 Task: Find a house in Porthcawl, United Kingdom, for 8 guests from 12th to 16th July, with Wifi, TV, Free parking, and Breakfast, within a price range of ₹10,000 to ₹16,000 per night.
Action: Mouse moved to (456, 201)
Screenshot: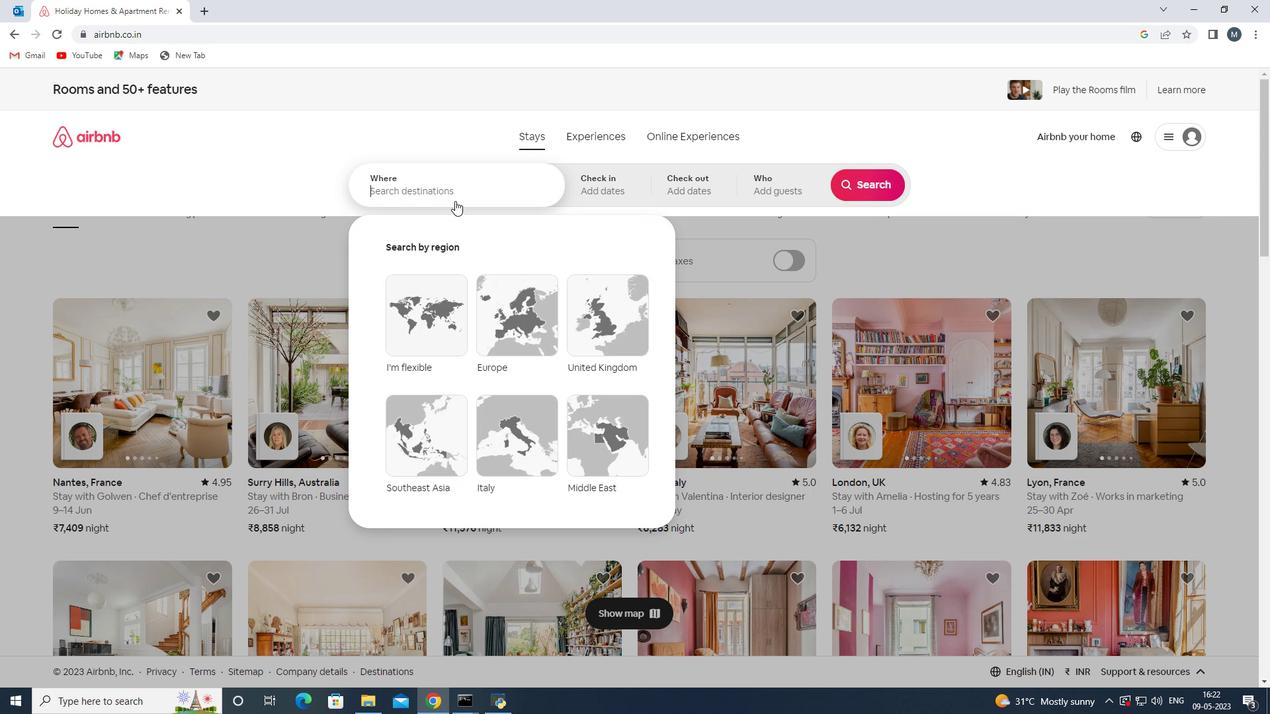 
Action: Key pressed <Key.shift>Porthcawl,<Key.space><Key.shift>United<Key.space><Key.shift>Kingdom<Key.enter>
Screenshot: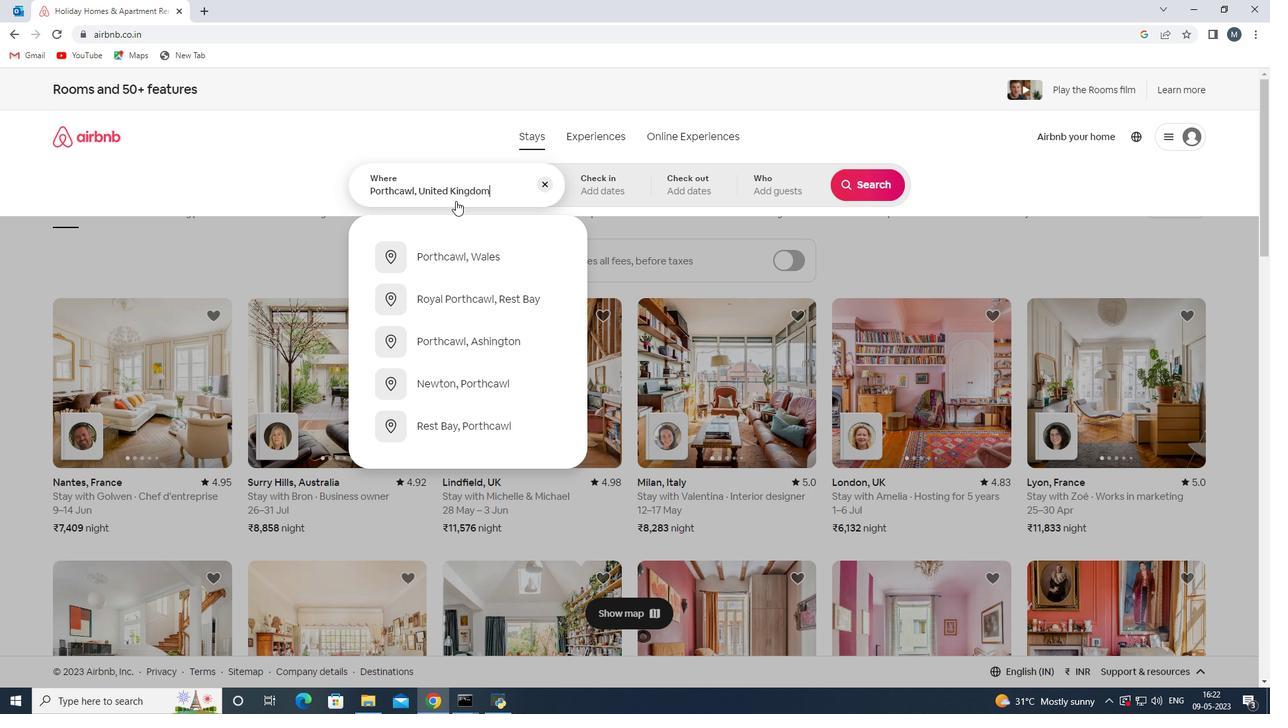 
Action: Mouse moved to (858, 291)
Screenshot: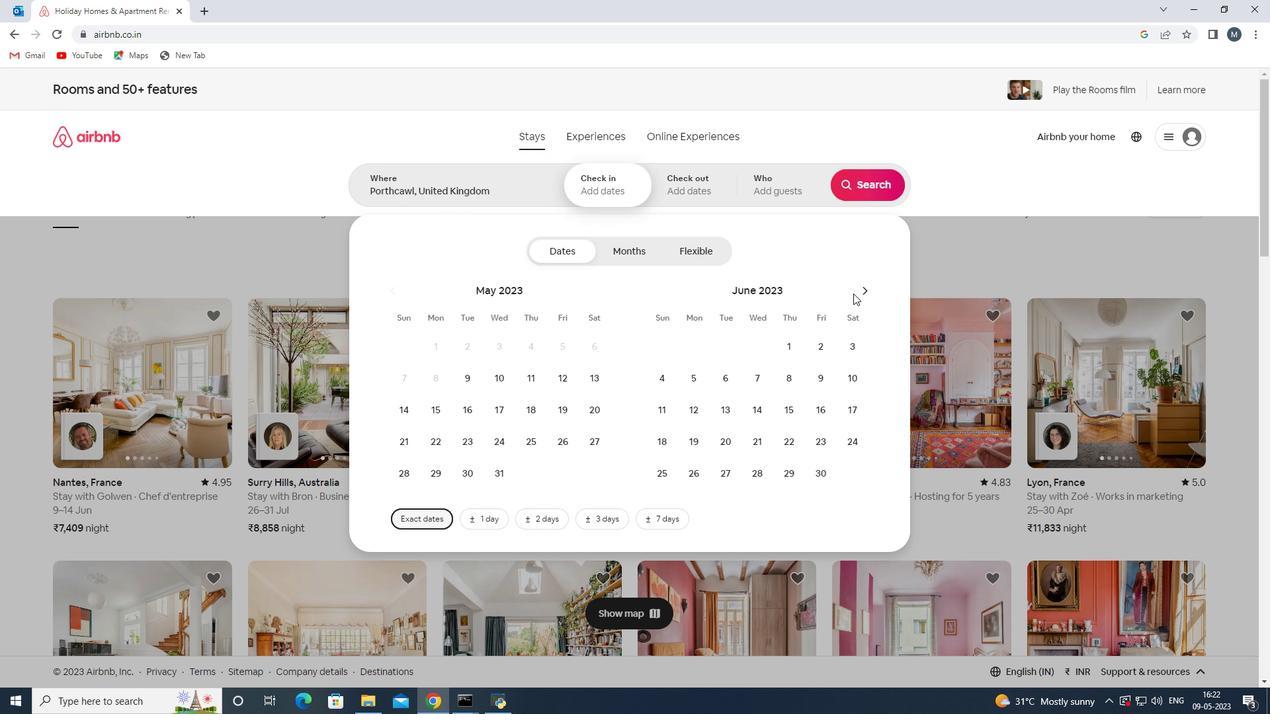 
Action: Mouse pressed left at (858, 291)
Screenshot: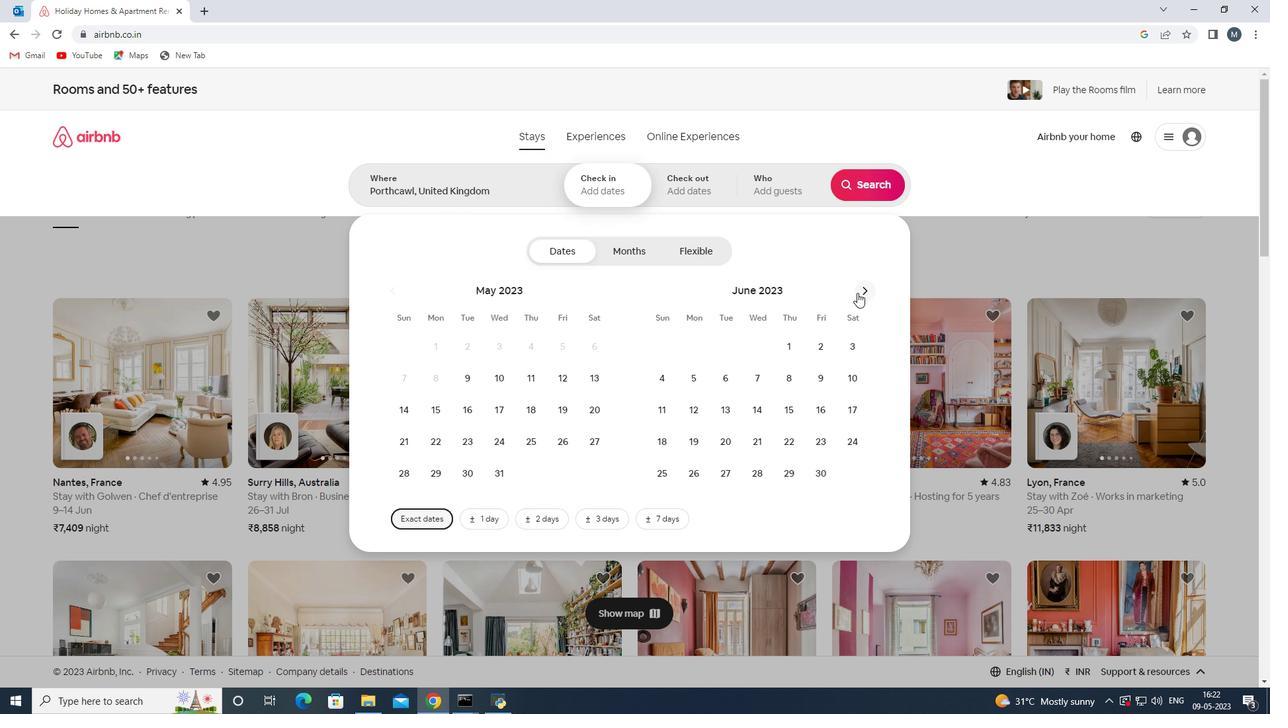 
Action: Mouse moved to (763, 413)
Screenshot: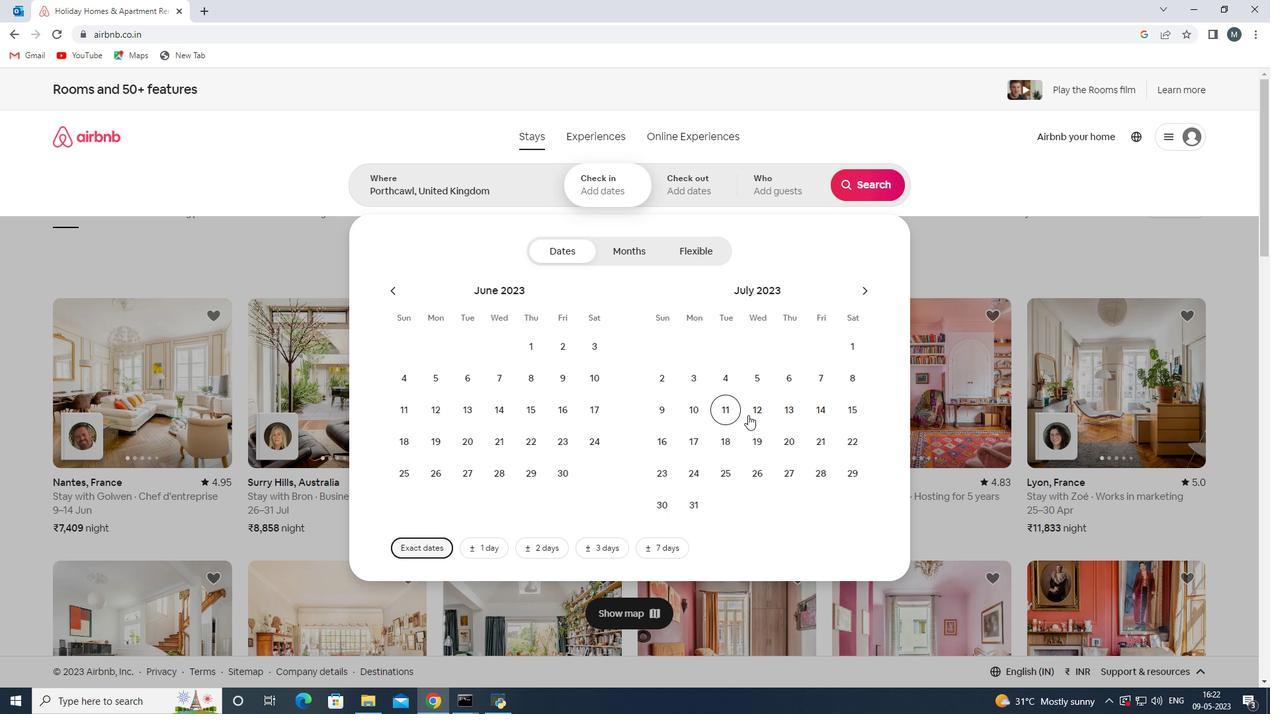 
Action: Mouse pressed left at (763, 413)
Screenshot: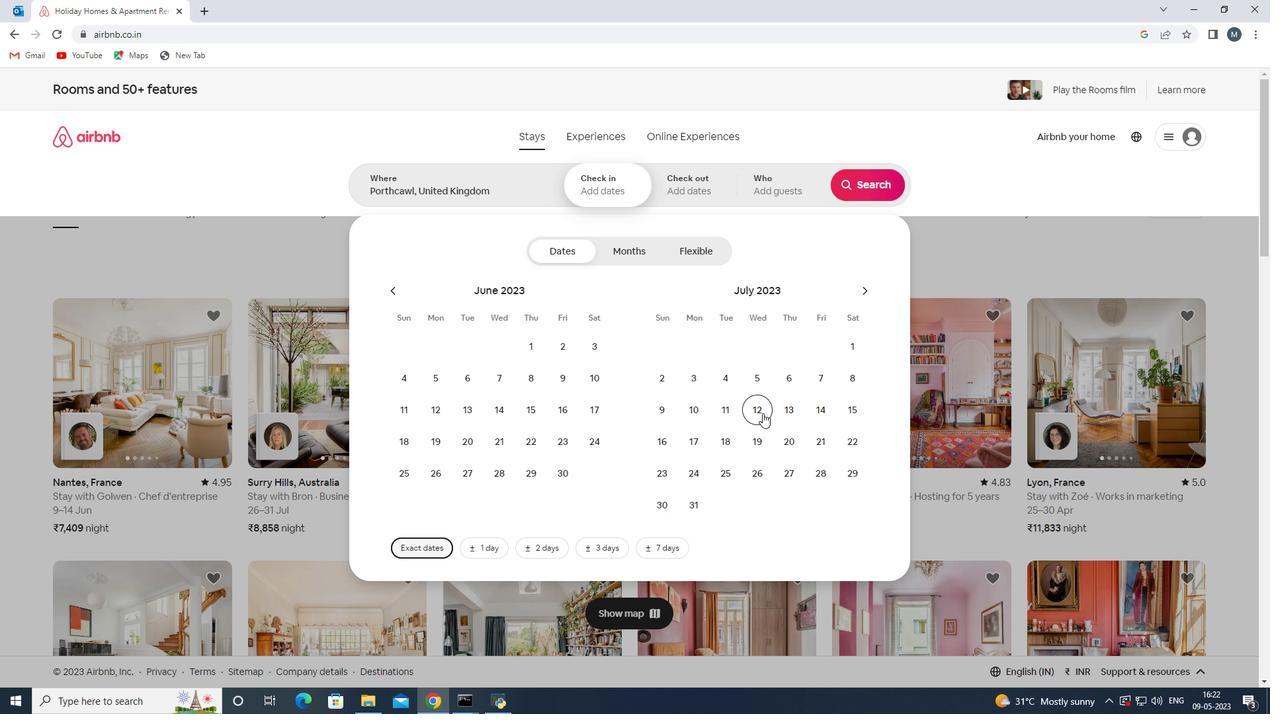 
Action: Mouse moved to (672, 442)
Screenshot: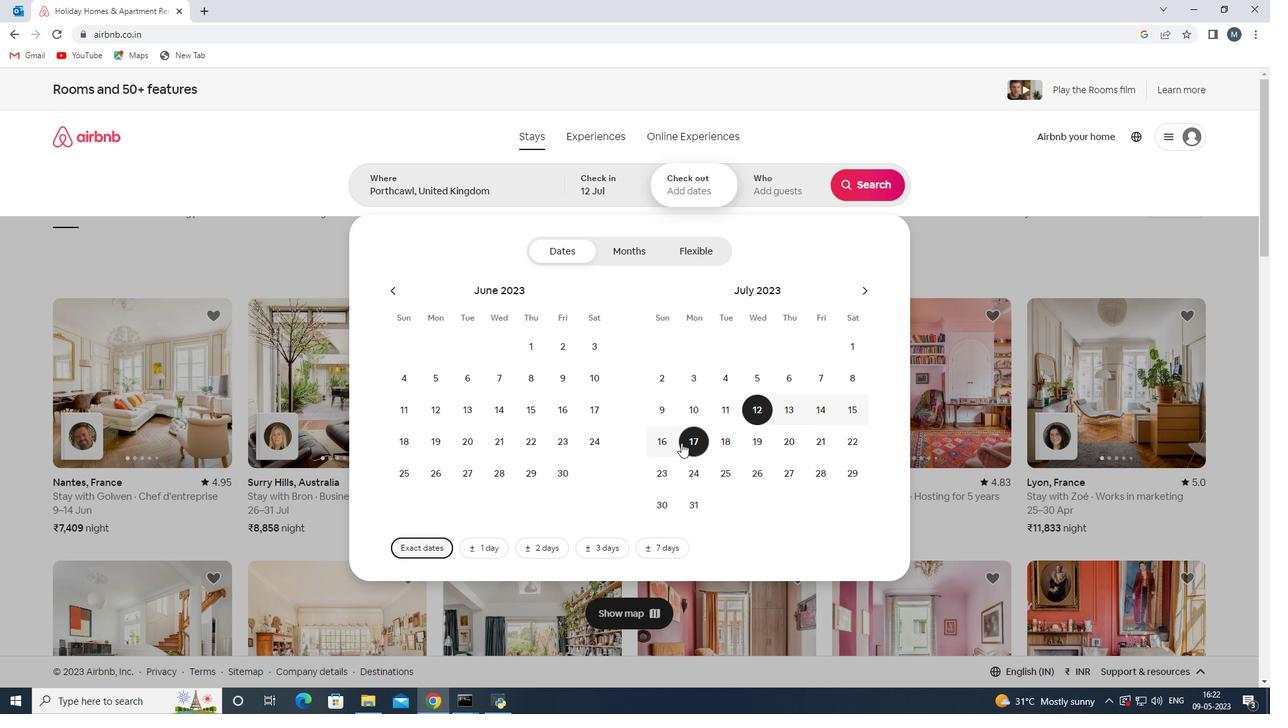 
Action: Mouse pressed left at (672, 442)
Screenshot: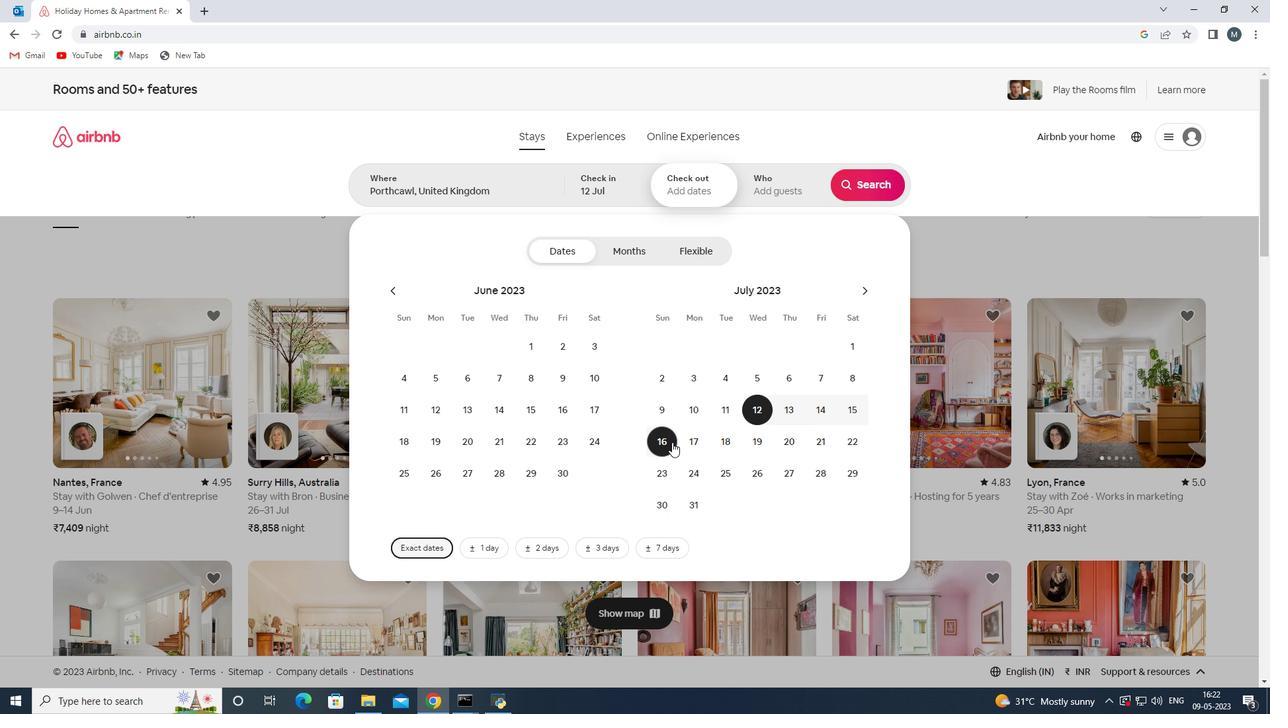 
Action: Mouse moved to (771, 192)
Screenshot: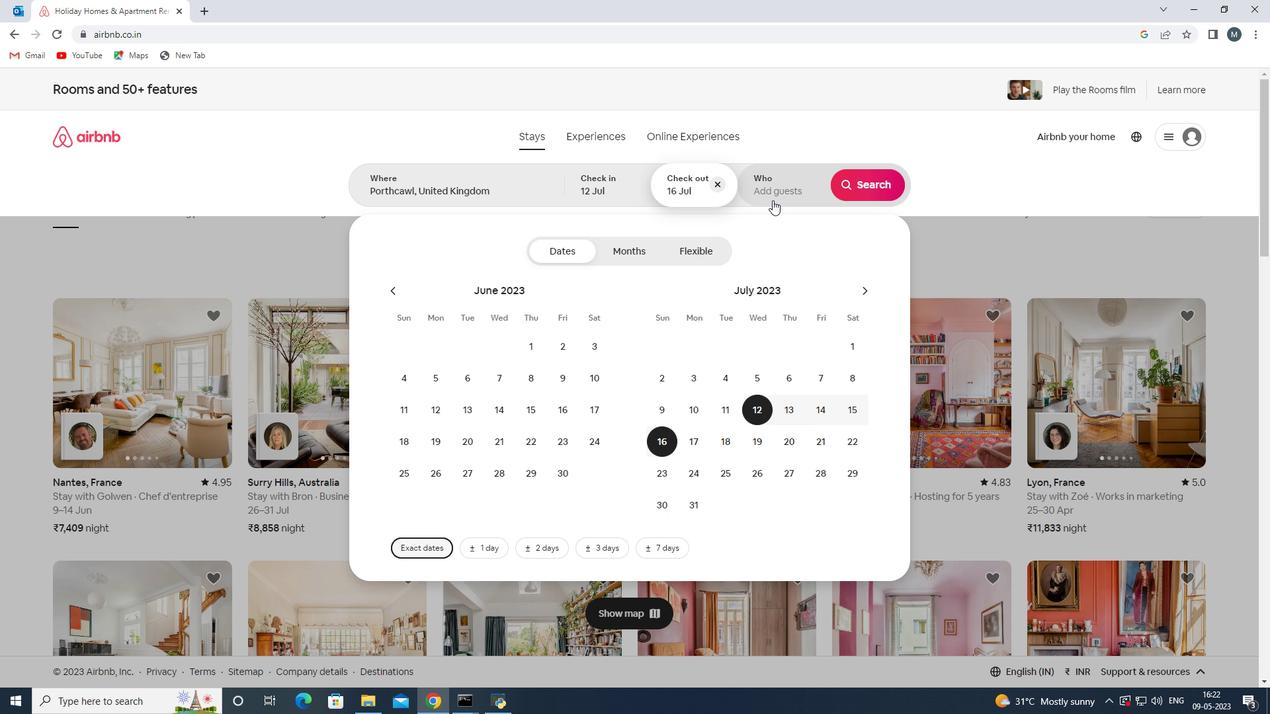 
Action: Mouse pressed left at (771, 192)
Screenshot: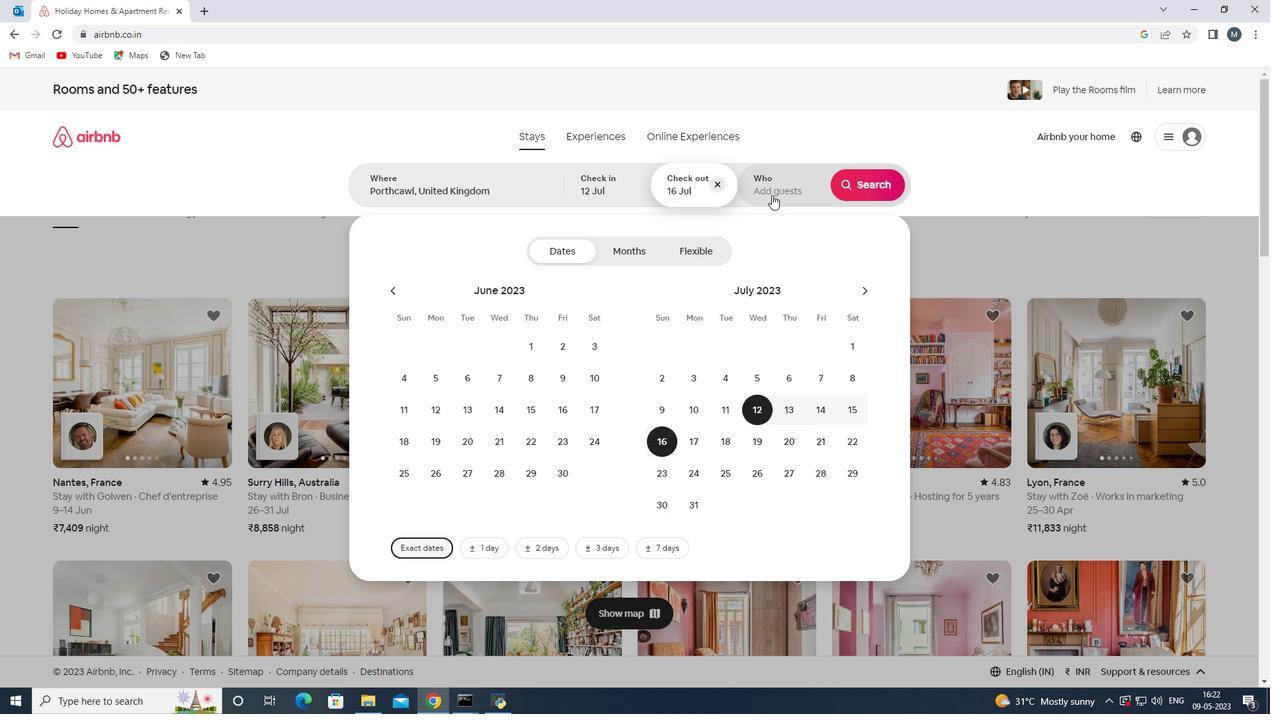 
Action: Mouse moved to (868, 256)
Screenshot: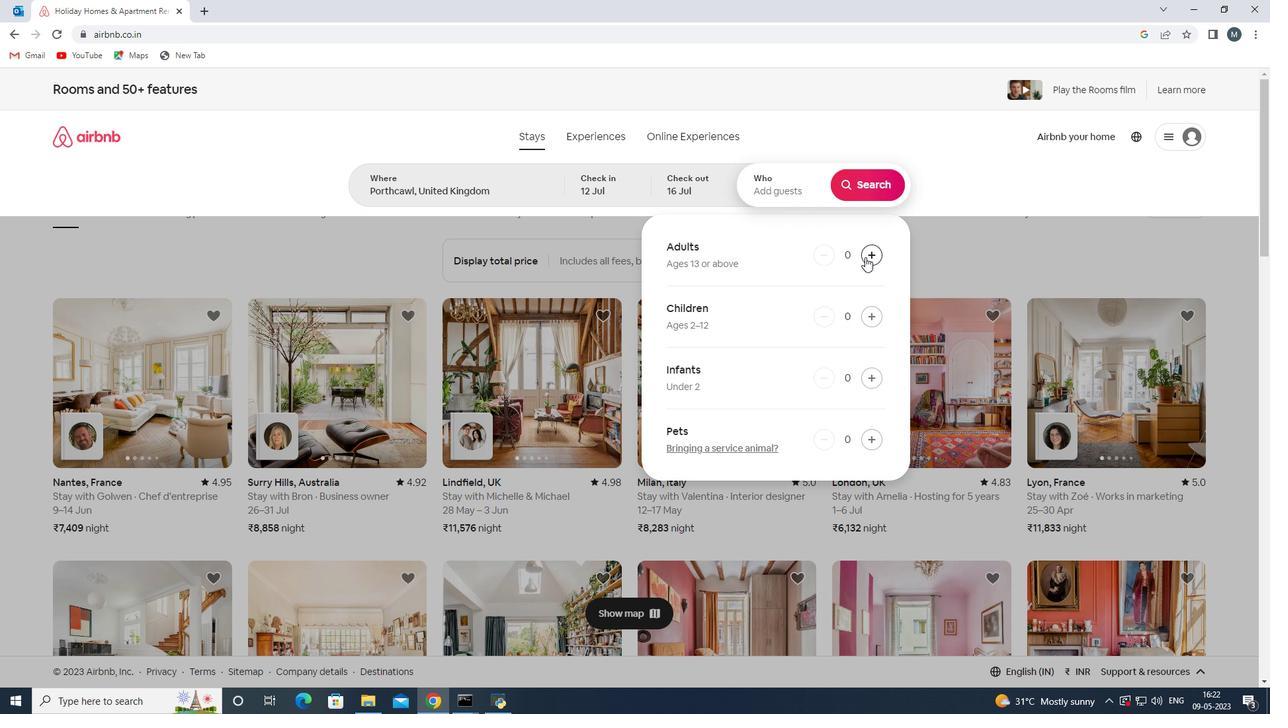 
Action: Mouse pressed left at (868, 256)
Screenshot: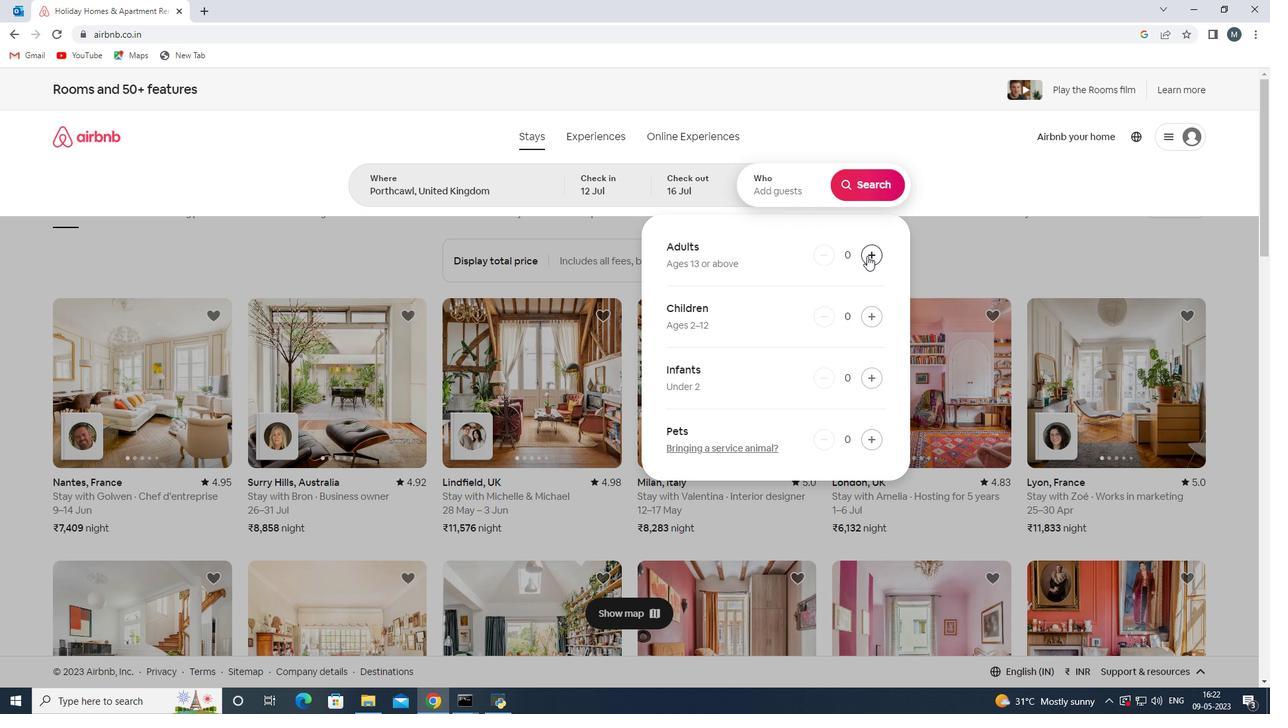 
Action: Mouse moved to (869, 256)
Screenshot: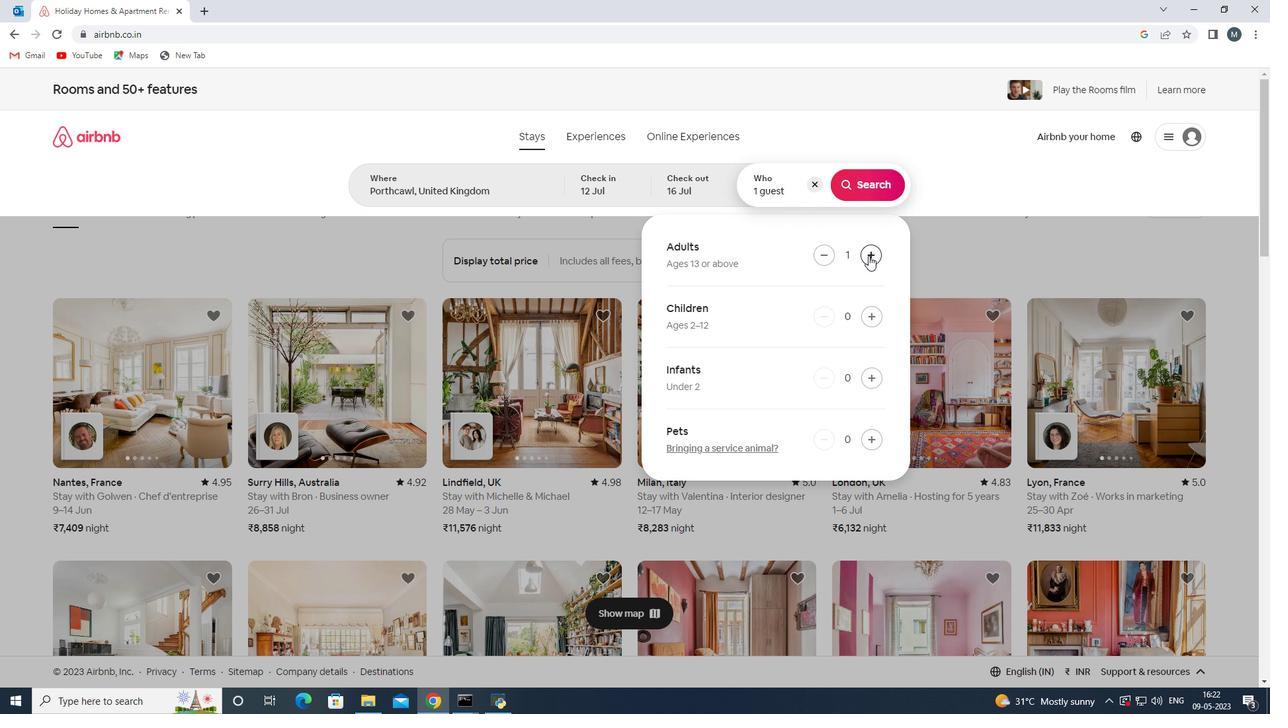 
Action: Mouse pressed left at (869, 256)
Screenshot: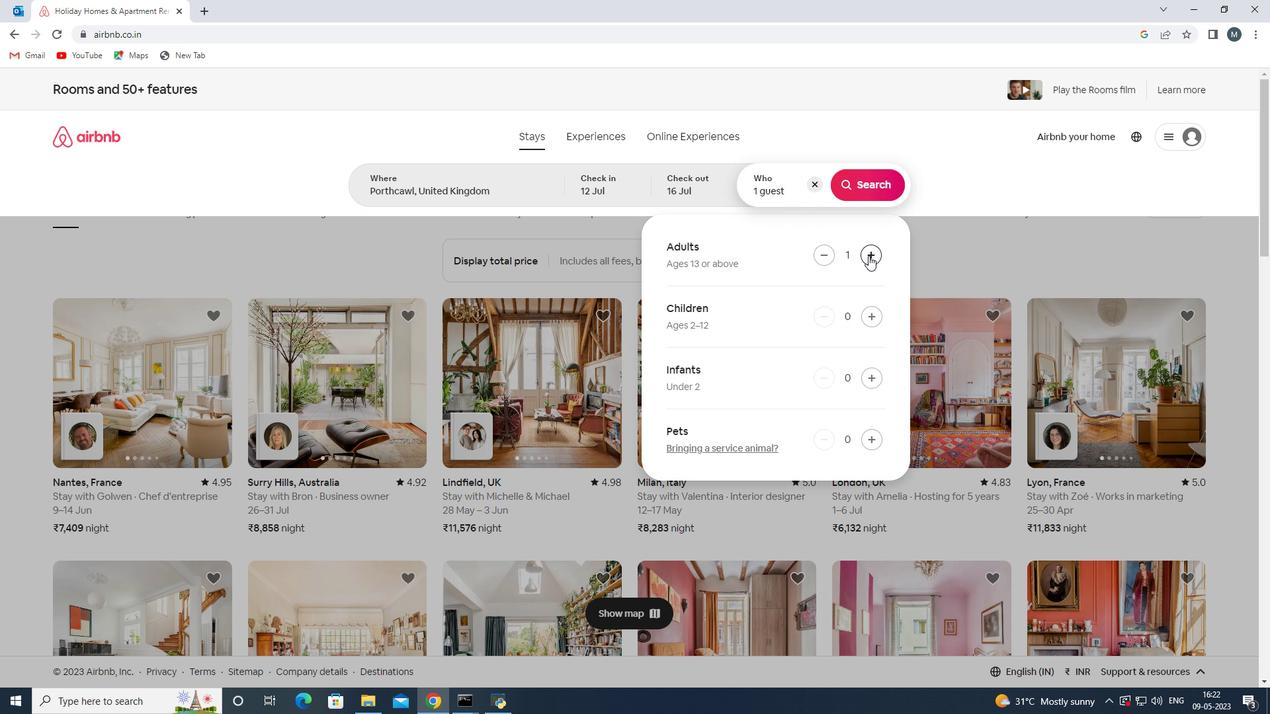 
Action: Mouse pressed left at (869, 256)
Screenshot: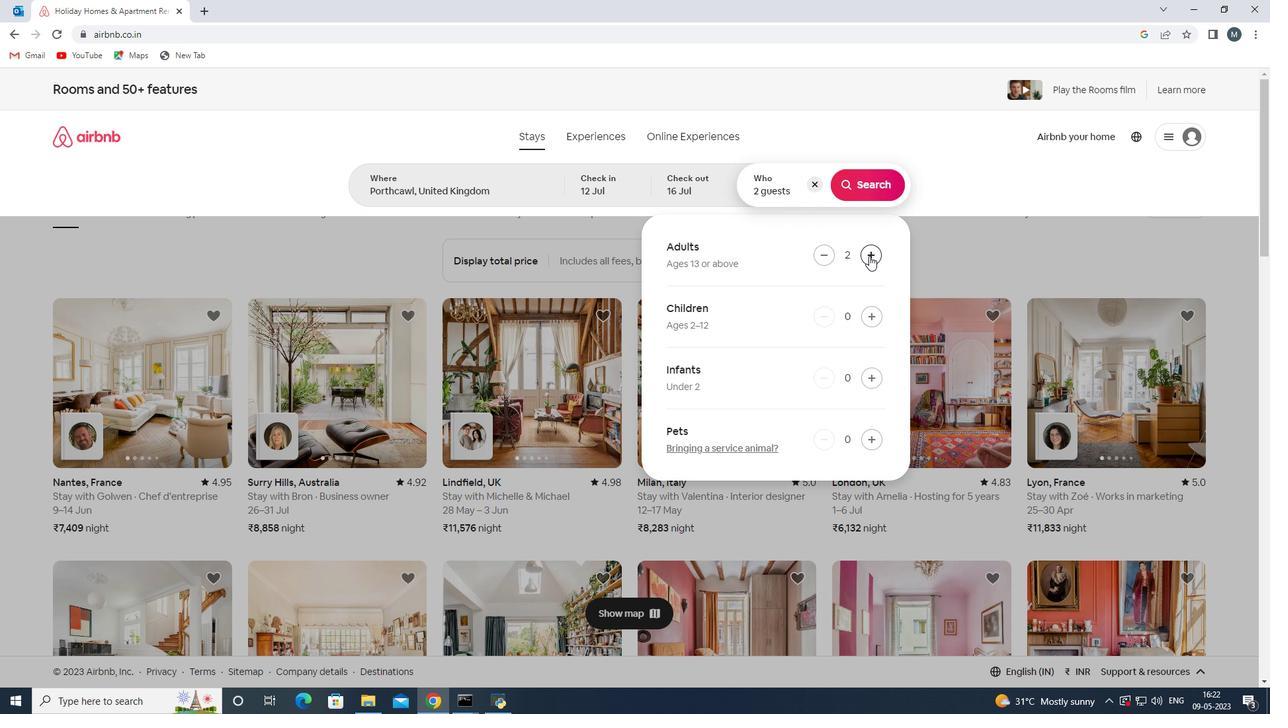 
Action: Mouse moved to (869, 255)
Screenshot: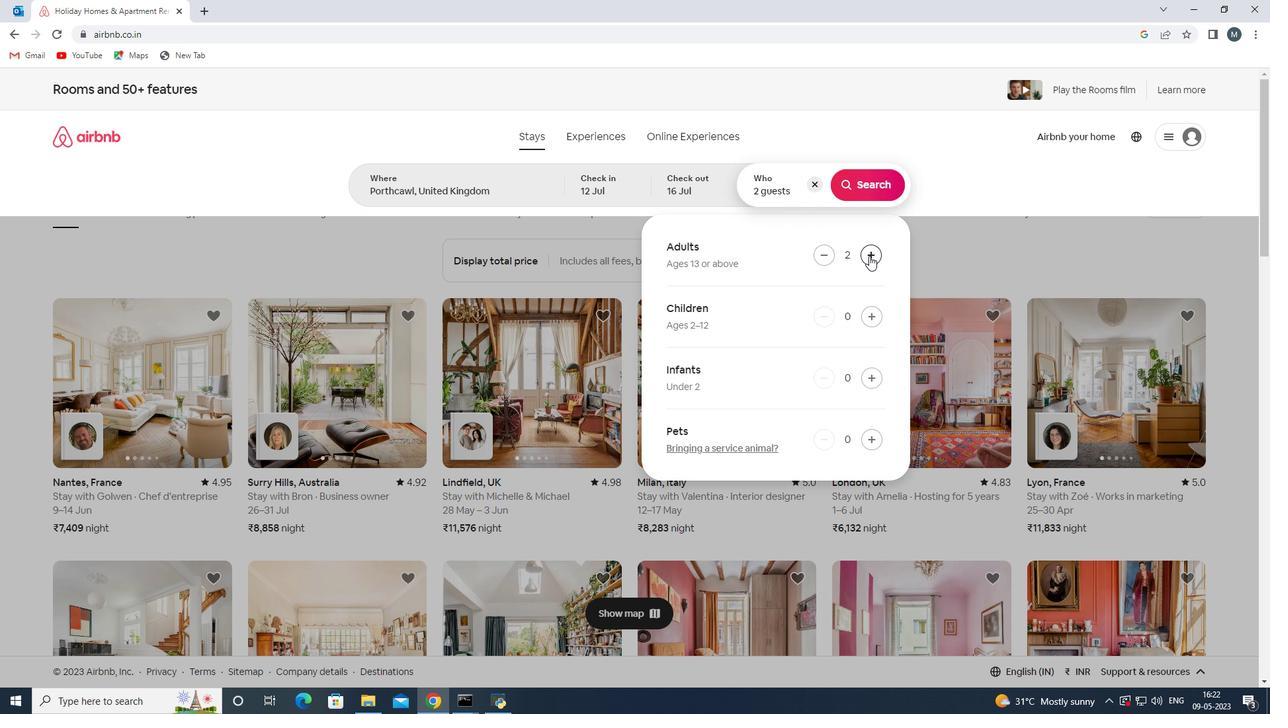 
Action: Mouse pressed left at (869, 255)
Screenshot: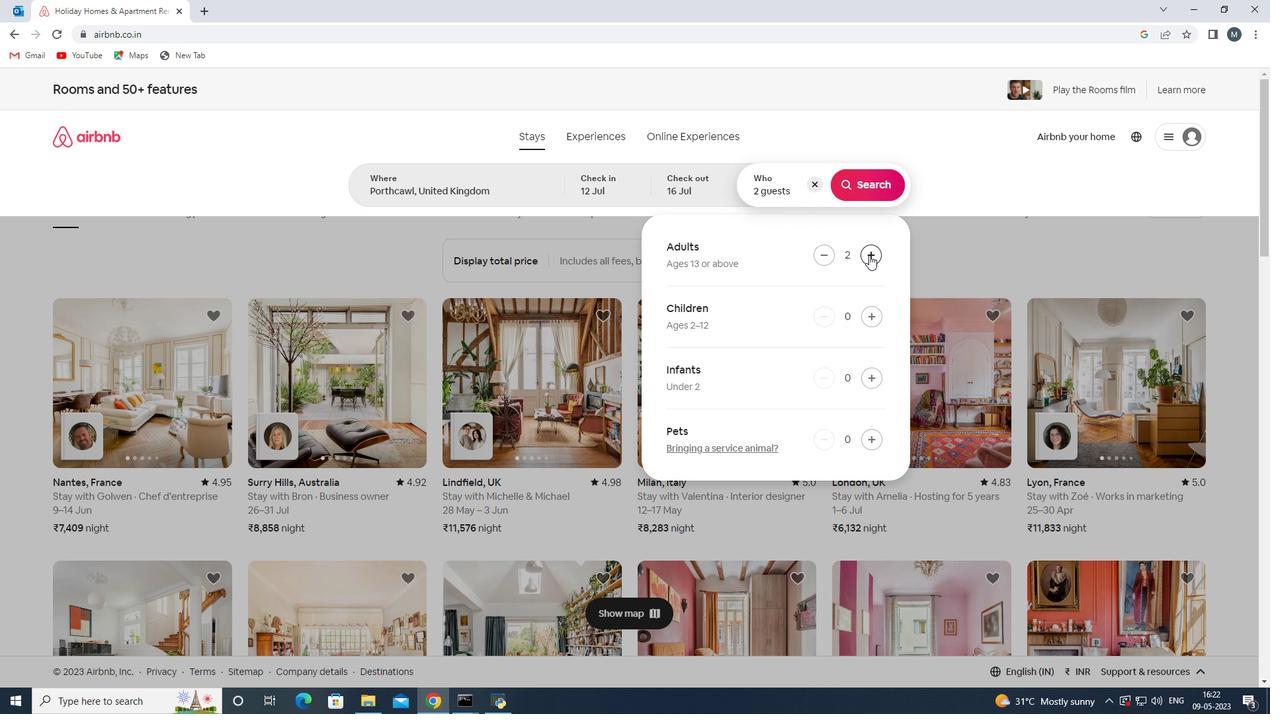 
Action: Mouse pressed left at (869, 255)
Screenshot: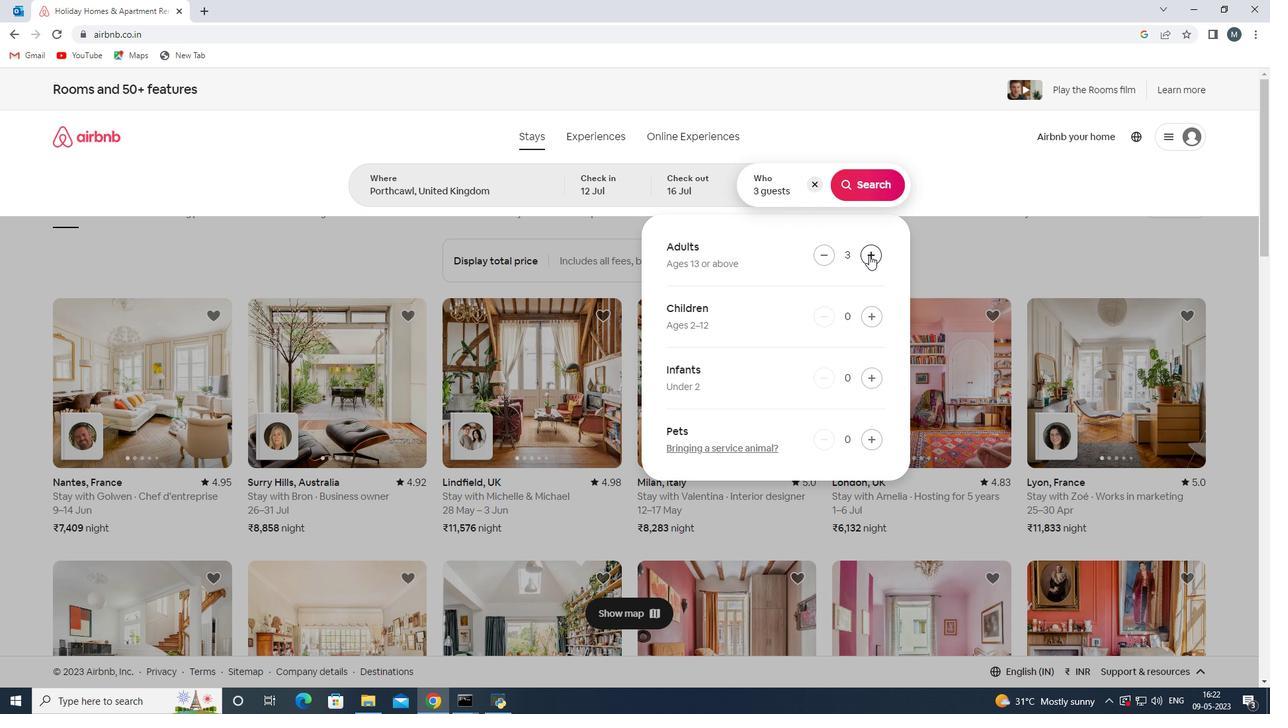 
Action: Mouse moved to (869, 253)
Screenshot: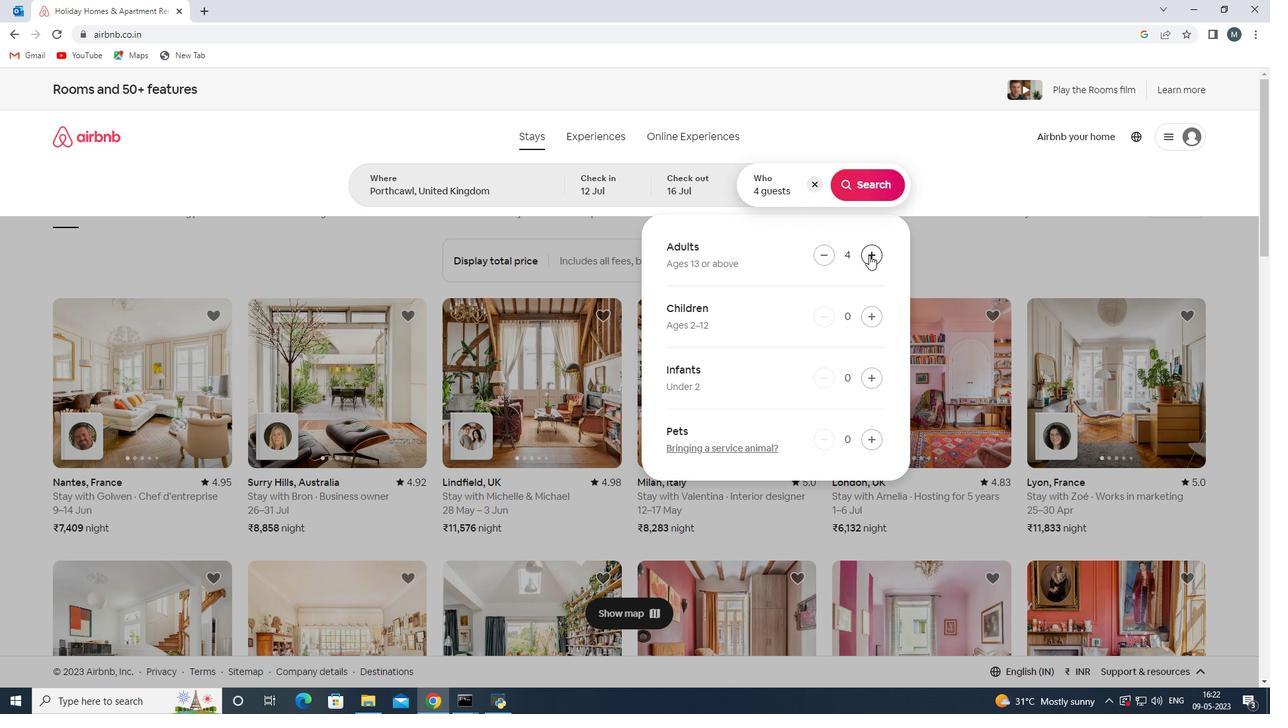 
Action: Mouse pressed left at (869, 253)
Screenshot: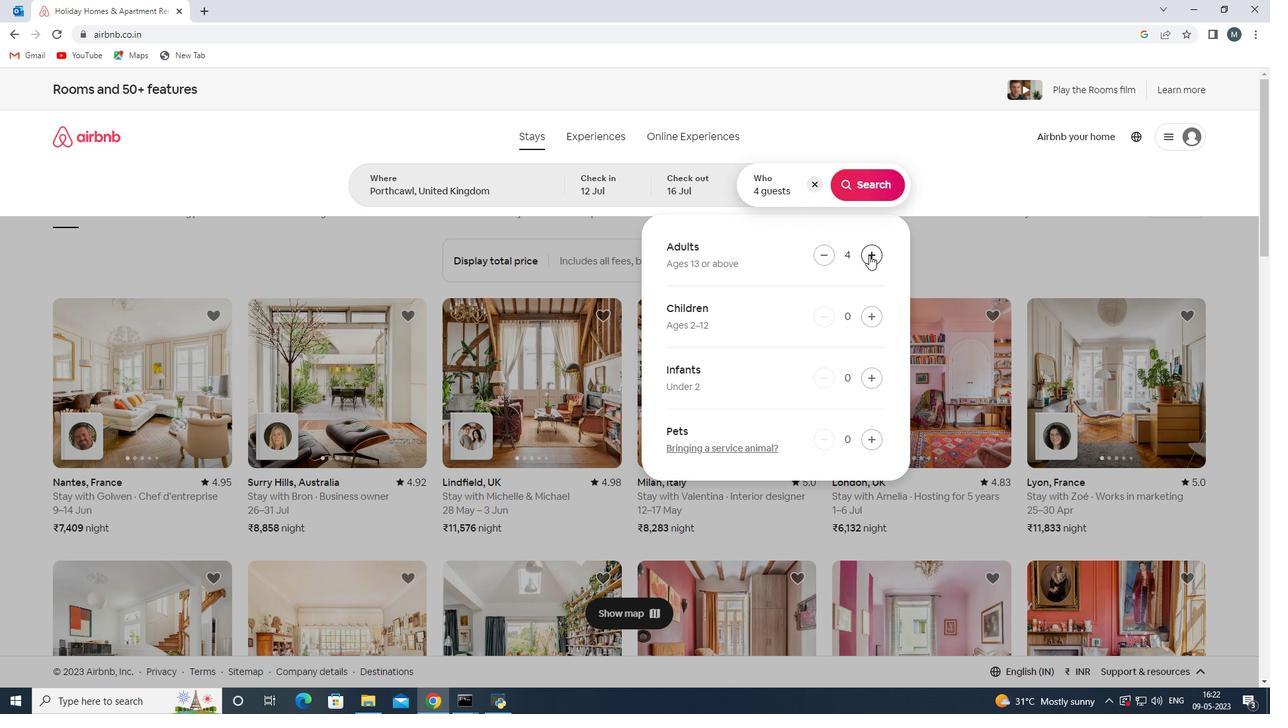 
Action: Mouse moved to (869, 252)
Screenshot: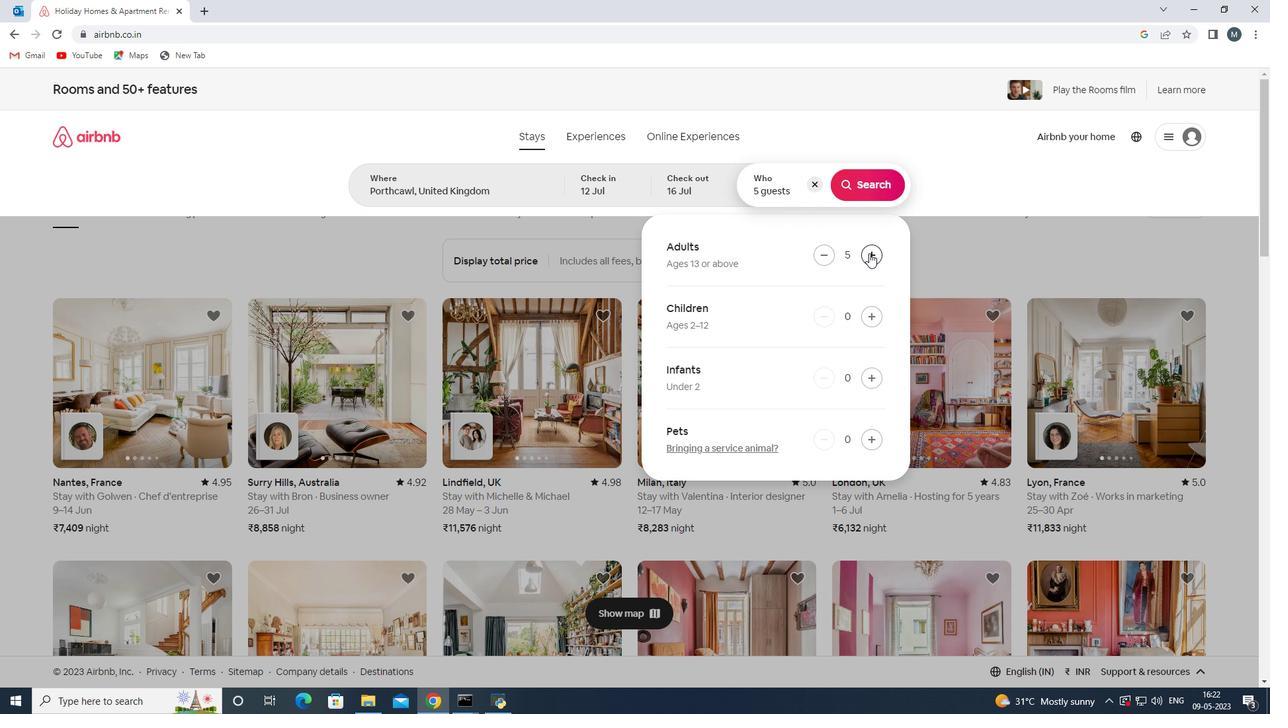 
Action: Mouse pressed left at (869, 252)
Screenshot: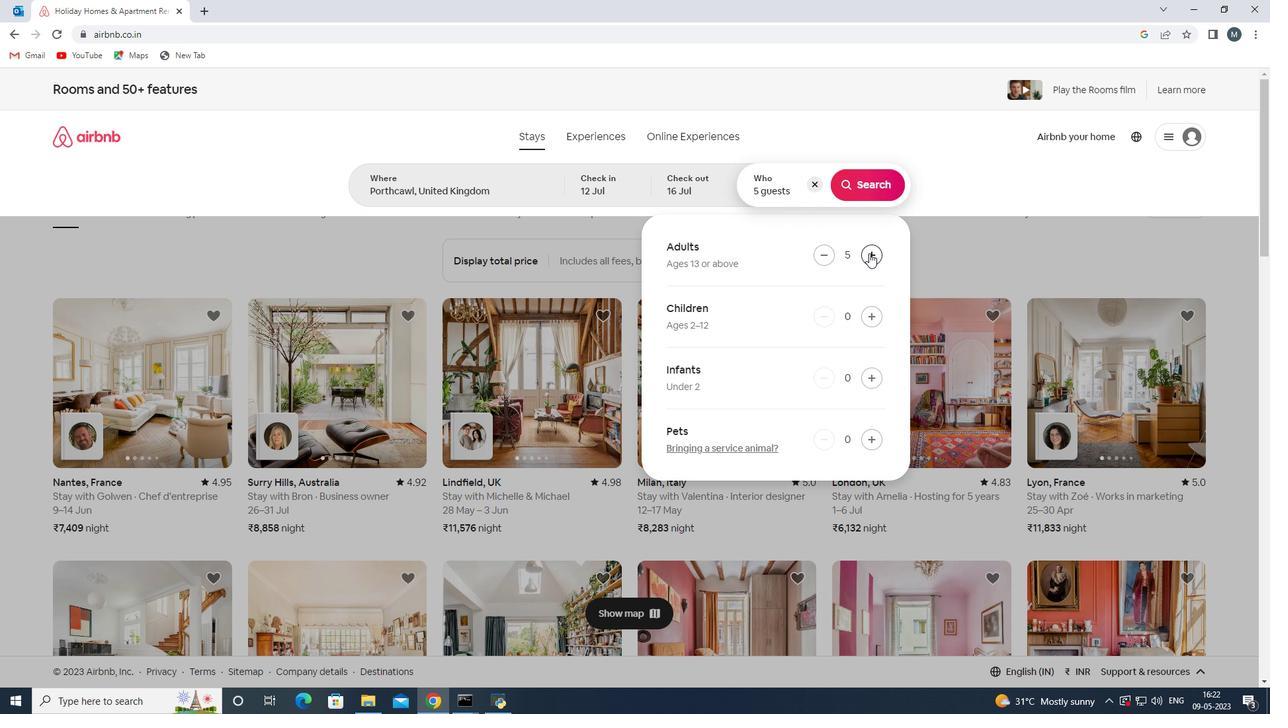 
Action: Mouse moved to (869, 252)
Screenshot: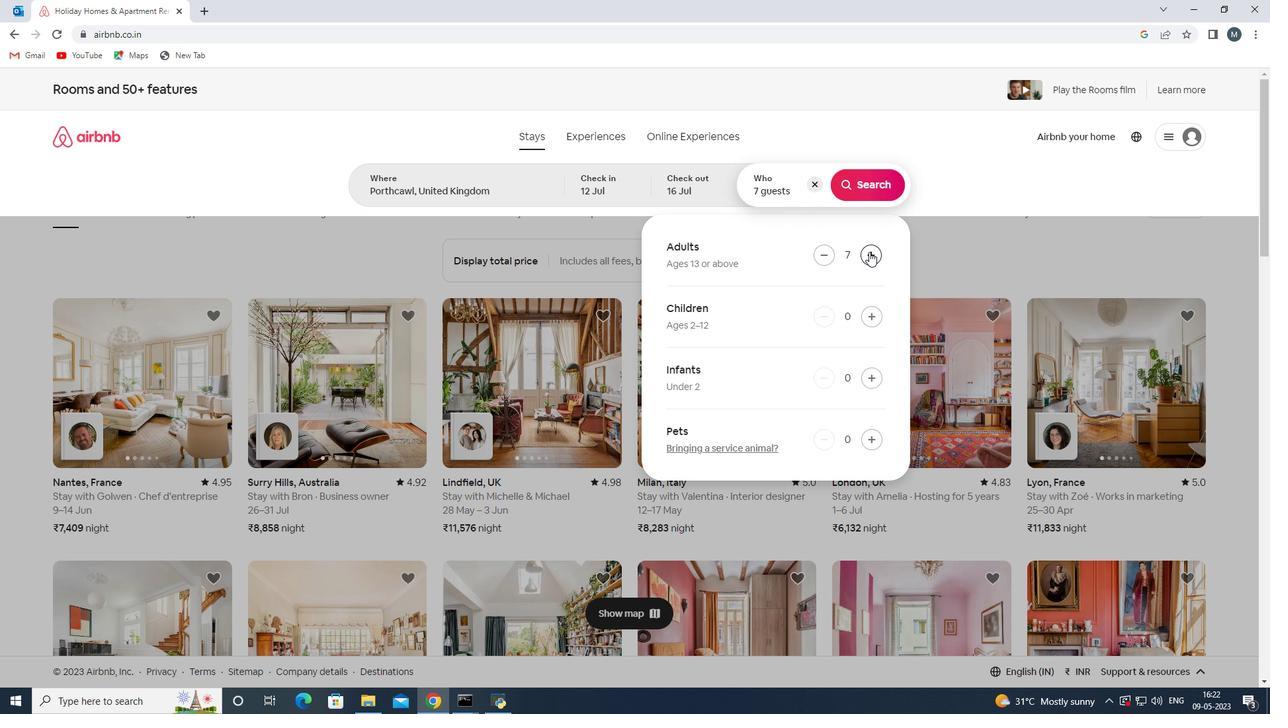 
Action: Mouse pressed left at (869, 252)
Screenshot: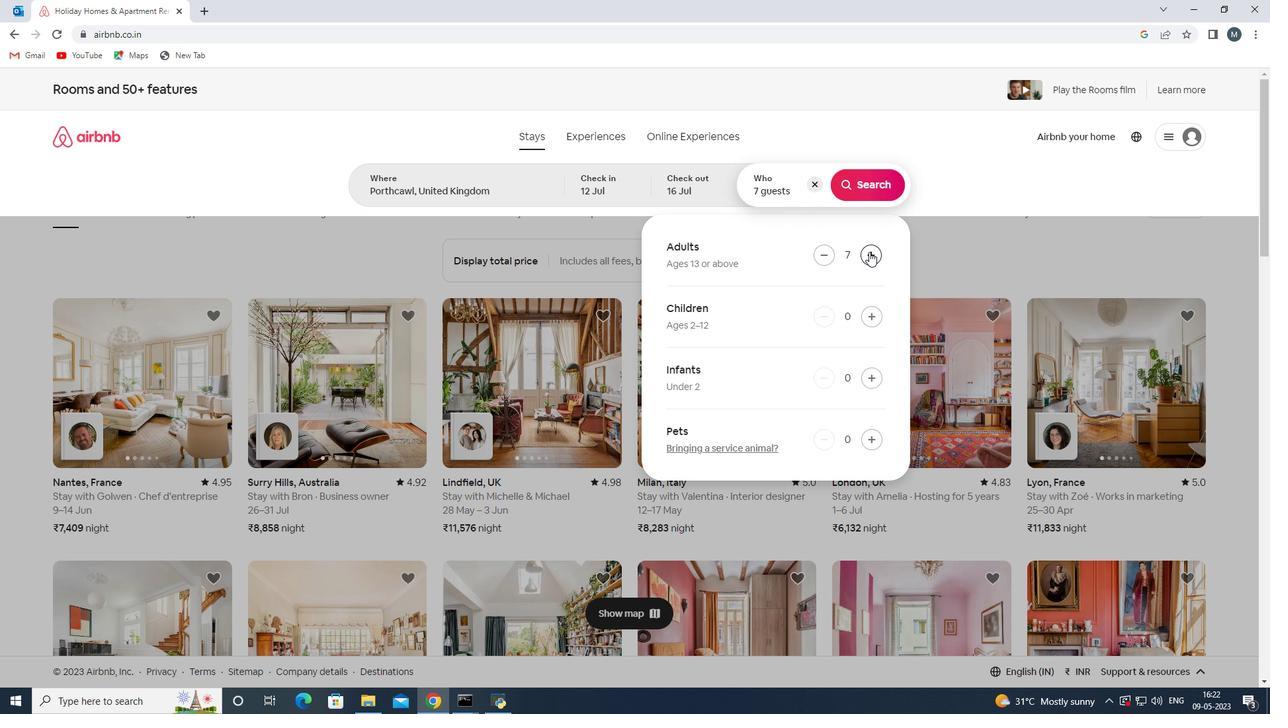 
Action: Mouse moved to (867, 188)
Screenshot: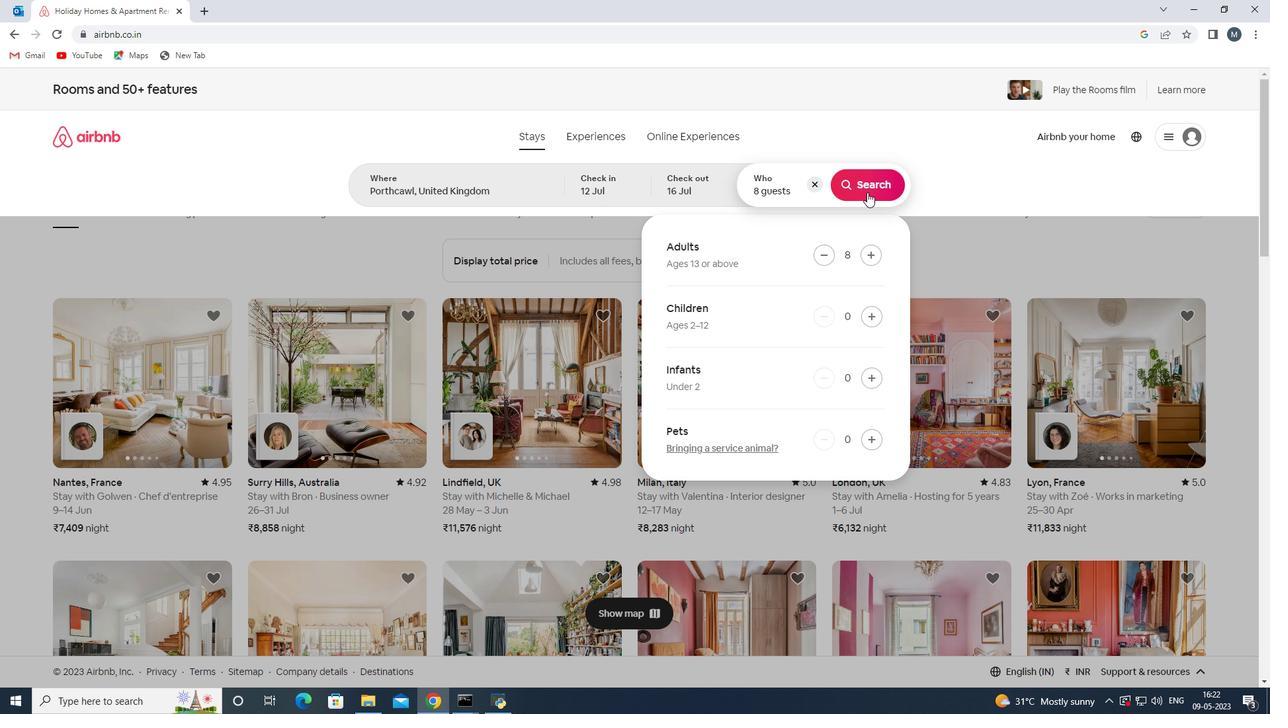 
Action: Mouse pressed left at (867, 188)
Screenshot: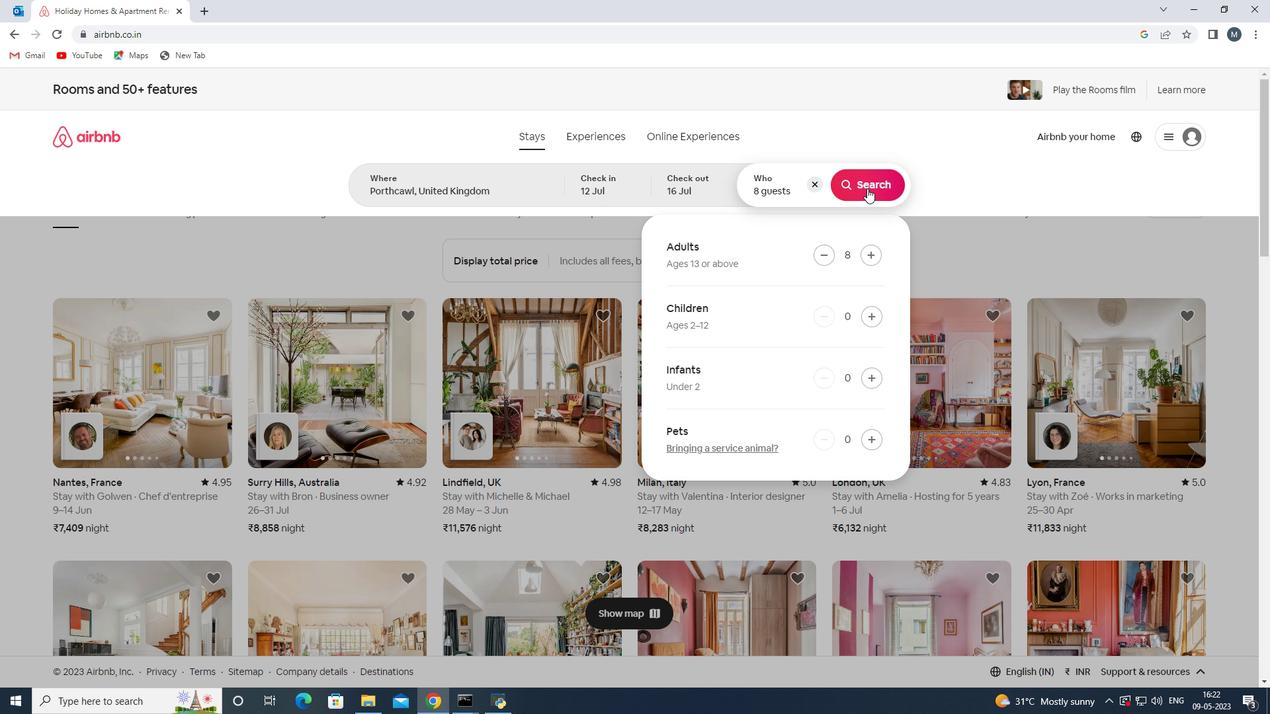 
Action: Mouse moved to (1200, 150)
Screenshot: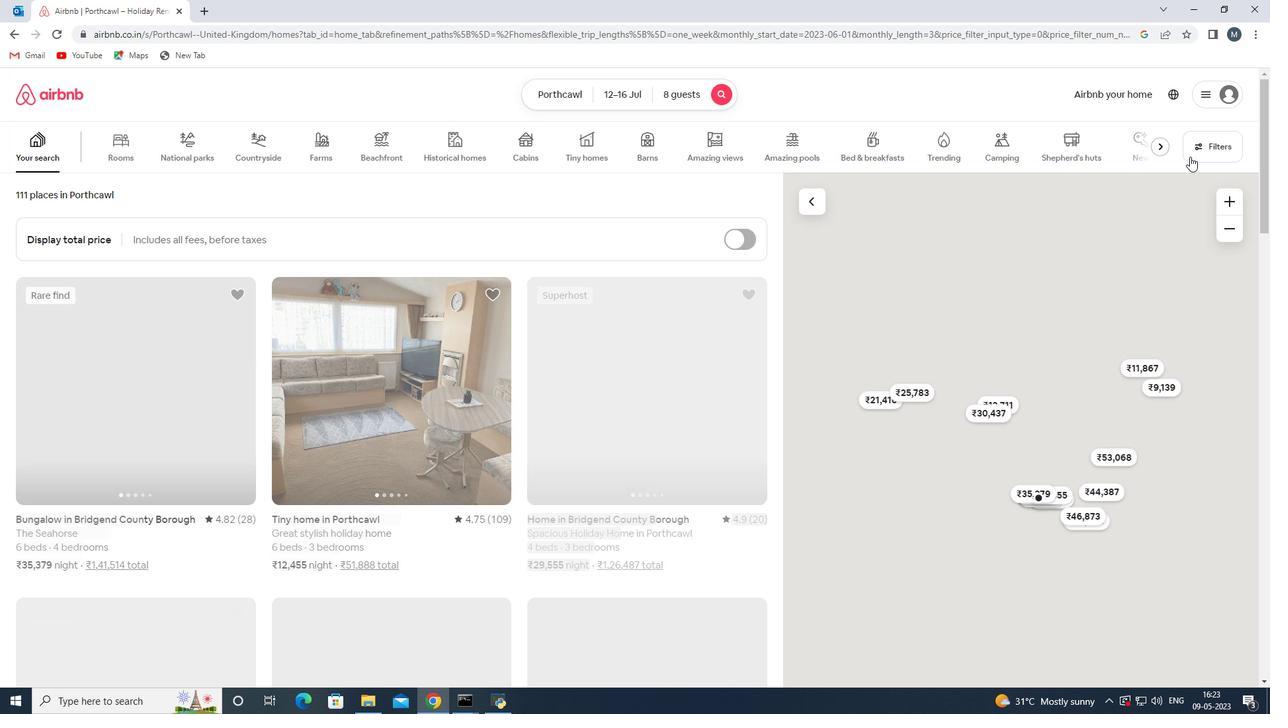 
Action: Mouse pressed left at (1200, 150)
Screenshot: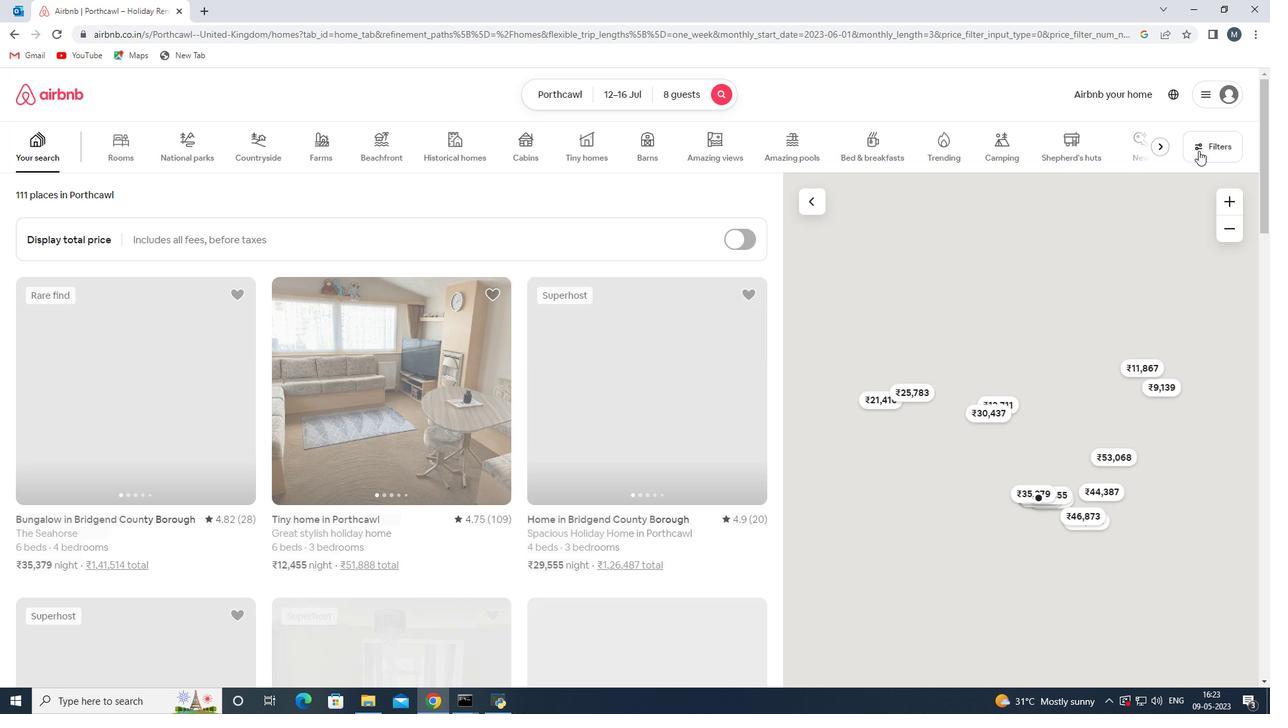 
Action: Mouse moved to (485, 477)
Screenshot: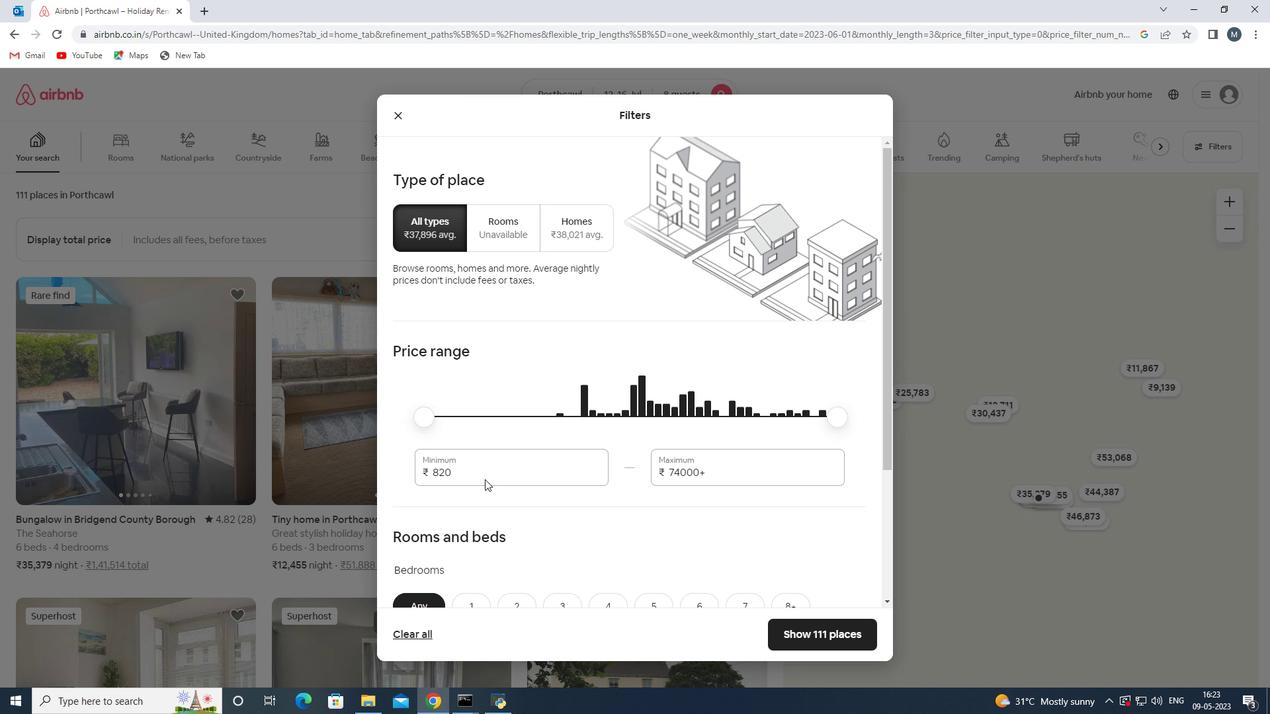 
Action: Mouse pressed left at (485, 477)
Screenshot: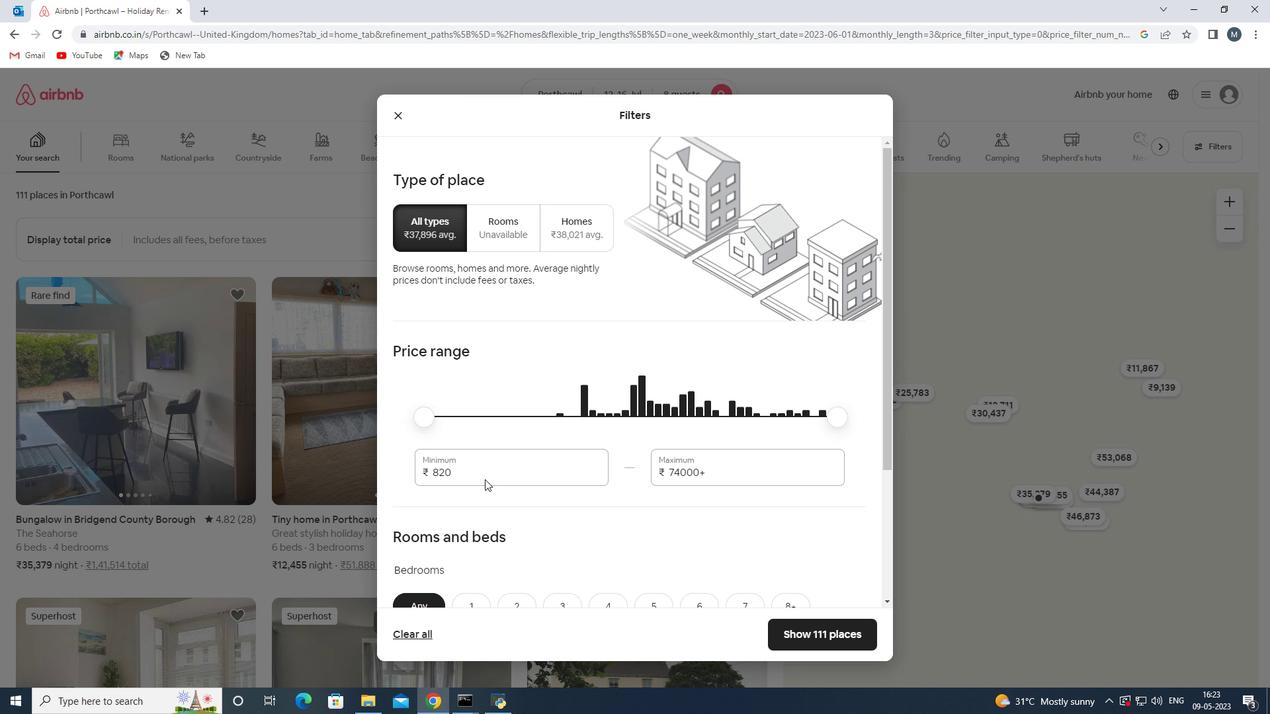 
Action: Mouse moved to (408, 469)
Screenshot: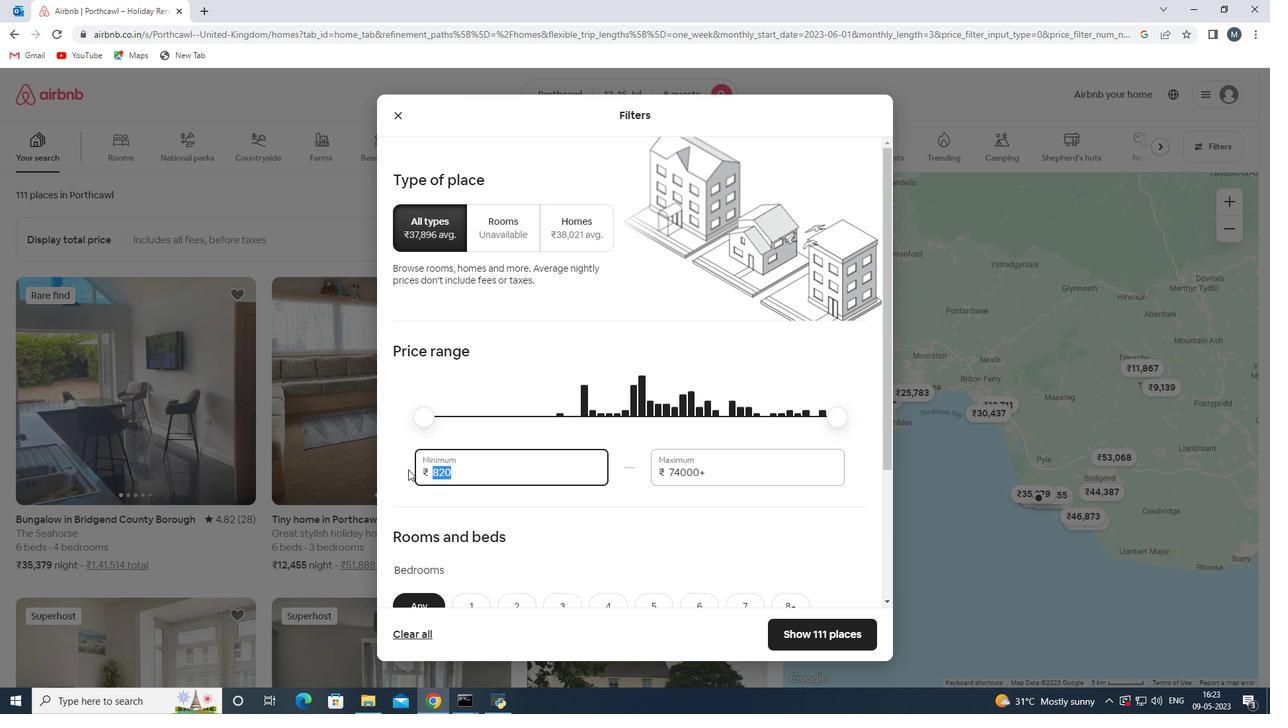 
Action: Key pressed 10000
Screenshot: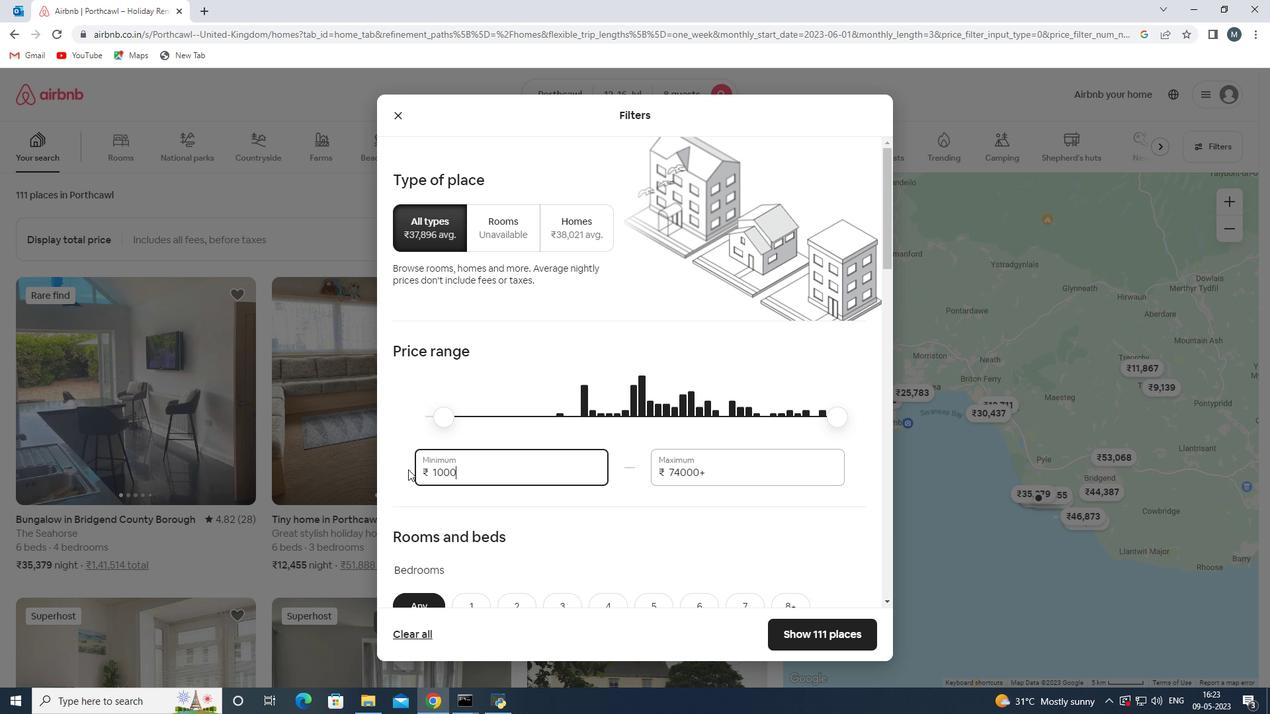 
Action: Mouse moved to (709, 477)
Screenshot: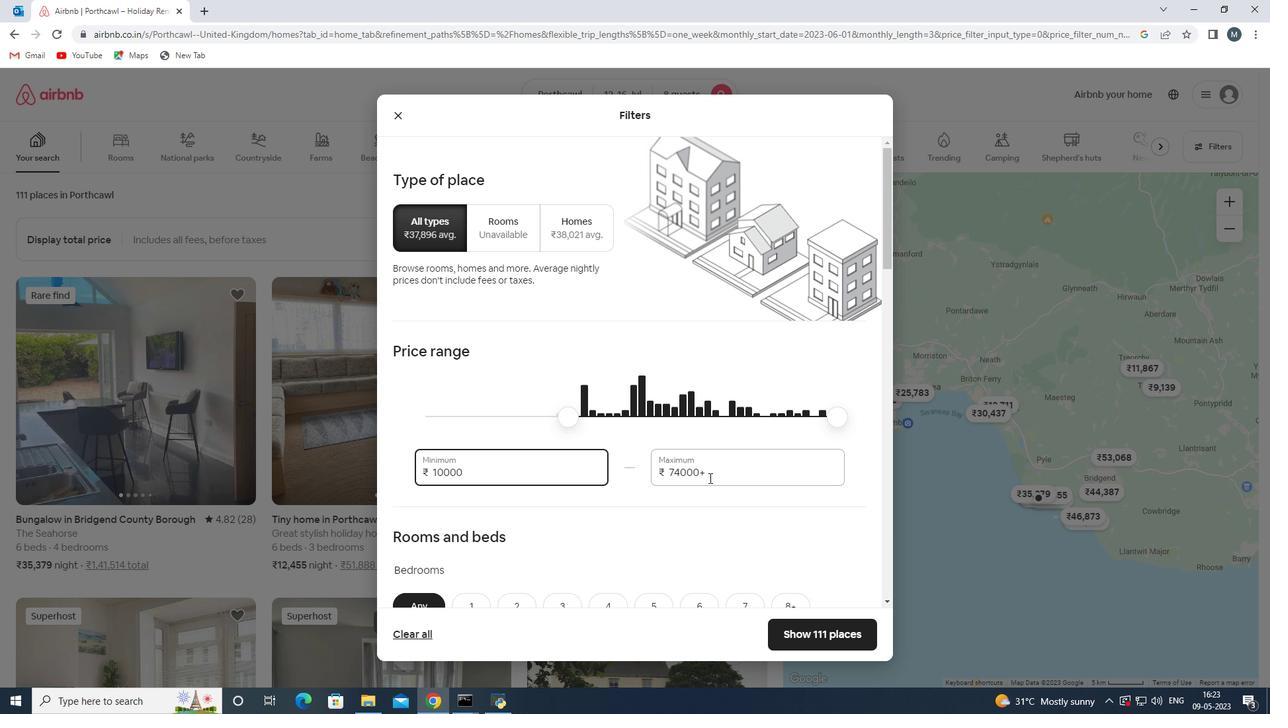 
Action: Mouse pressed left at (709, 477)
Screenshot: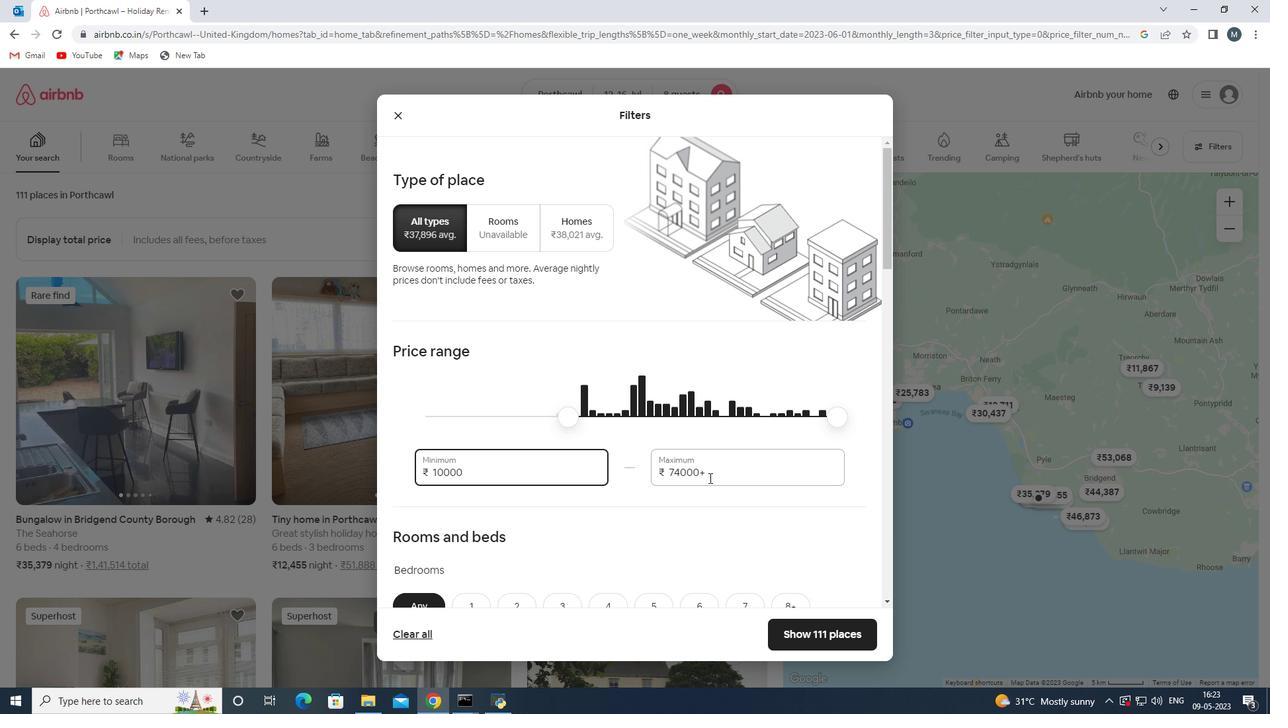
Action: Mouse moved to (655, 480)
Screenshot: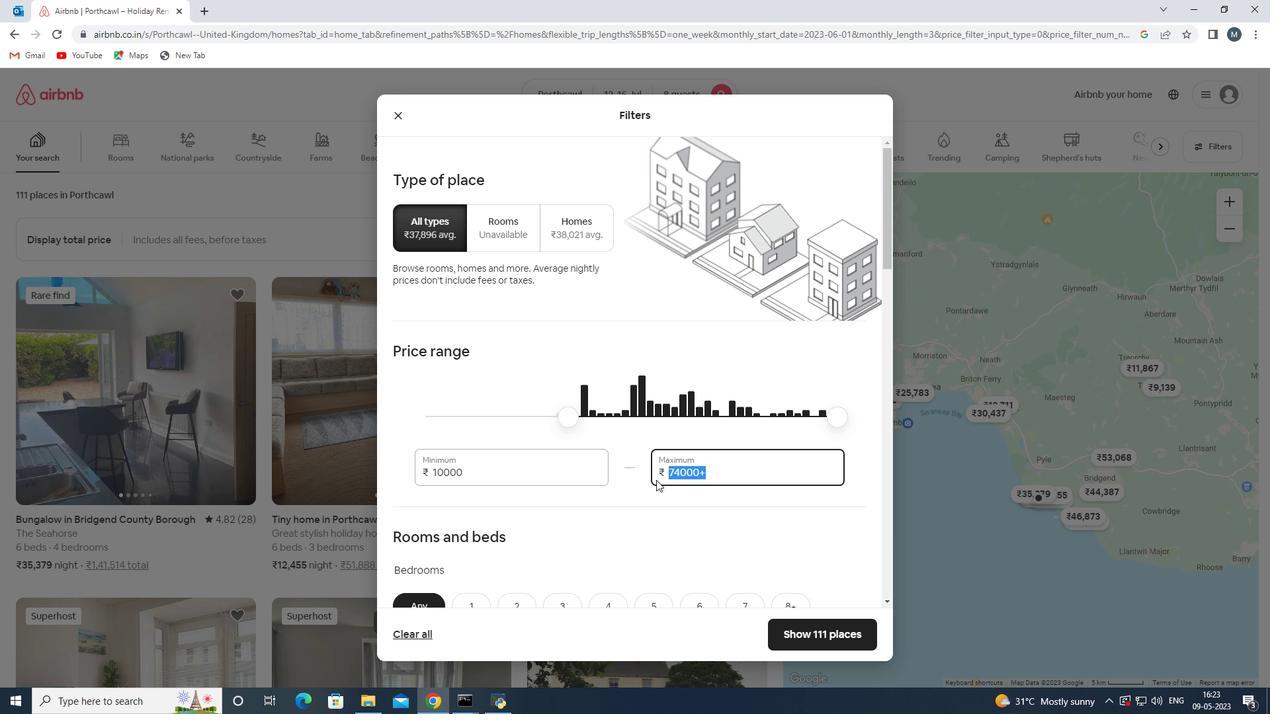 
Action: Key pressed 16
Screenshot: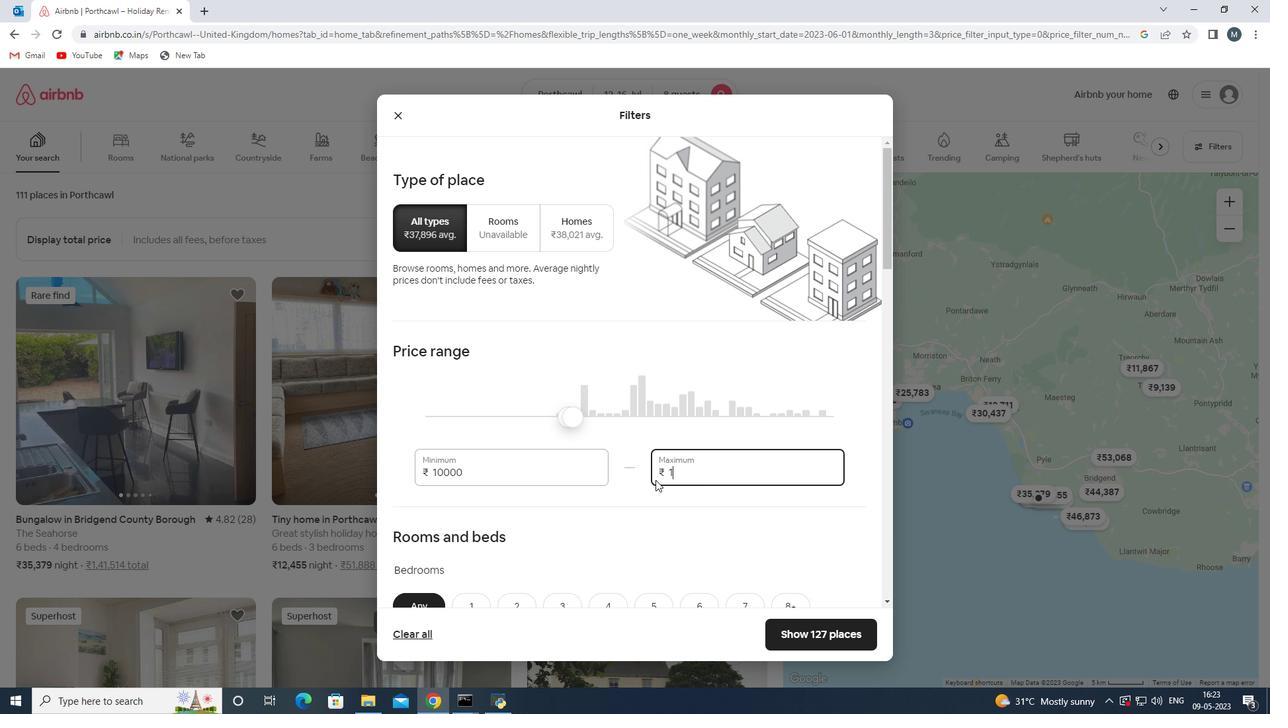 
Action: Mouse moved to (654, 480)
Screenshot: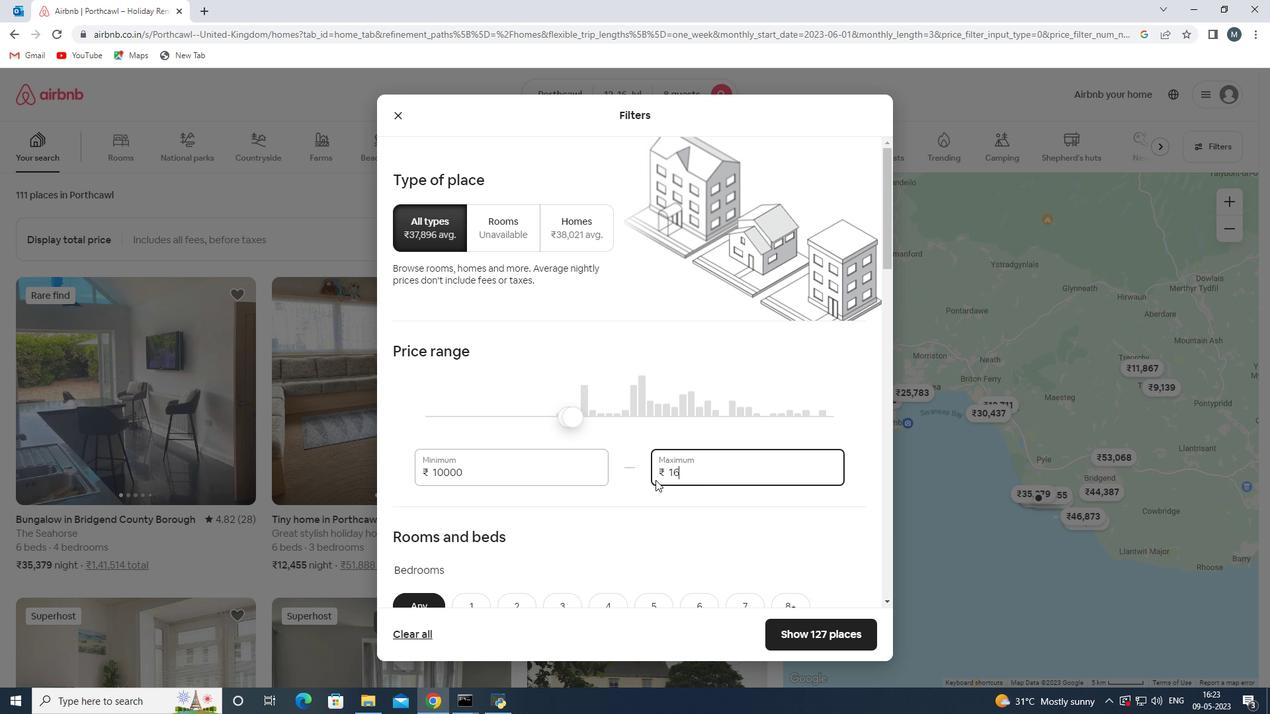 
Action: Key pressed 00
Screenshot: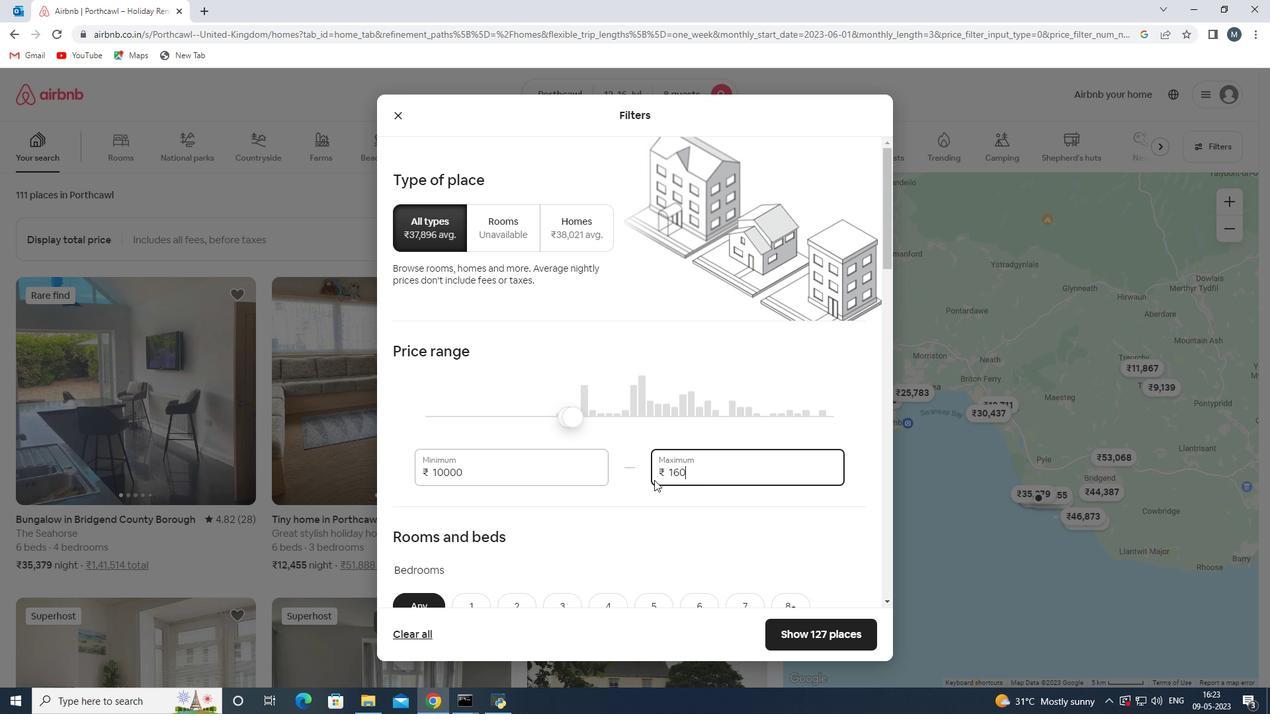 
Action: Mouse moved to (644, 477)
Screenshot: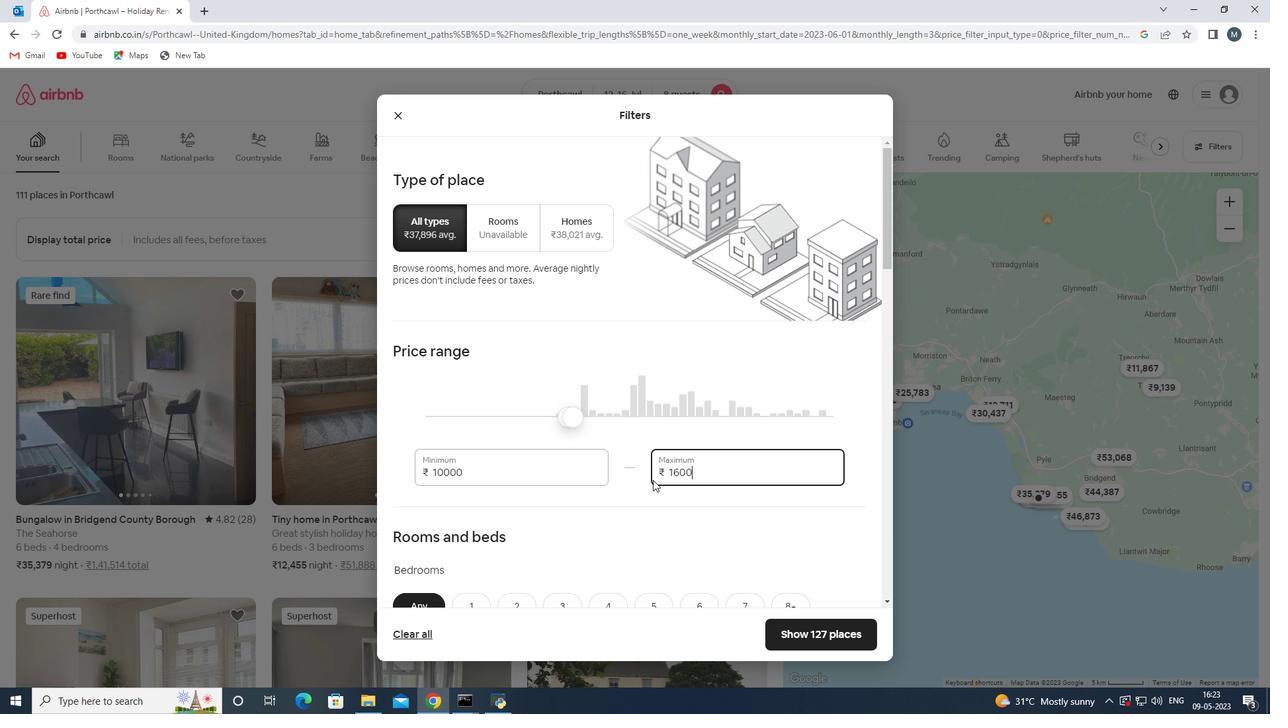 
Action: Key pressed 0
Screenshot: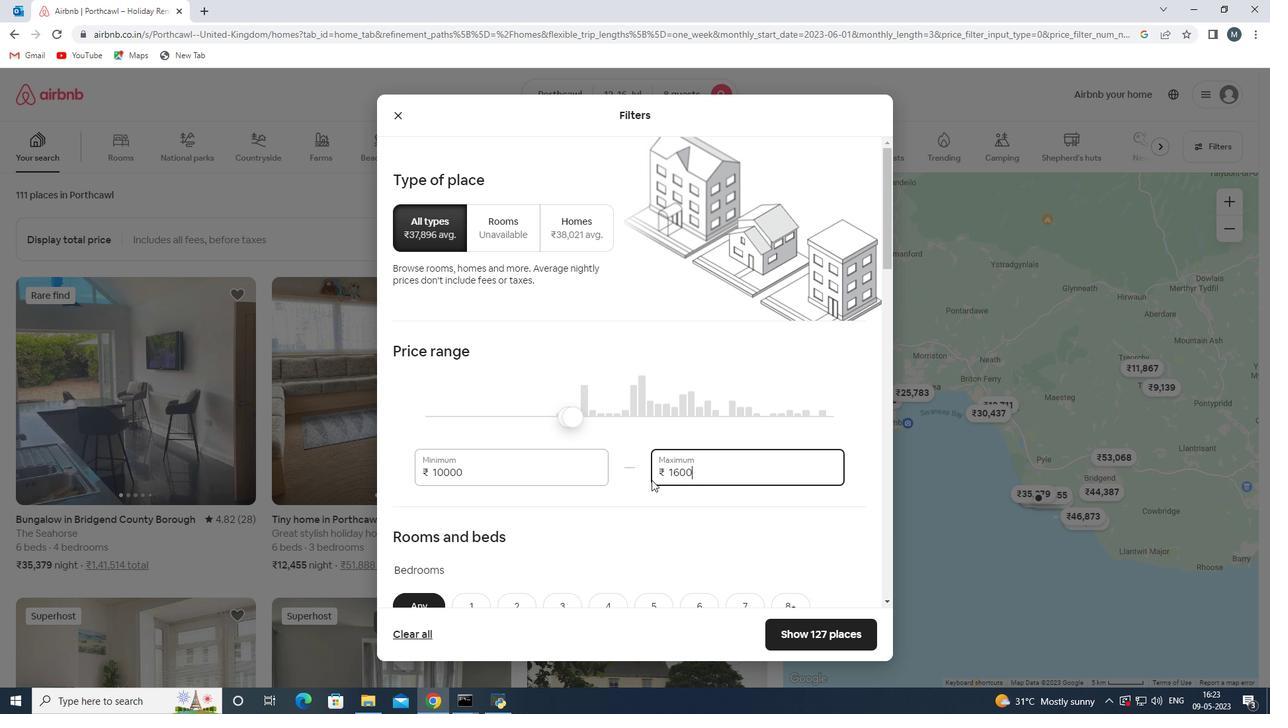 
Action: Mouse moved to (583, 458)
Screenshot: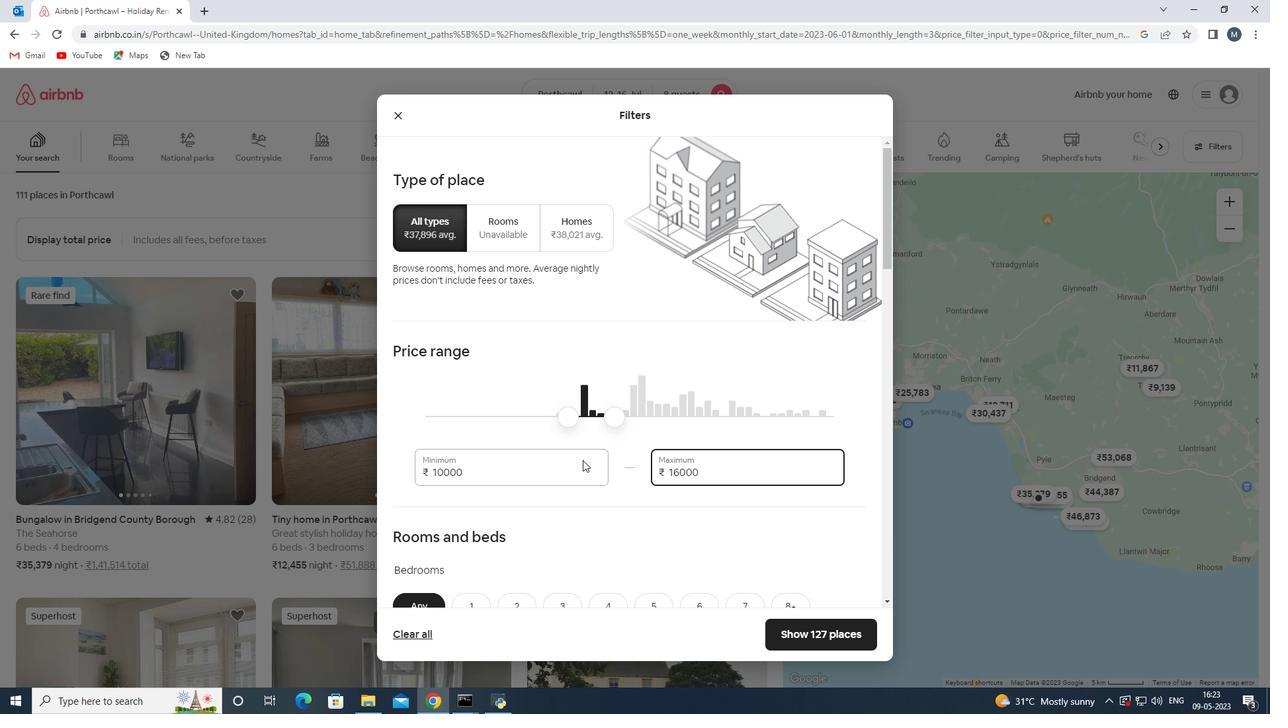
Action: Mouse scrolled (583, 457) with delta (0, 0)
Screenshot: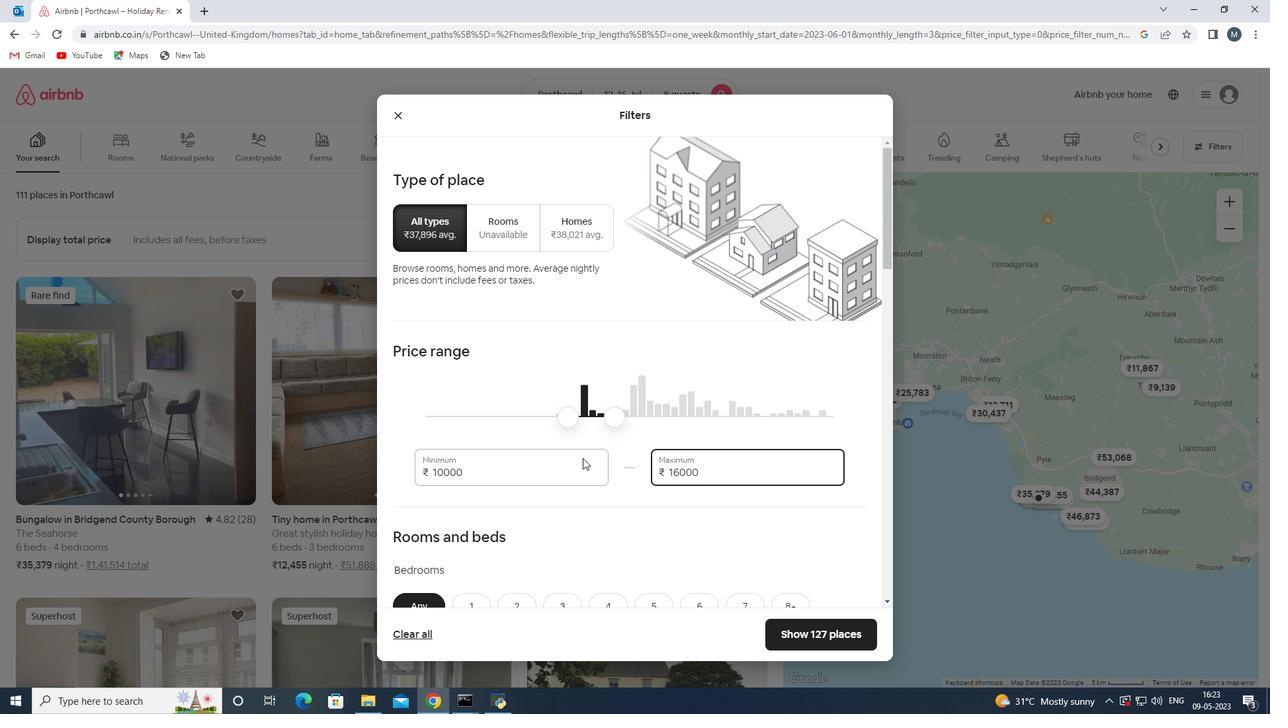 
Action: Mouse moved to (583, 457)
Screenshot: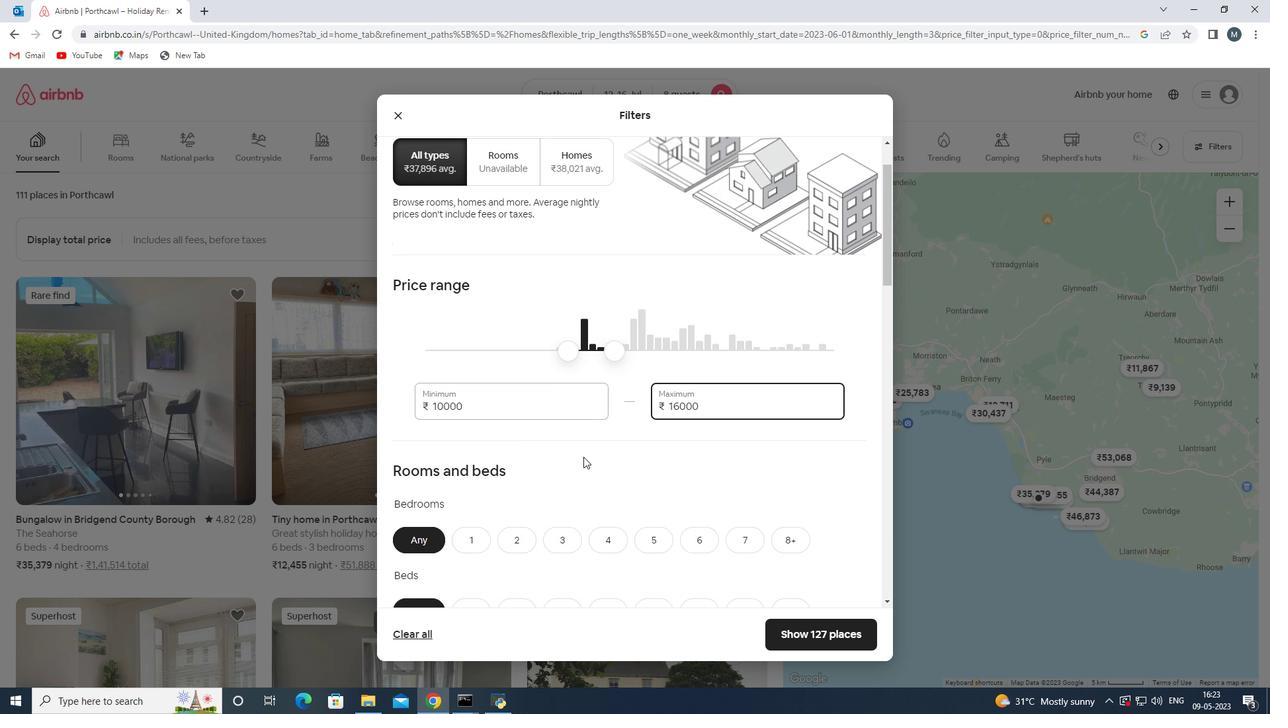 
Action: Mouse scrolled (583, 456) with delta (0, 0)
Screenshot: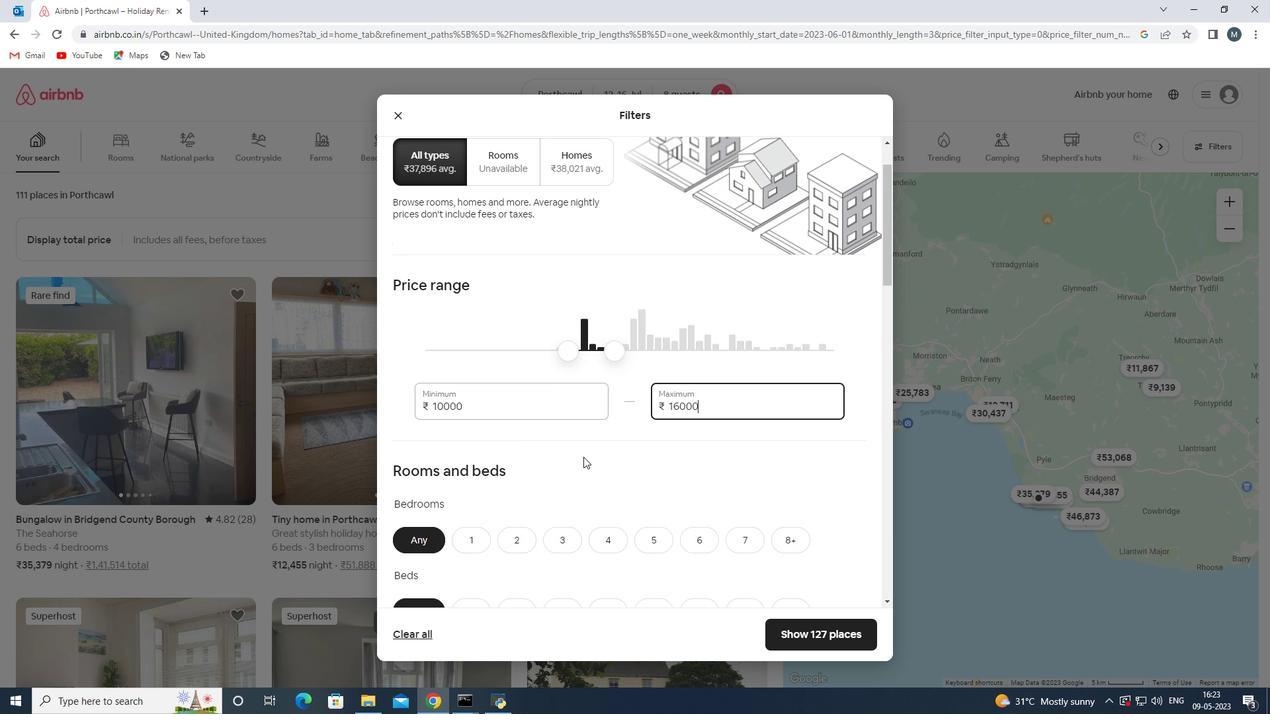 
Action: Mouse moved to (606, 451)
Screenshot: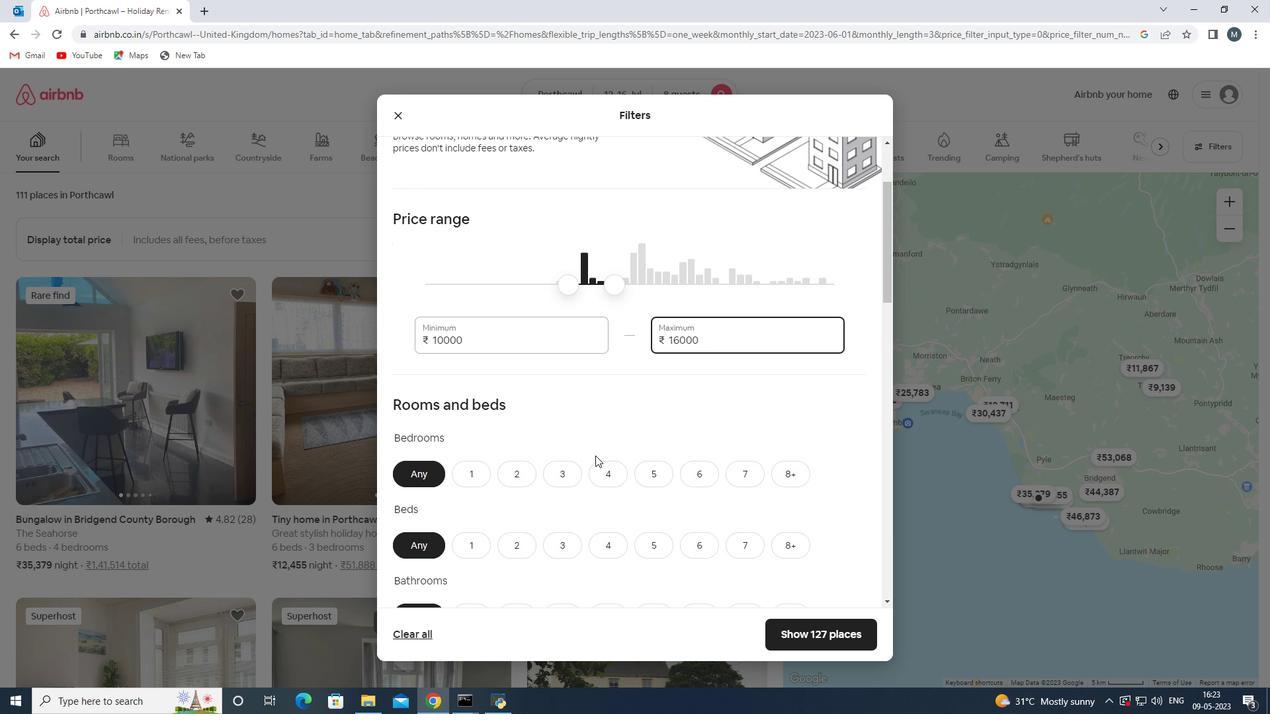 
Action: Mouse scrolled (606, 450) with delta (0, 0)
Screenshot: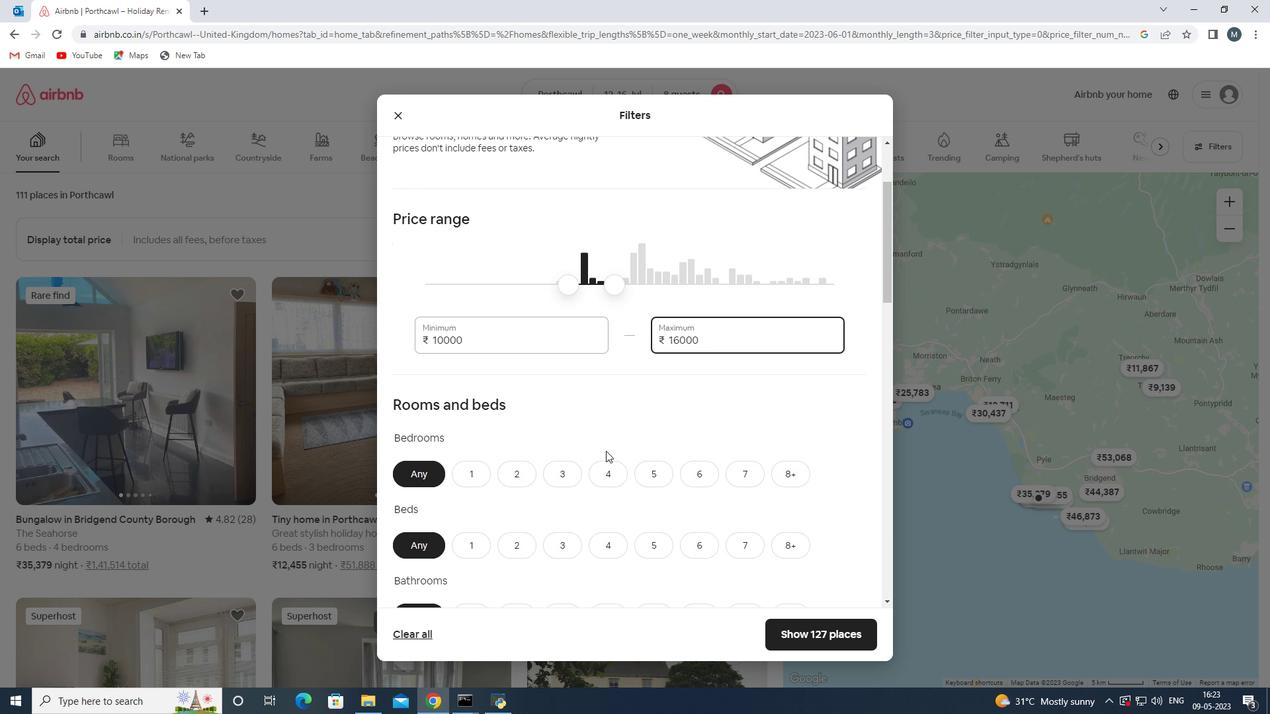 
Action: Mouse moved to (790, 407)
Screenshot: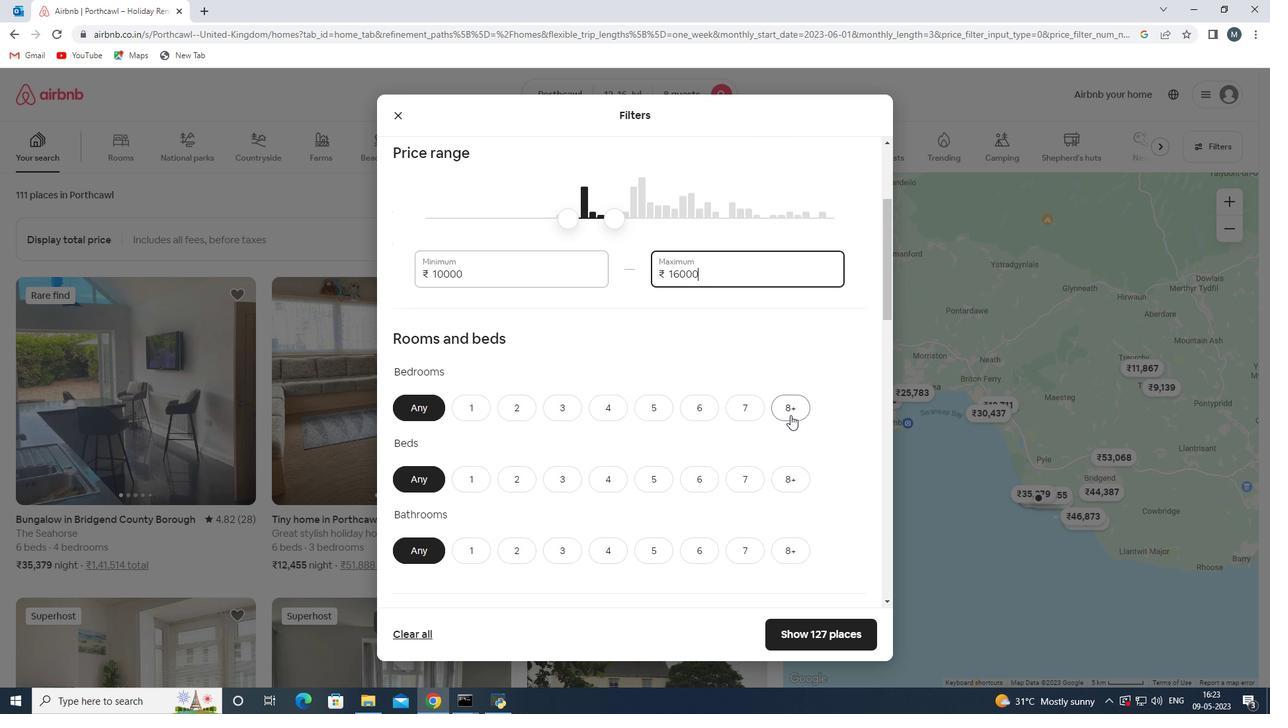 
Action: Mouse pressed left at (790, 407)
Screenshot: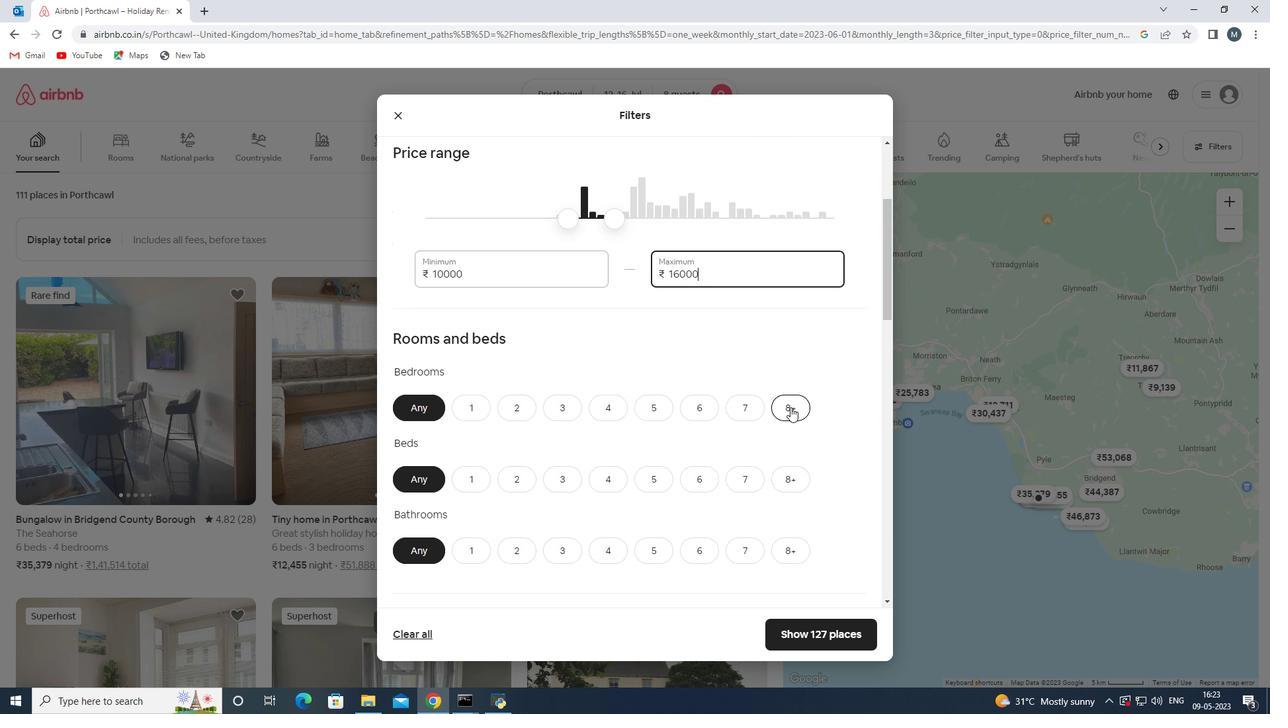 
Action: Mouse moved to (771, 477)
Screenshot: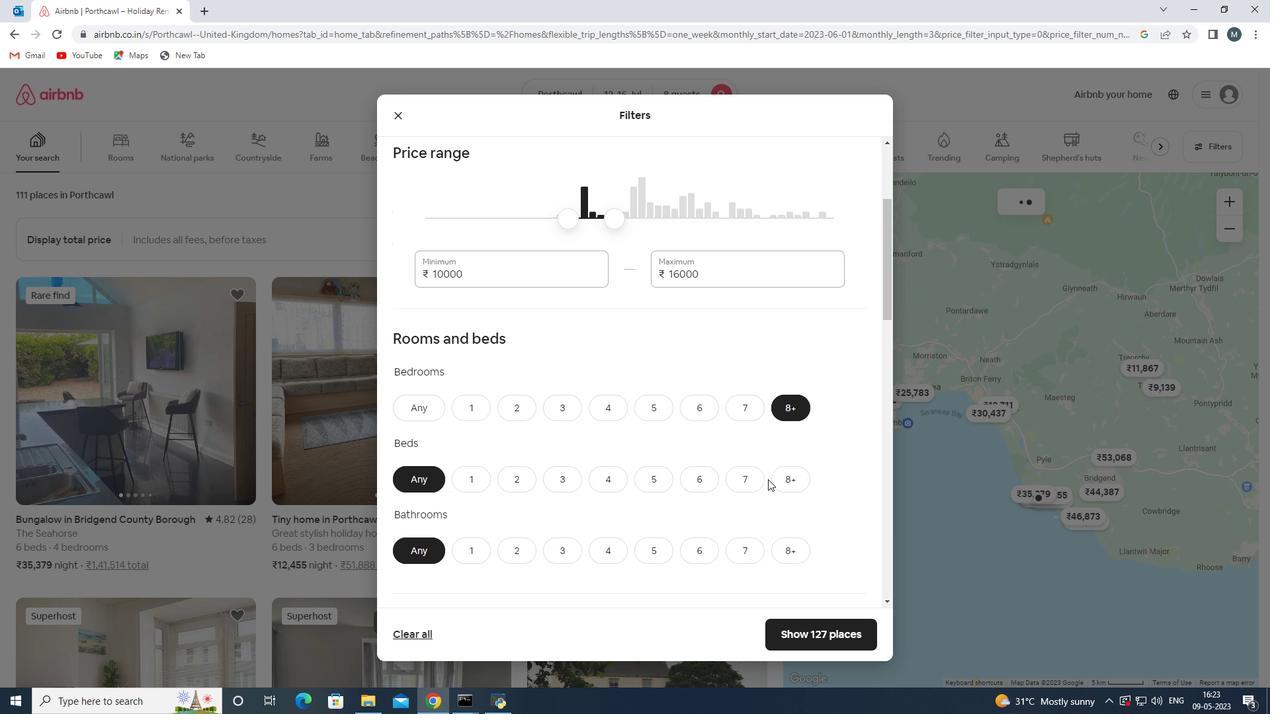 
Action: Mouse pressed left at (771, 477)
Screenshot: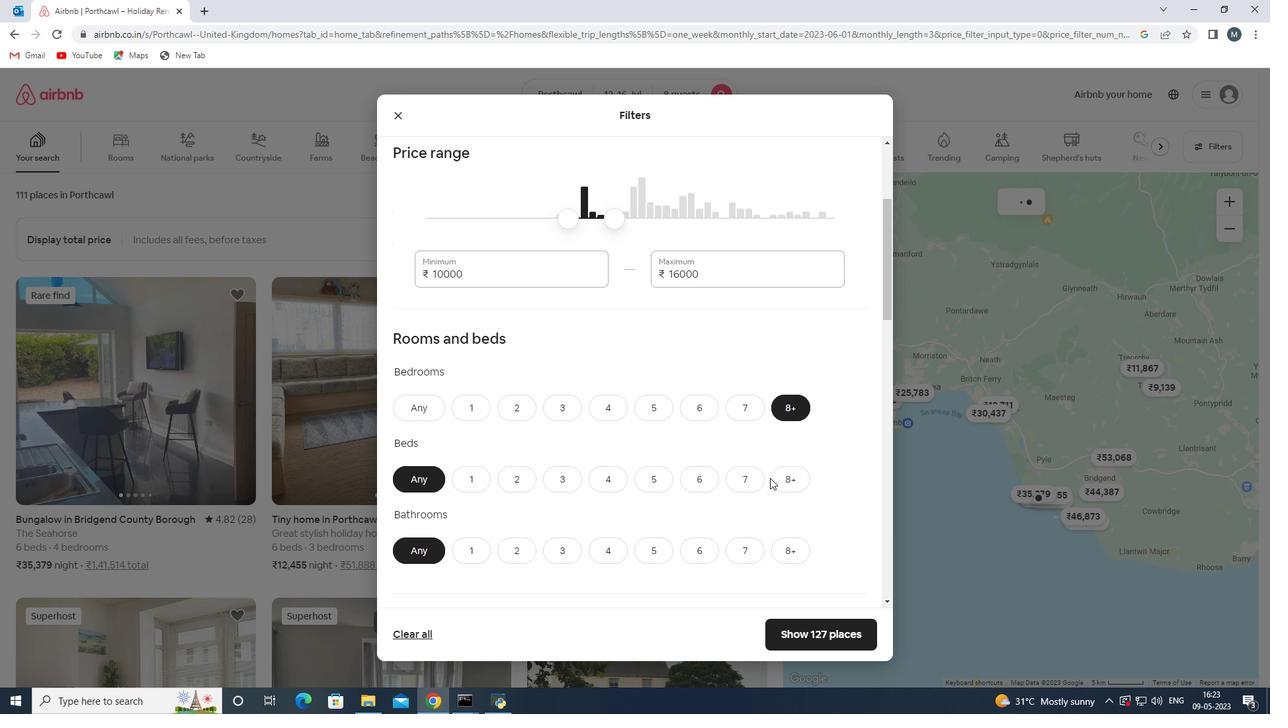 
Action: Mouse moved to (776, 458)
Screenshot: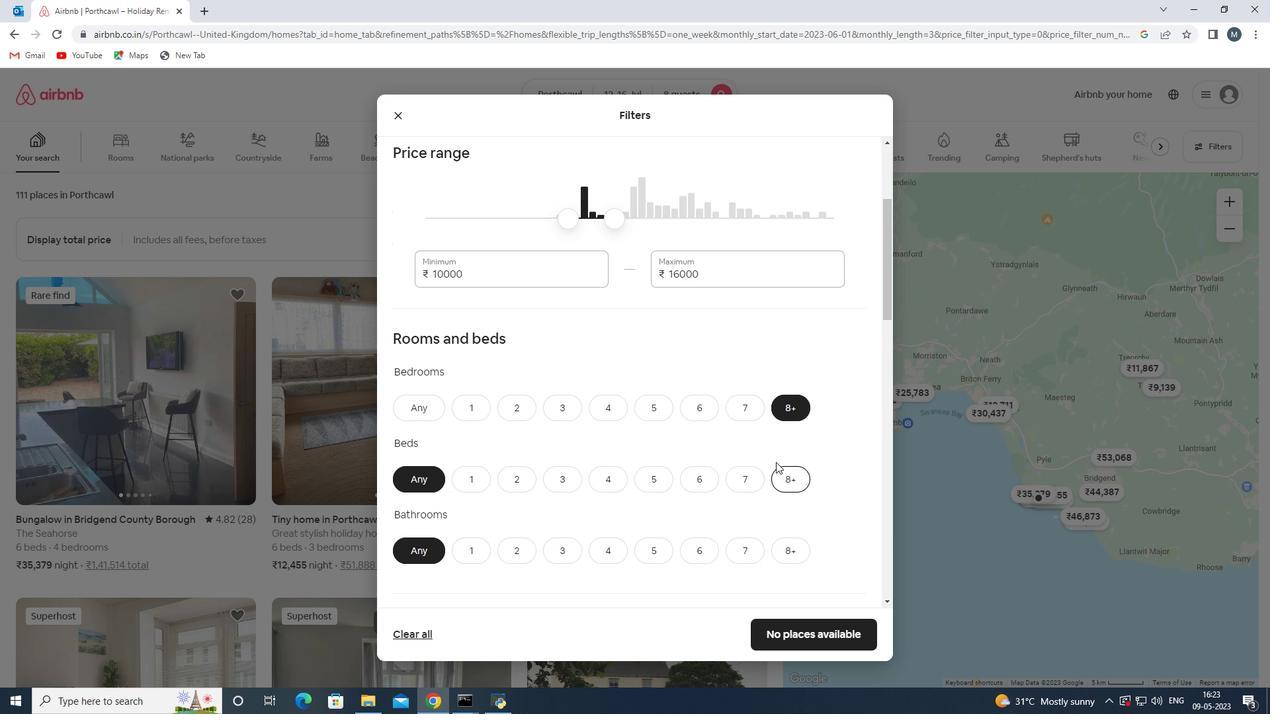 
Action: Mouse scrolled (776, 458) with delta (0, 0)
Screenshot: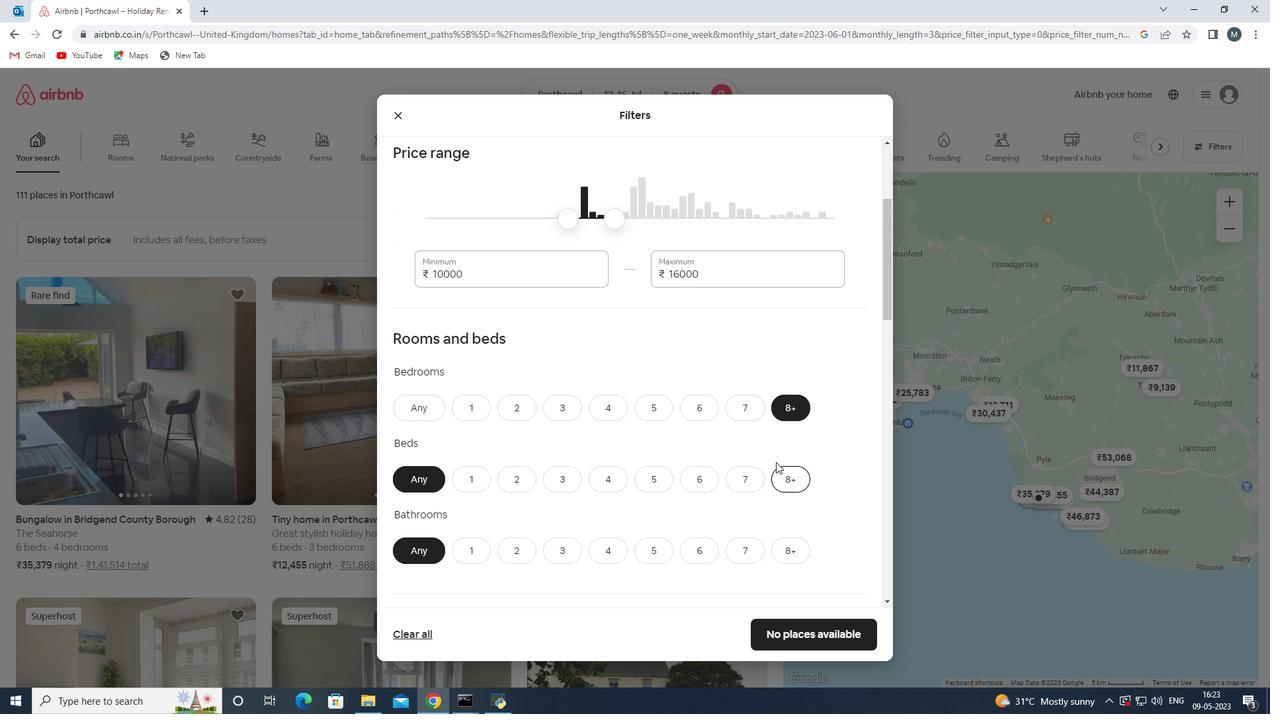 
Action: Mouse moved to (776, 458)
Screenshot: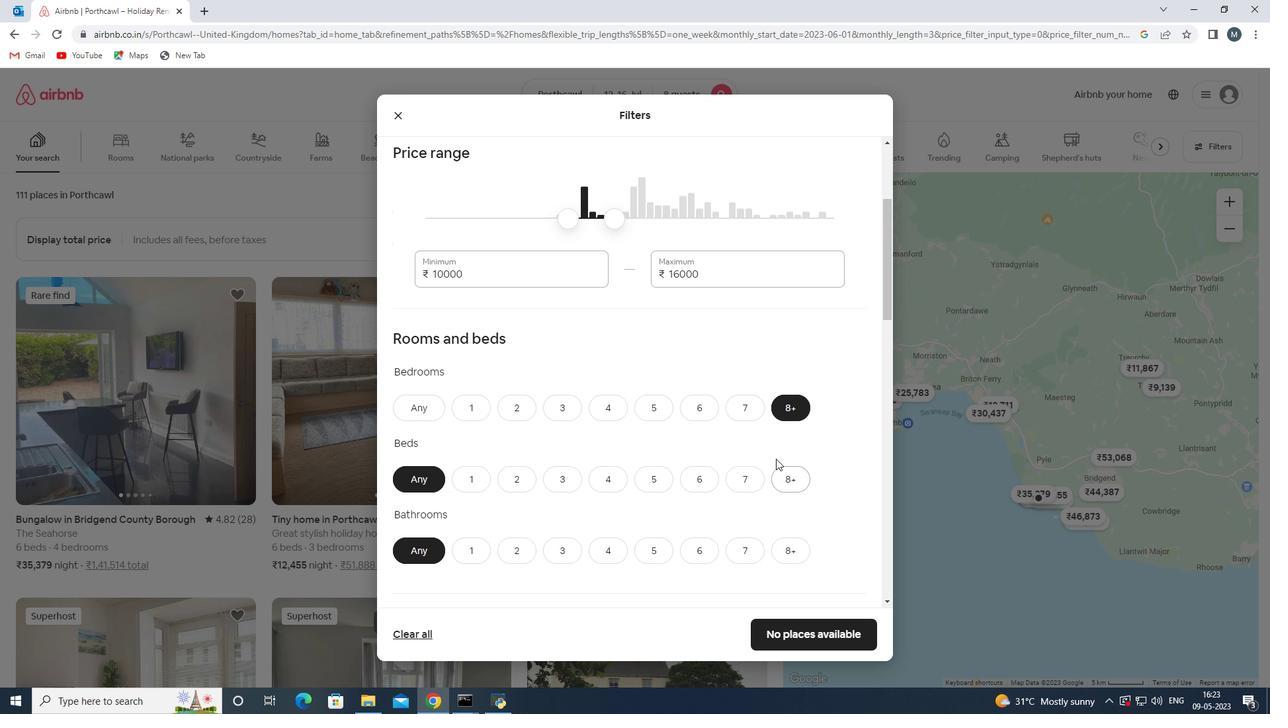 
Action: Mouse scrolled (776, 458) with delta (0, 0)
Screenshot: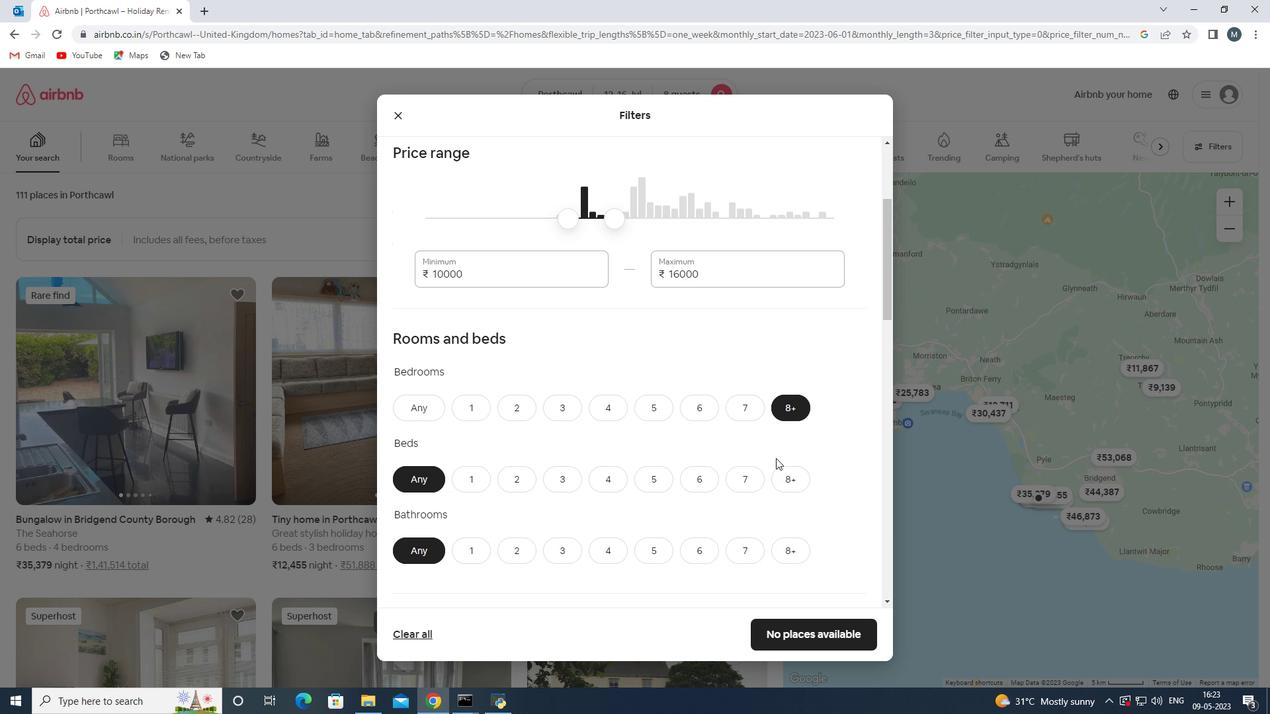 
Action: Mouse moved to (788, 349)
Screenshot: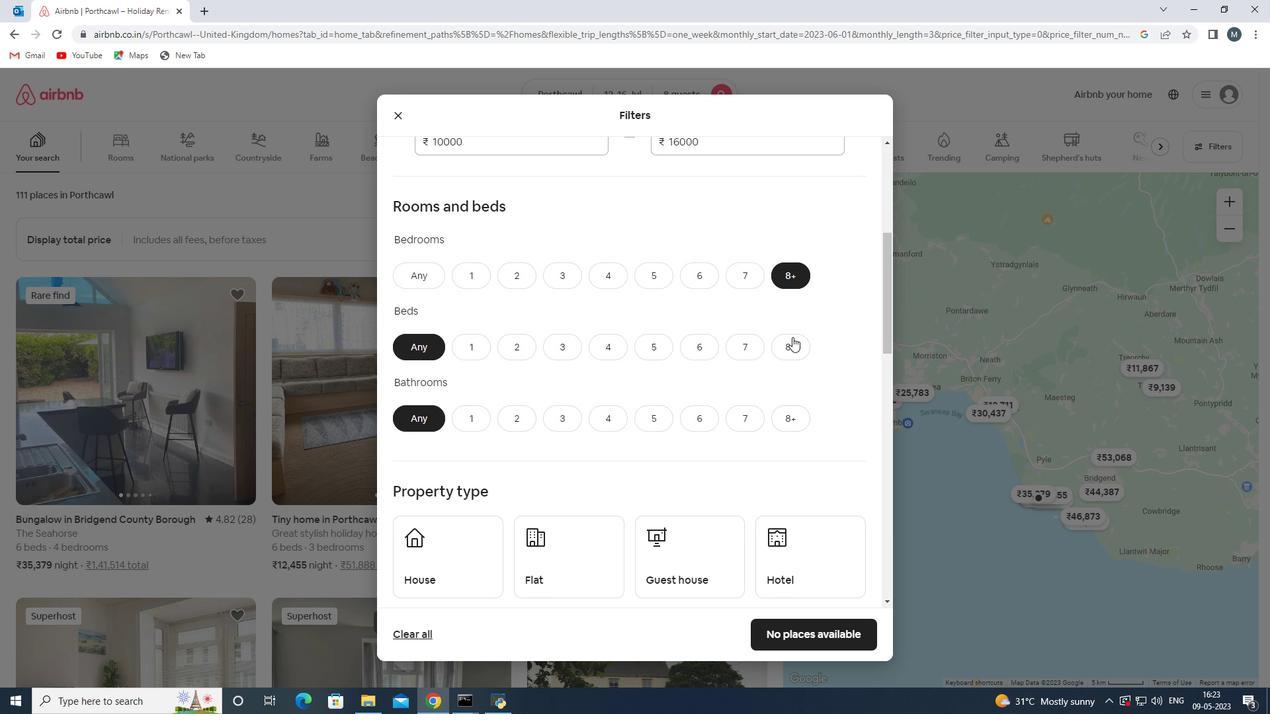 
Action: Mouse pressed left at (788, 349)
Screenshot: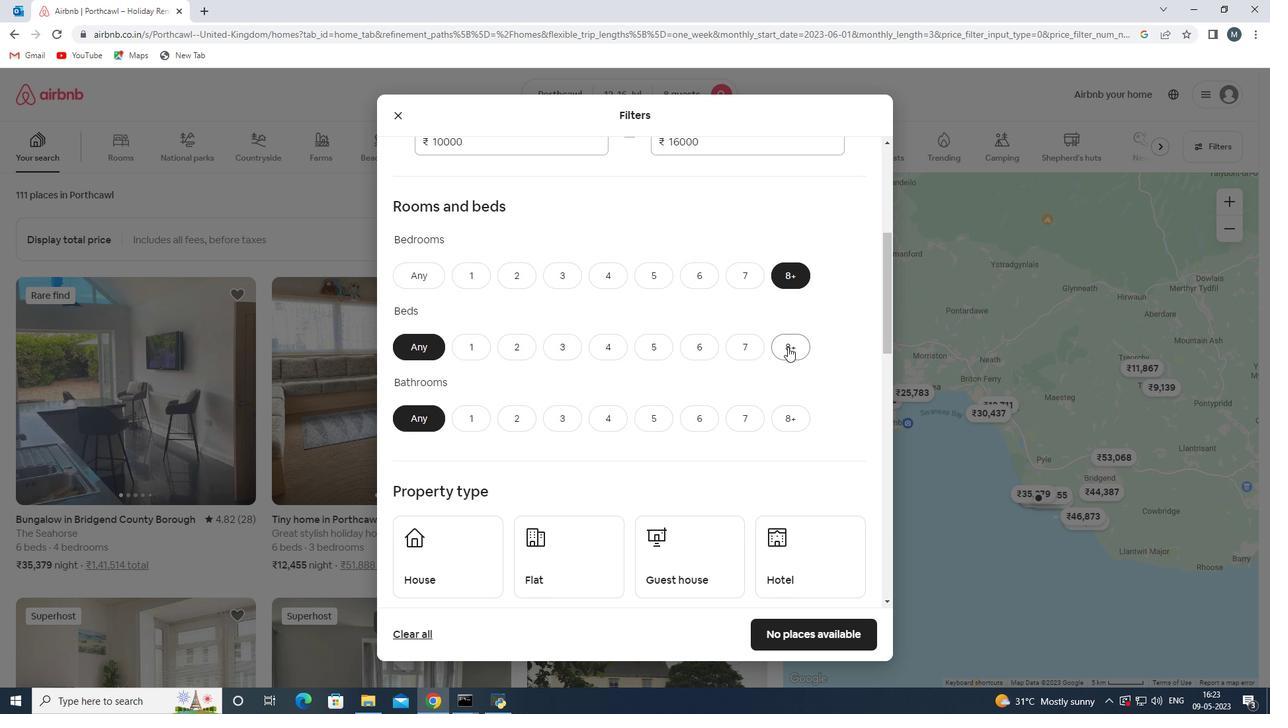 
Action: Mouse moved to (782, 413)
Screenshot: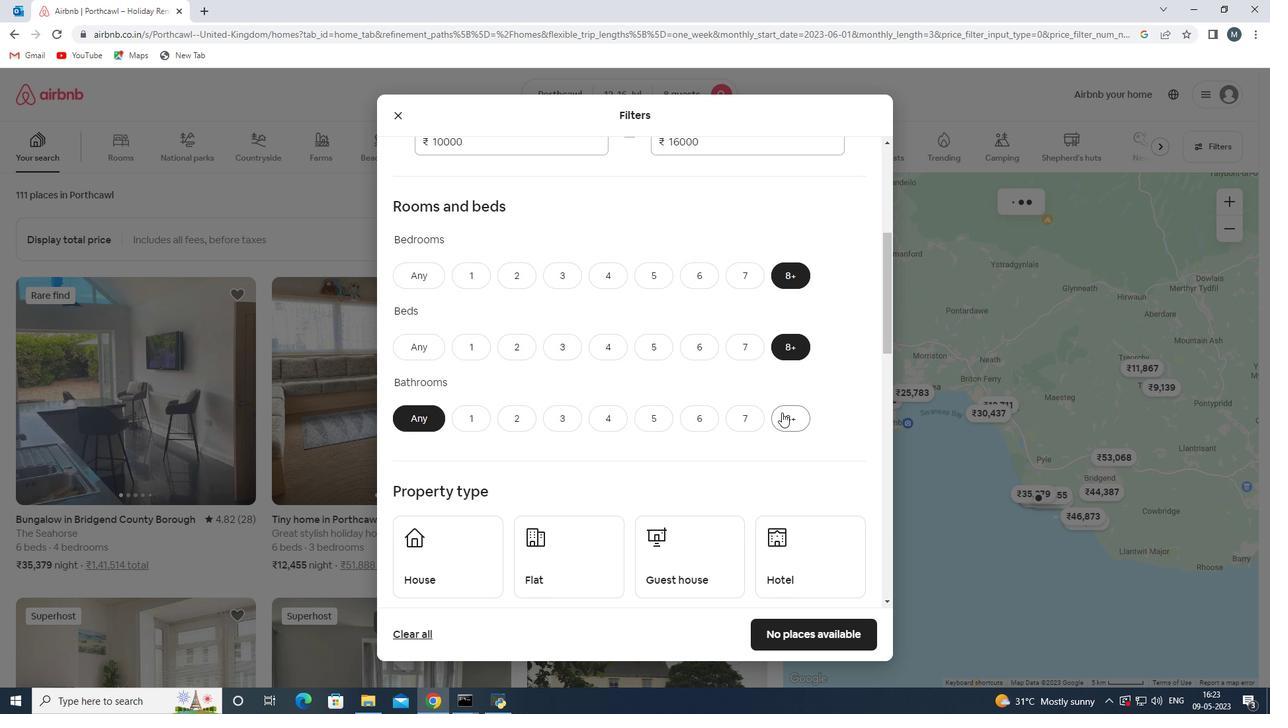 
Action: Mouse pressed left at (782, 413)
Screenshot: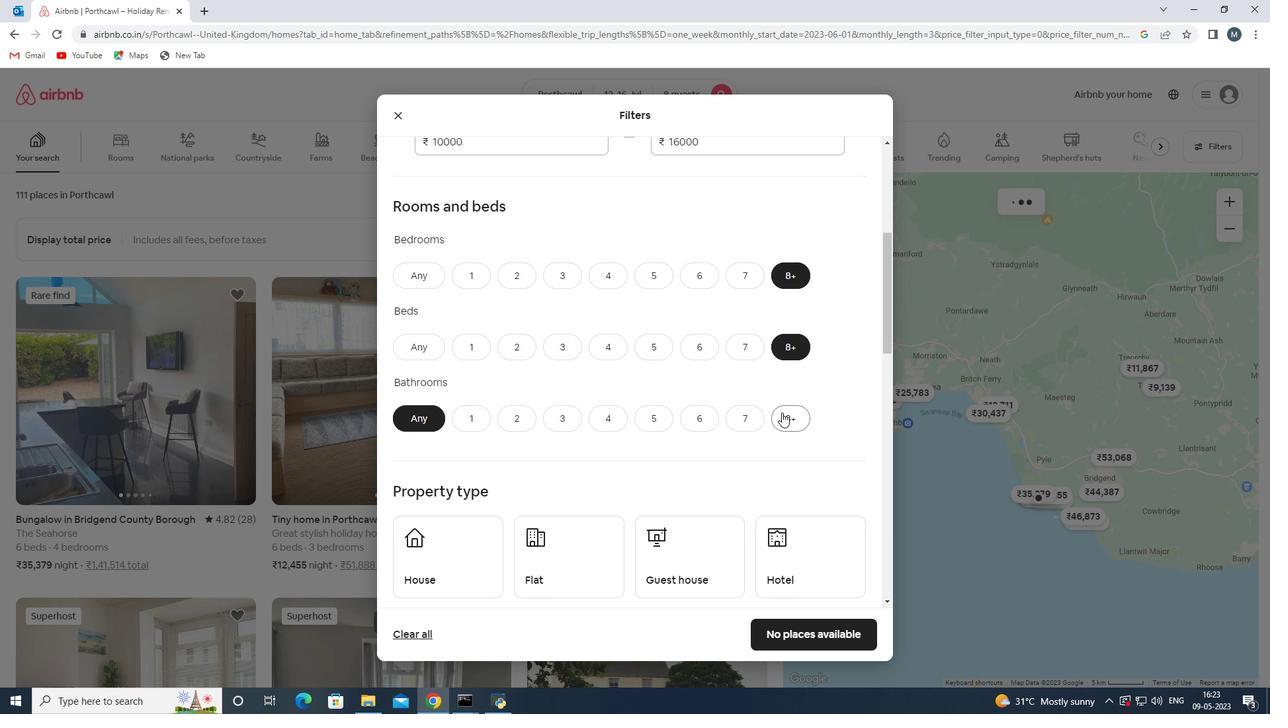 
Action: Mouse moved to (658, 418)
Screenshot: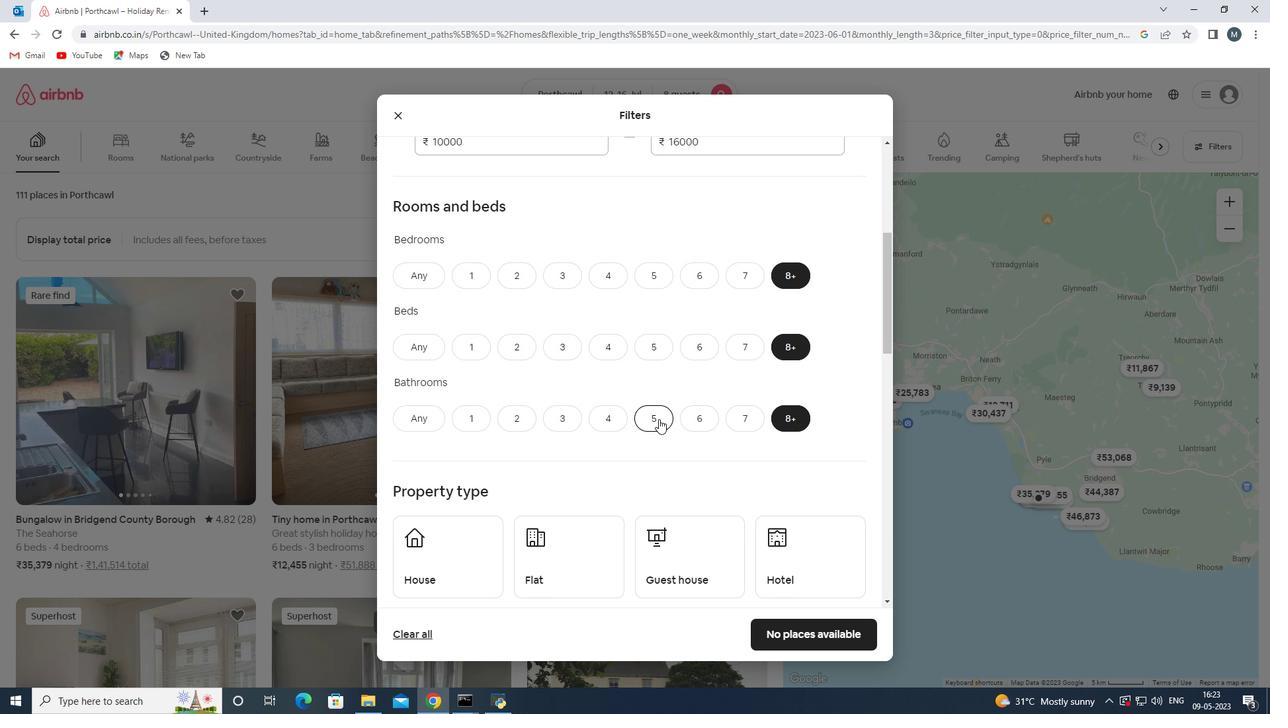
Action: Mouse scrolled (658, 417) with delta (0, 0)
Screenshot: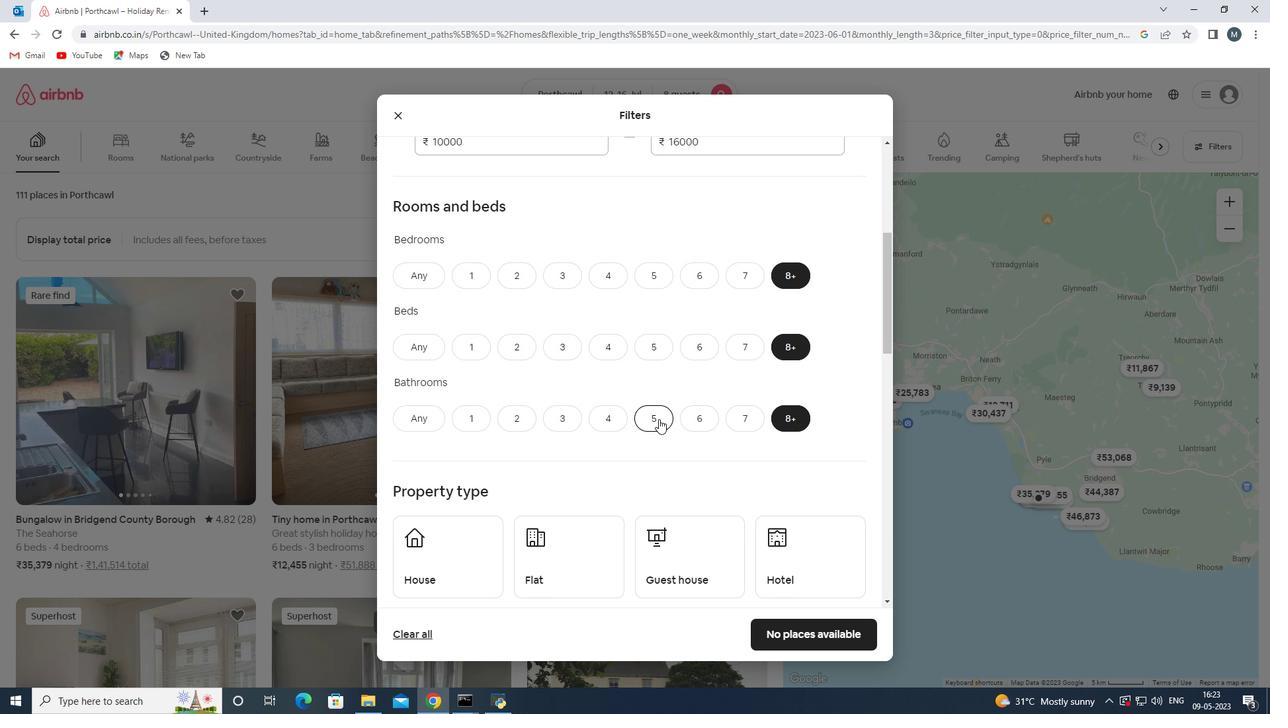 
Action: Mouse moved to (620, 405)
Screenshot: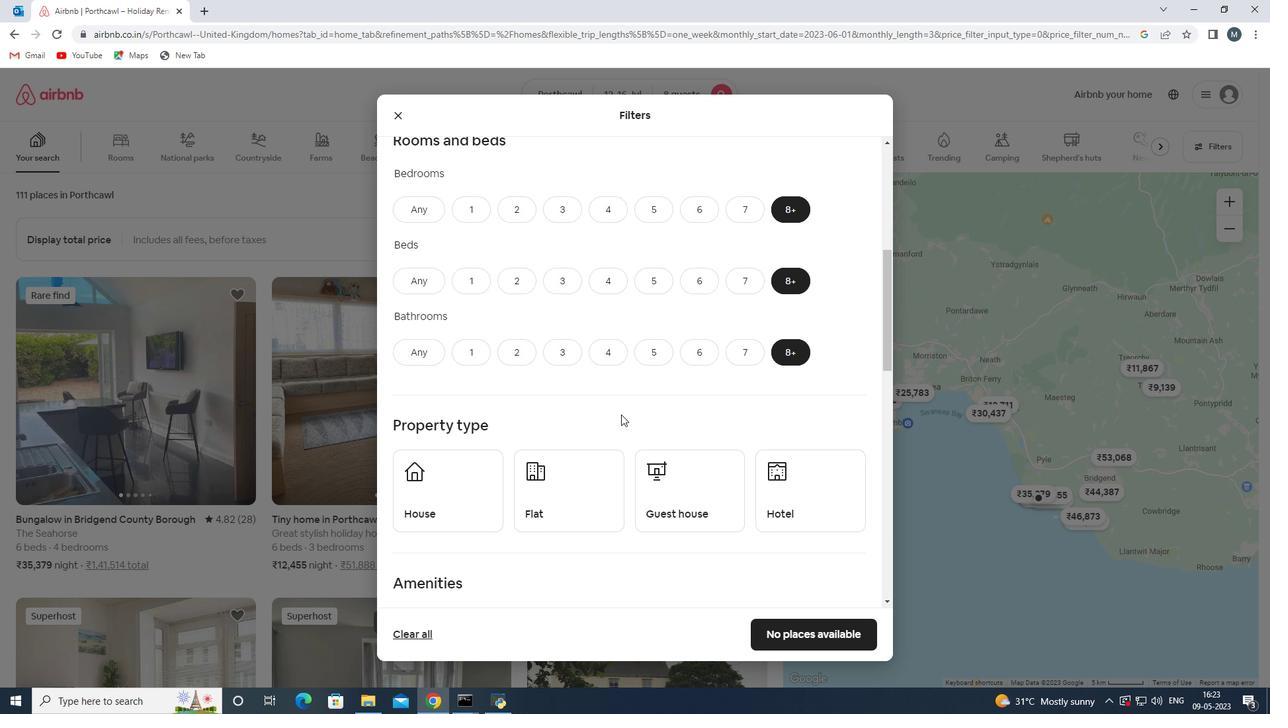 
Action: Mouse scrolled (620, 405) with delta (0, 0)
Screenshot: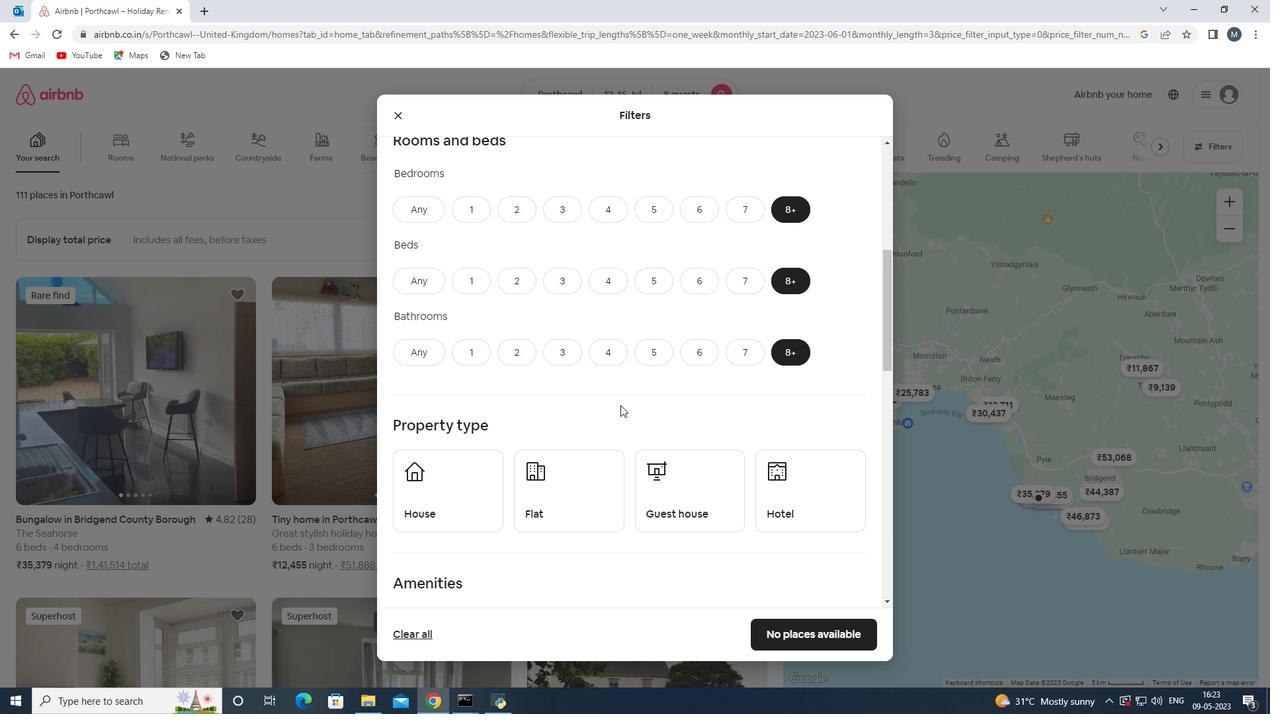 
Action: Mouse moved to (453, 415)
Screenshot: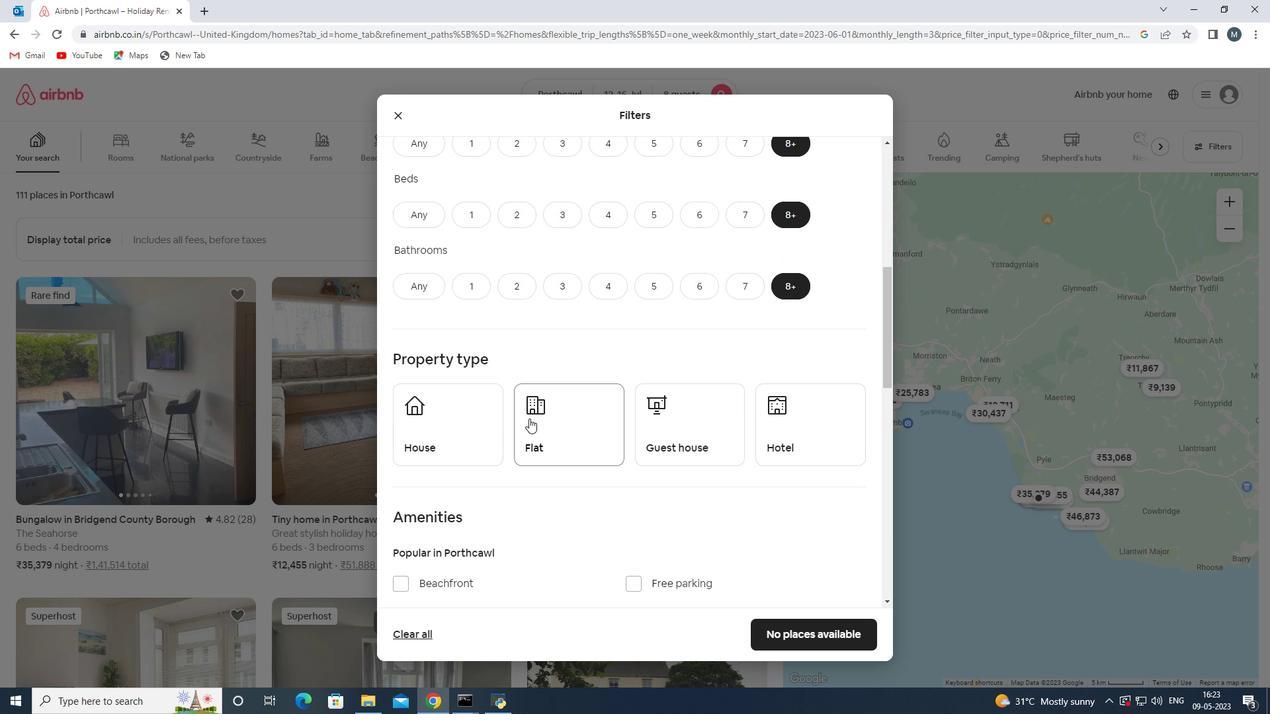 
Action: Mouse pressed left at (453, 415)
Screenshot: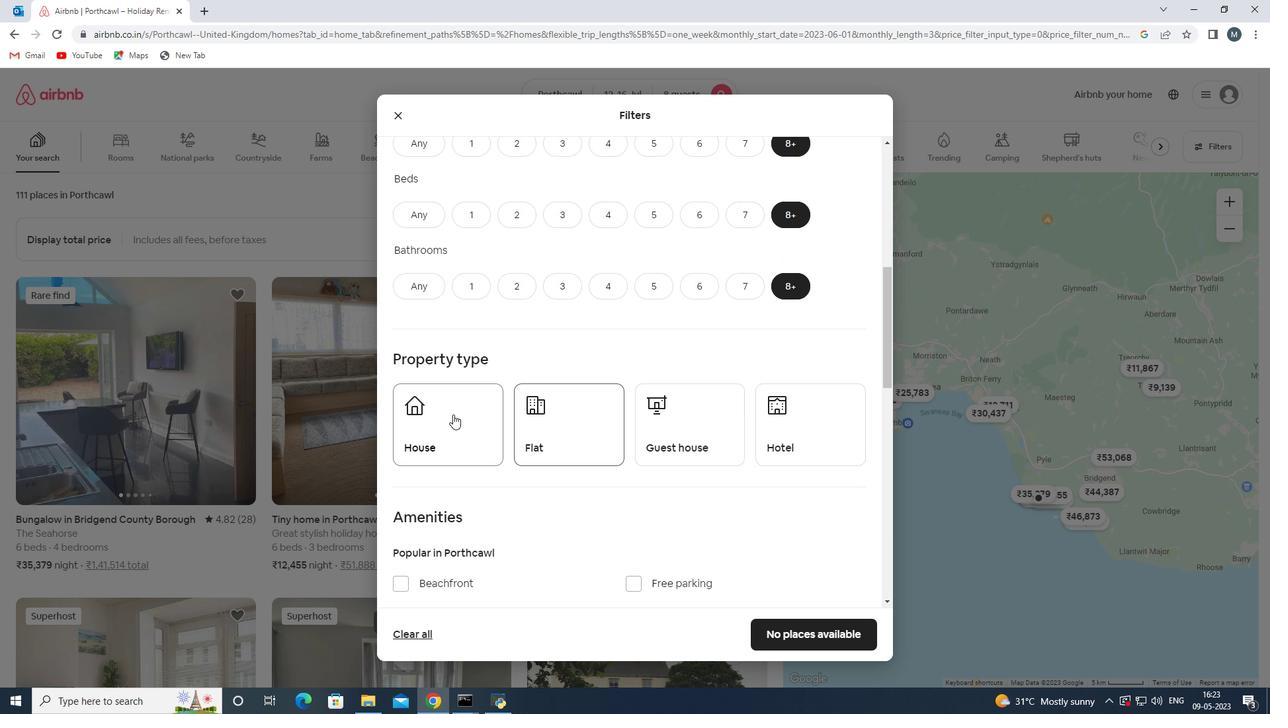 
Action: Mouse moved to (569, 418)
Screenshot: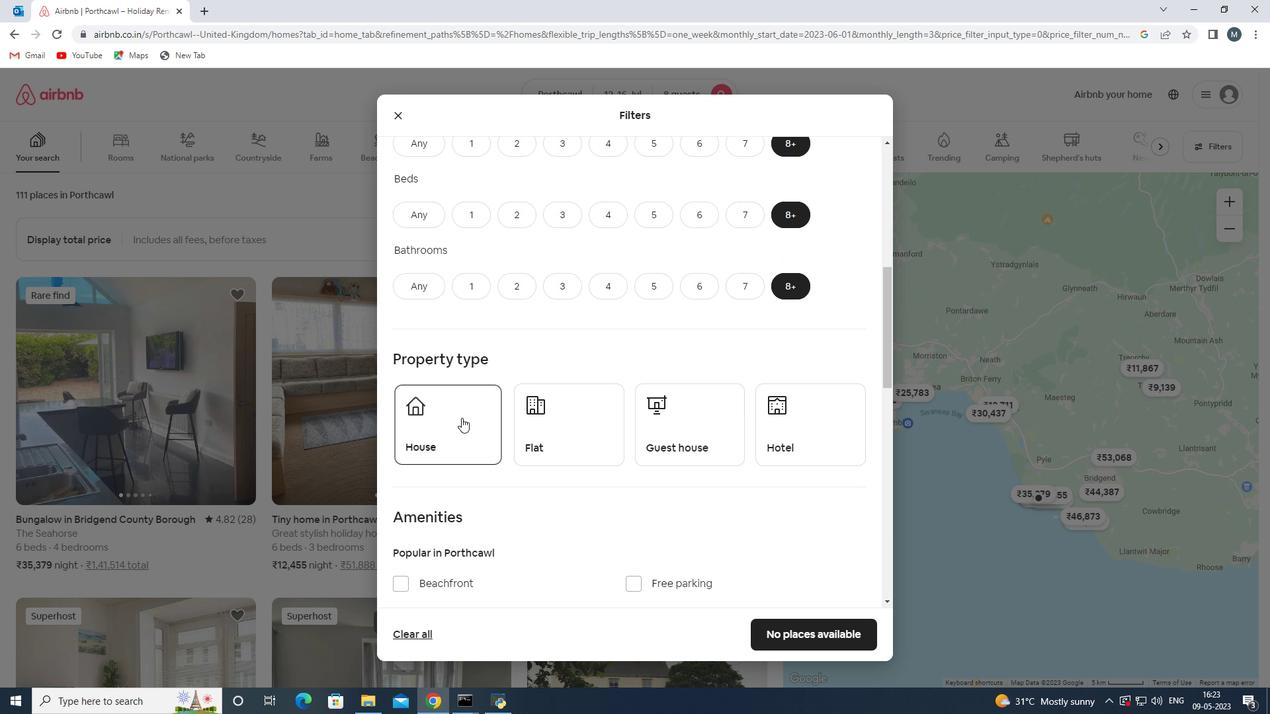 
Action: Mouse pressed left at (569, 418)
Screenshot: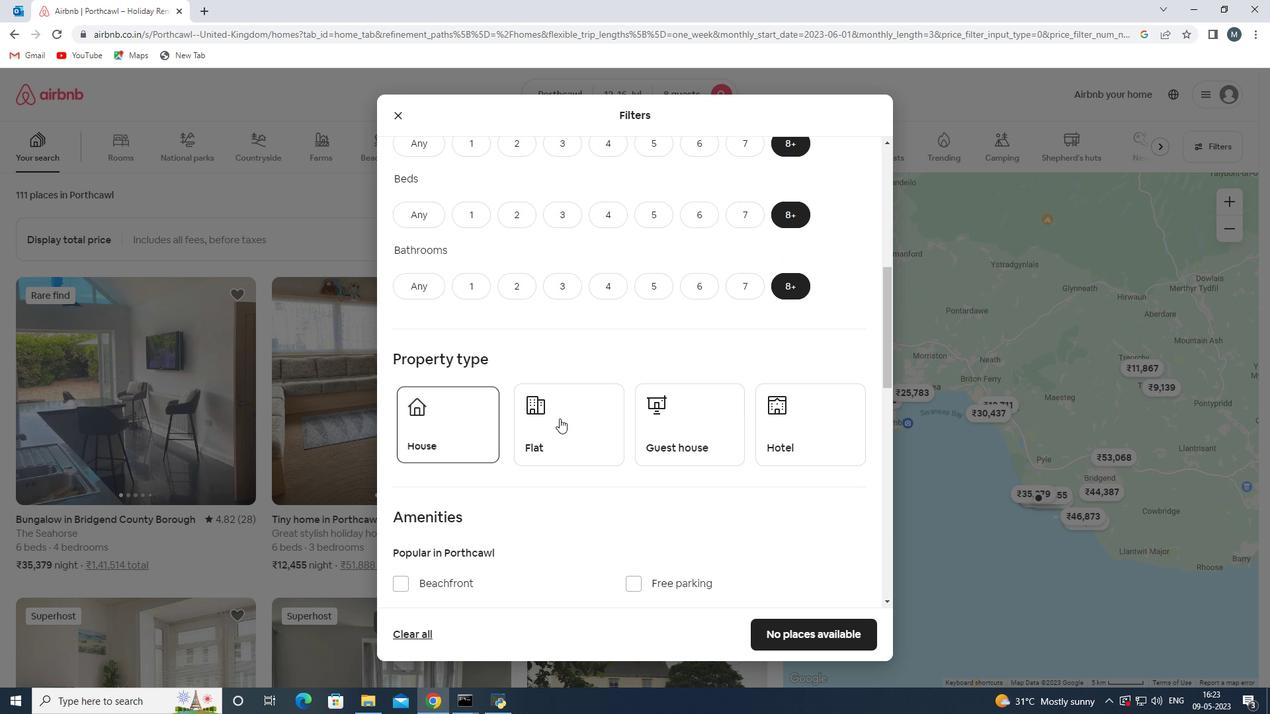 
Action: Mouse moved to (658, 418)
Screenshot: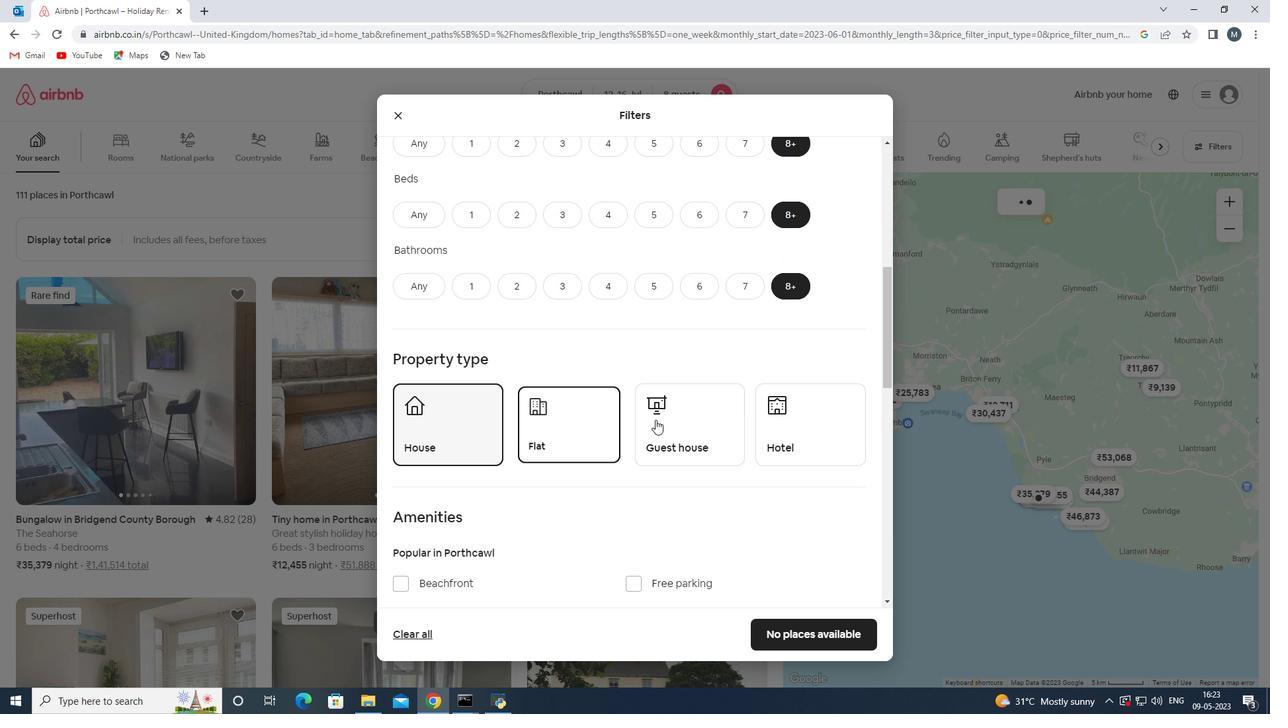 
Action: Mouse pressed left at (658, 418)
Screenshot: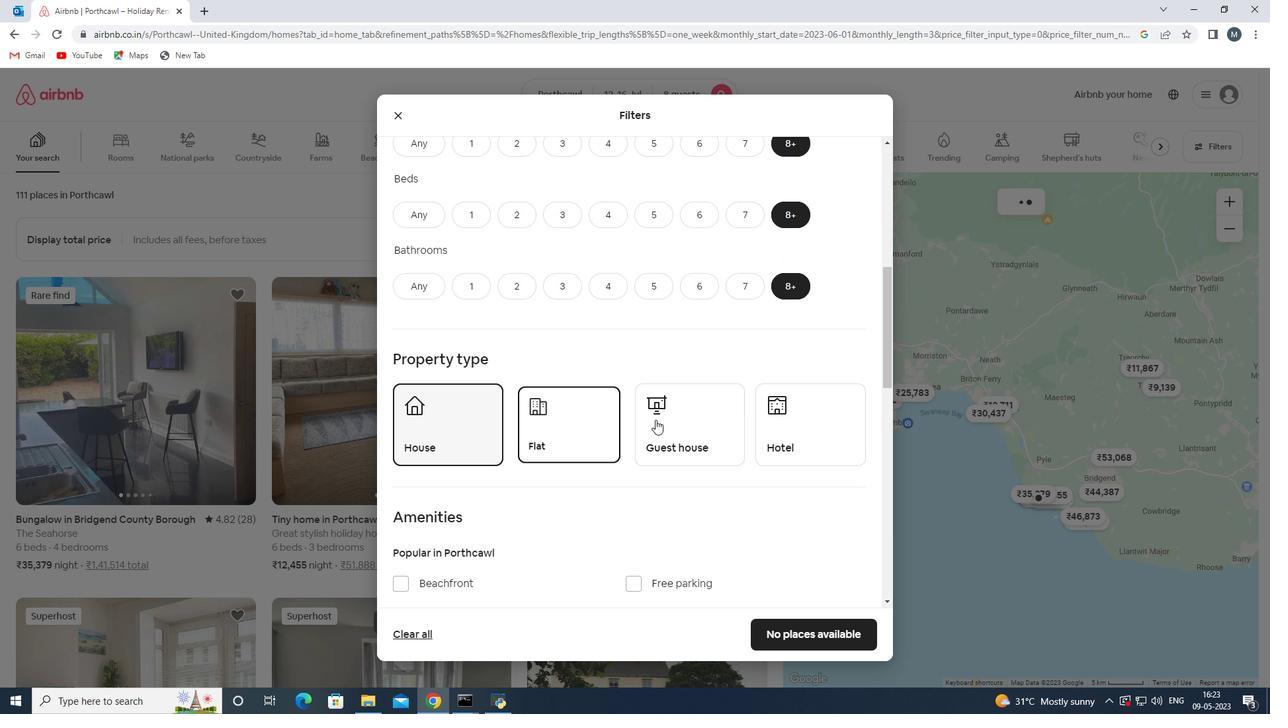 
Action: Mouse moved to (767, 421)
Screenshot: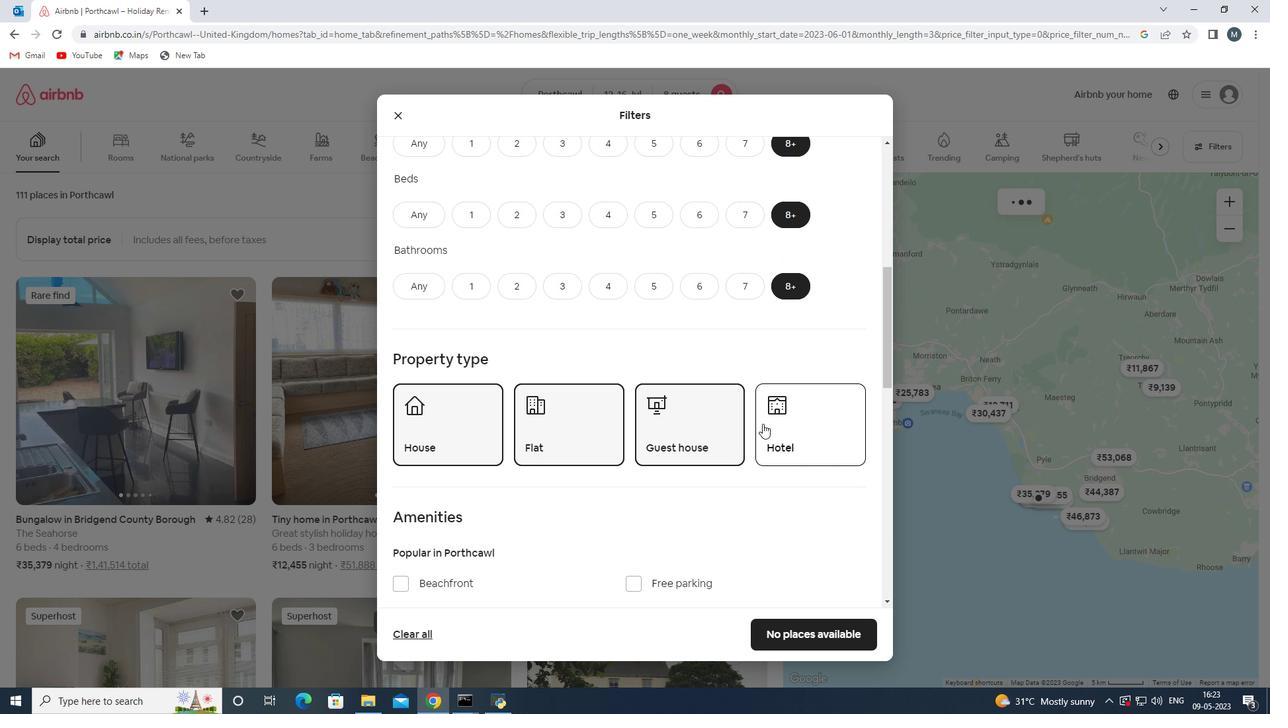 
Action: Mouse pressed left at (767, 421)
Screenshot: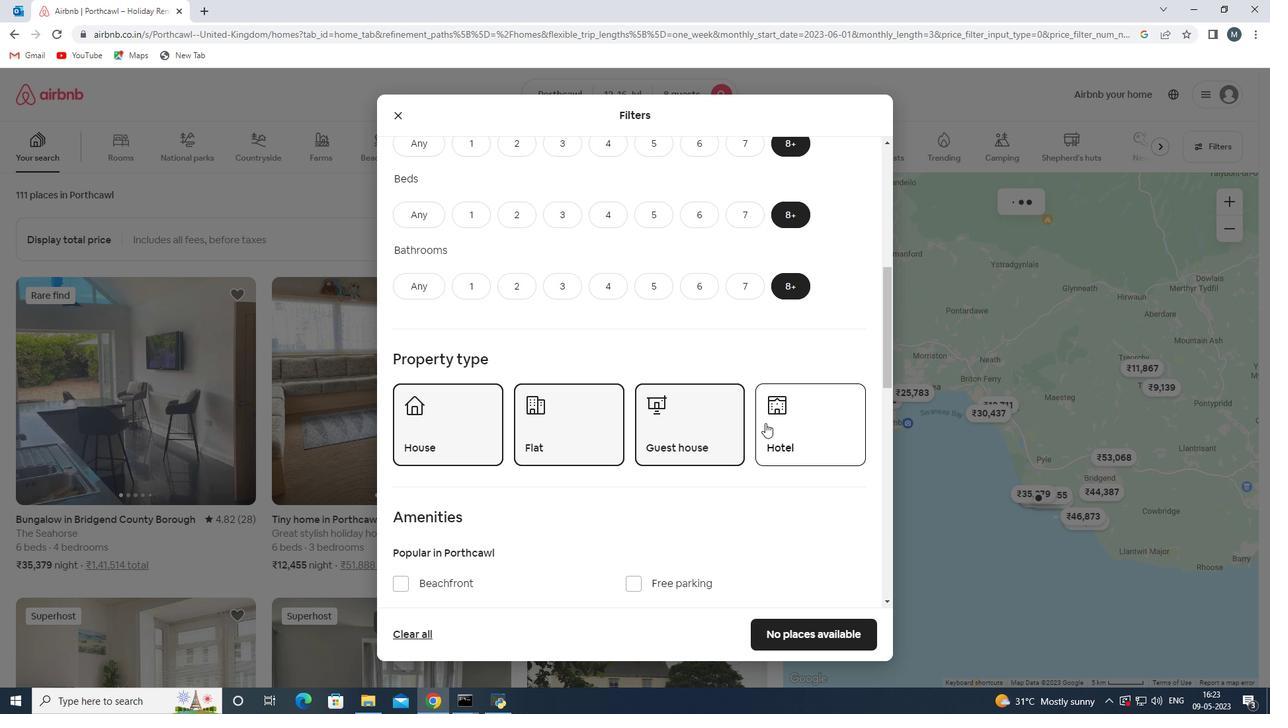 
Action: Mouse moved to (616, 432)
Screenshot: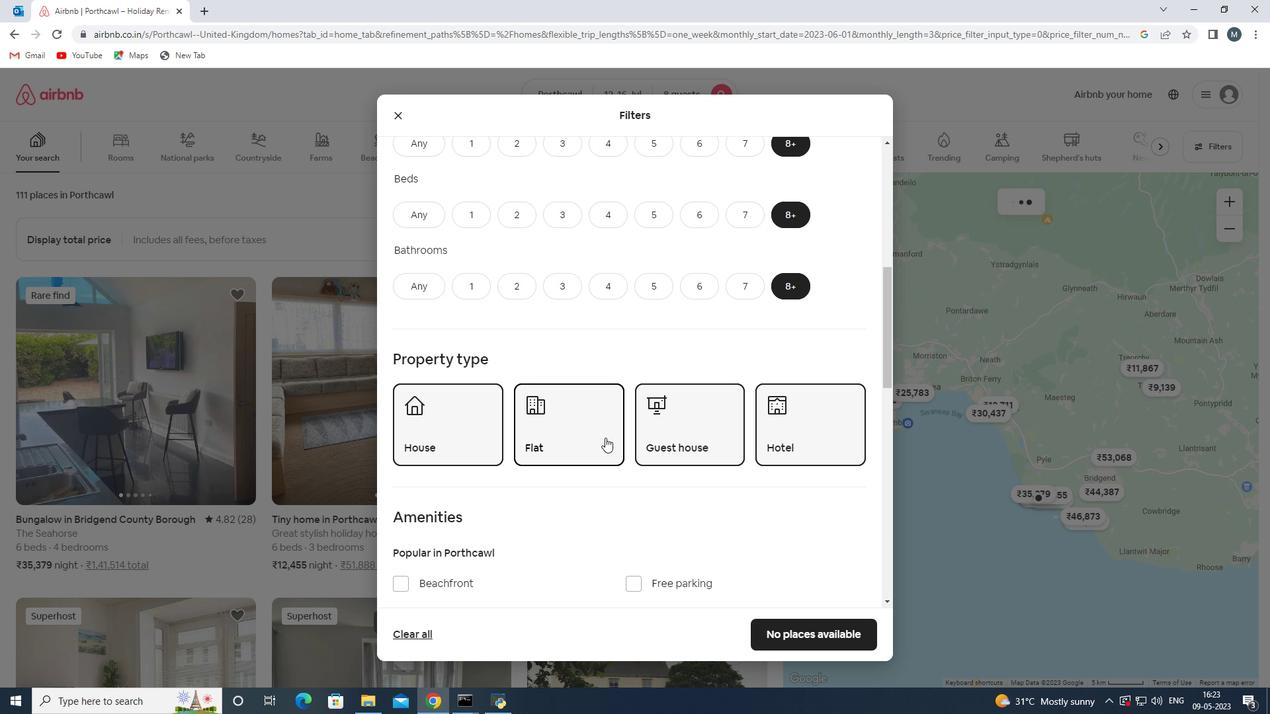 
Action: Mouse scrolled (616, 431) with delta (0, 0)
Screenshot: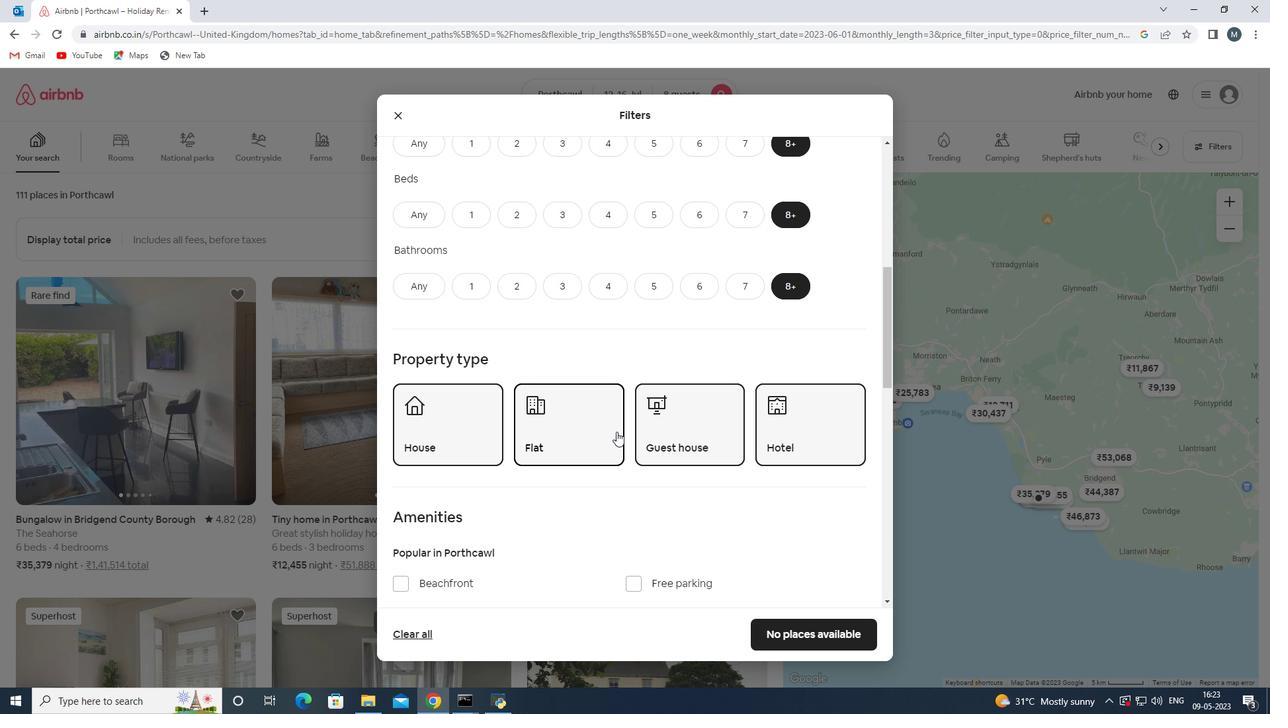 
Action: Mouse moved to (612, 429)
Screenshot: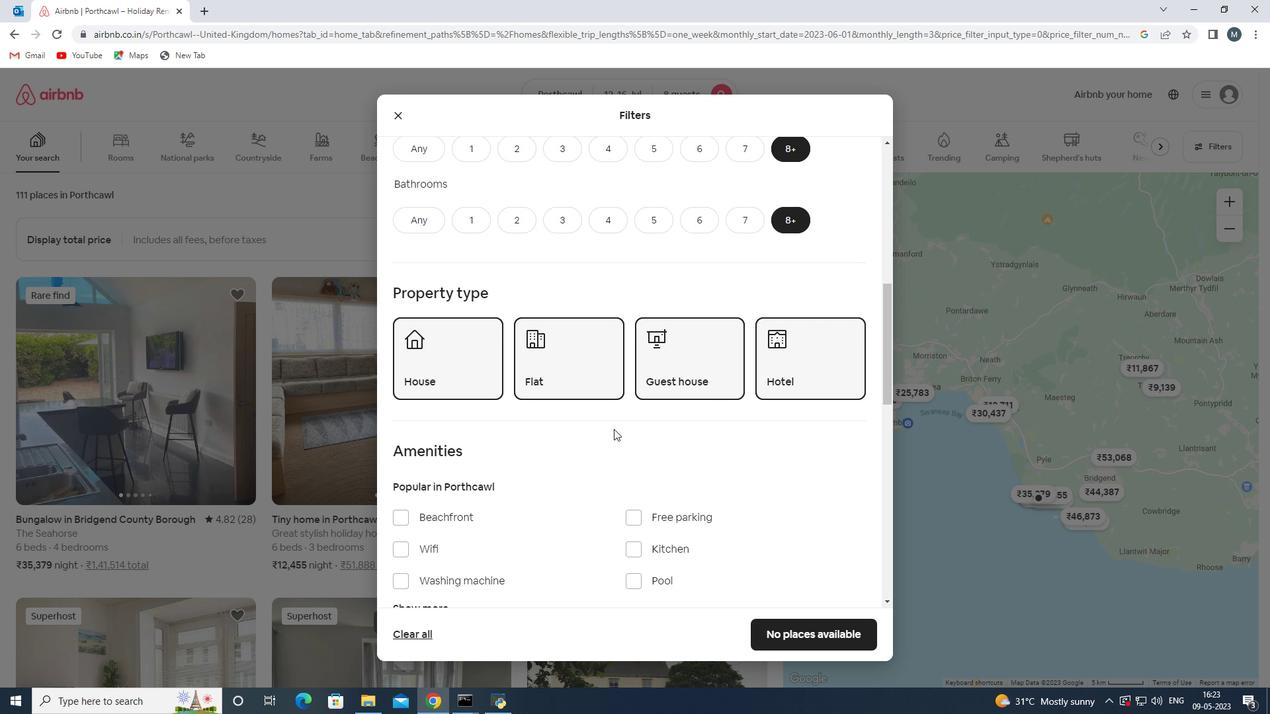 
Action: Mouse scrolled (612, 428) with delta (0, 0)
Screenshot: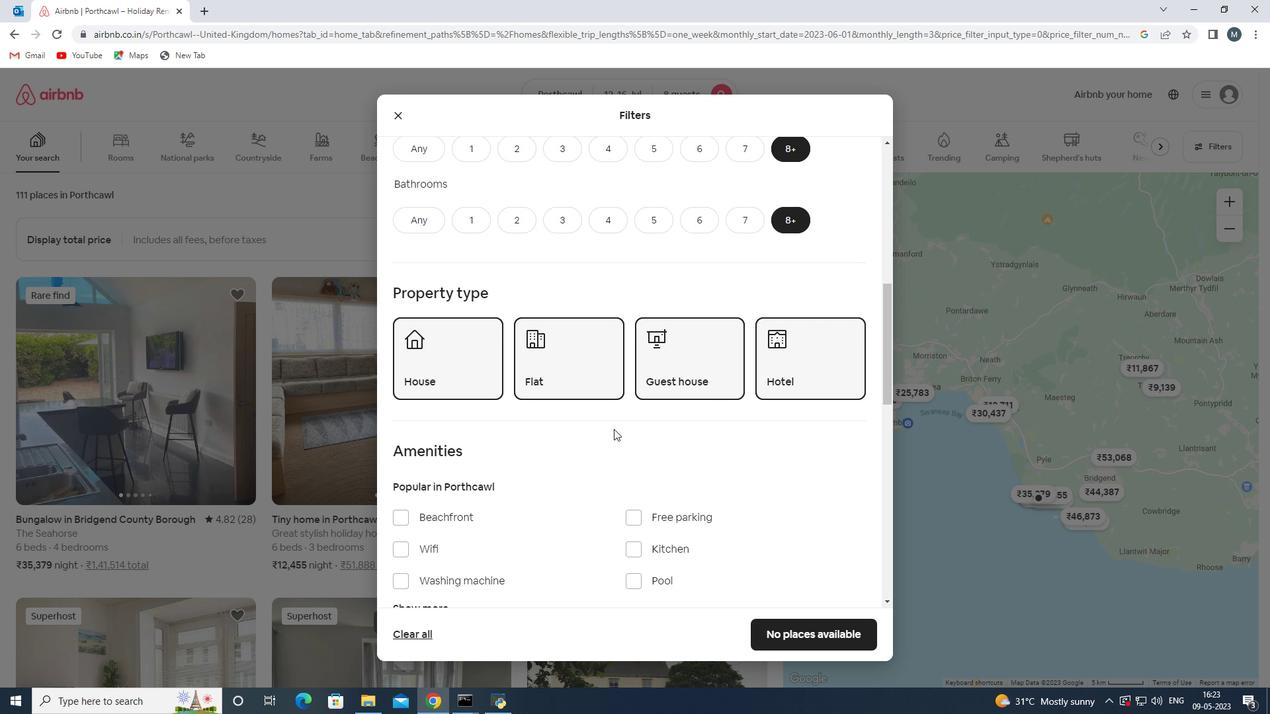 
Action: Mouse moved to (423, 483)
Screenshot: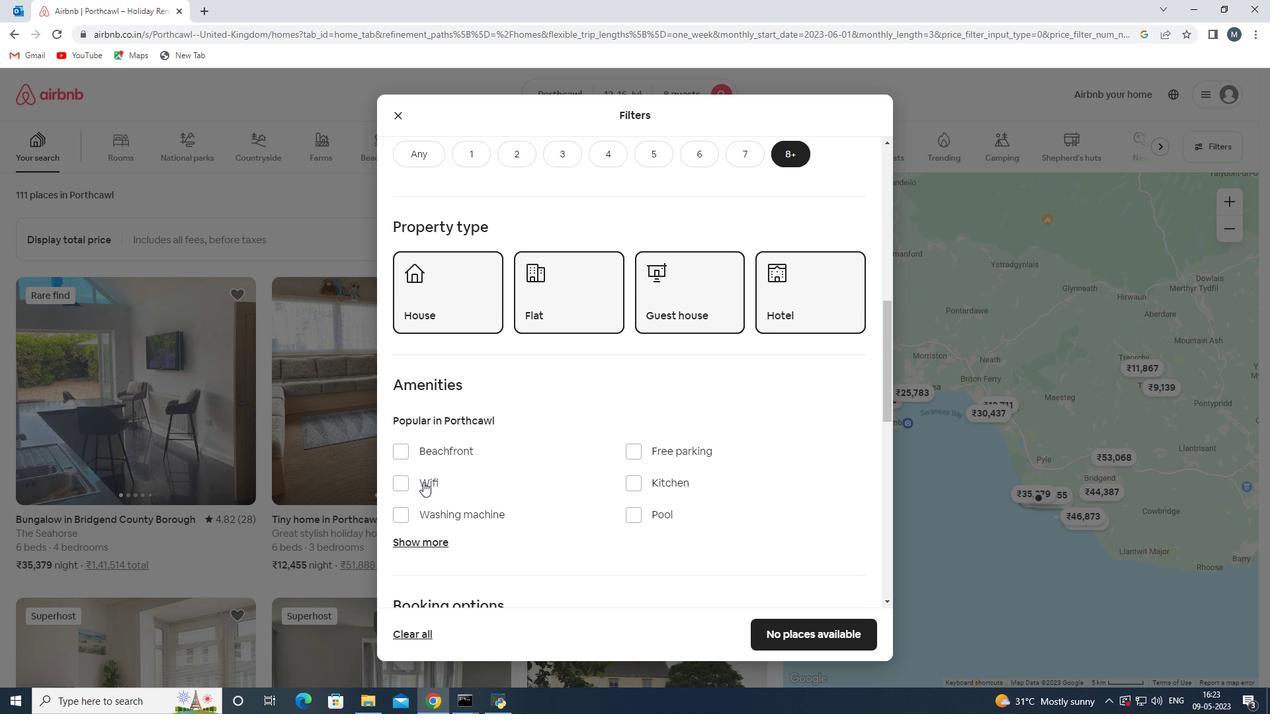 
Action: Mouse pressed left at (423, 483)
Screenshot: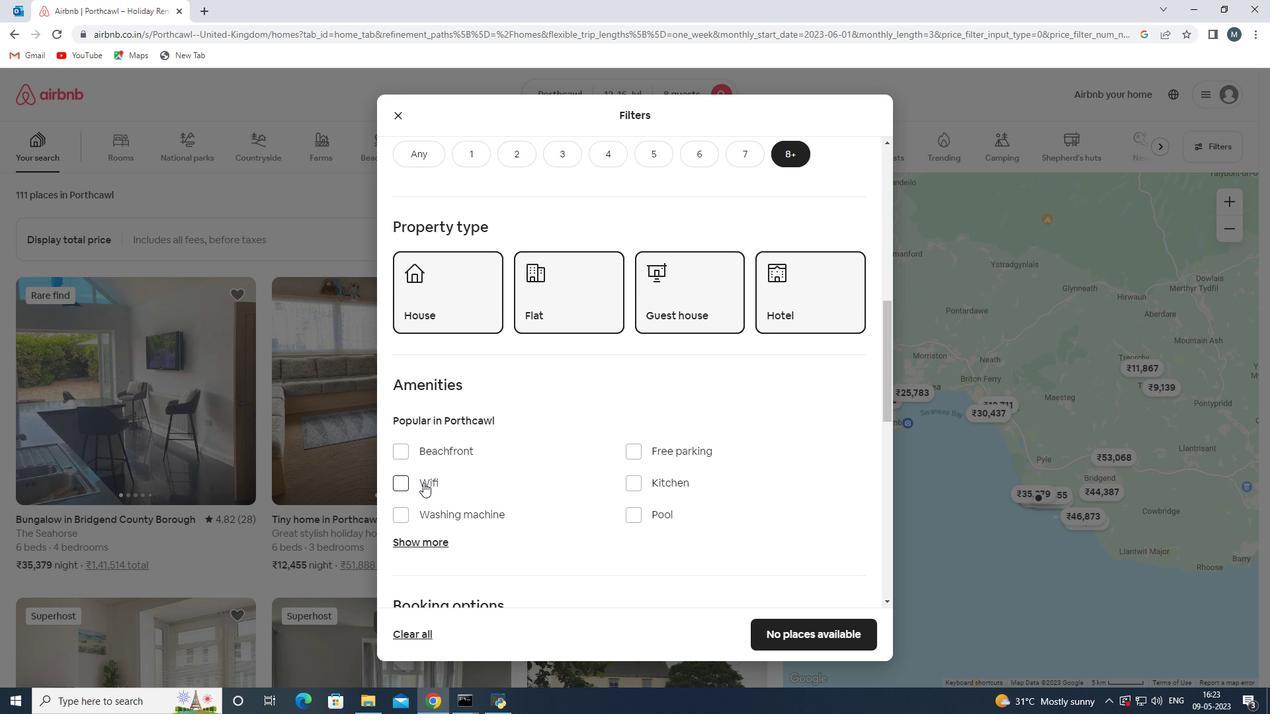 
Action: Mouse moved to (436, 542)
Screenshot: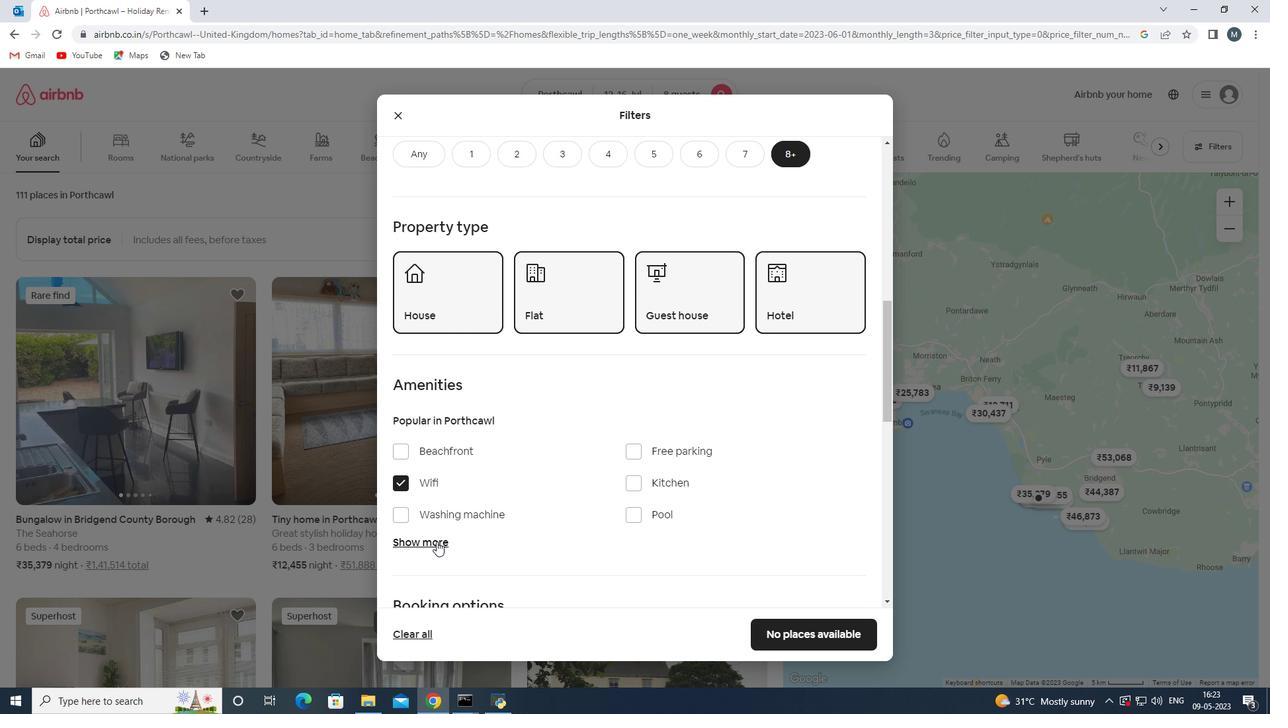 
Action: Mouse pressed left at (436, 542)
Screenshot: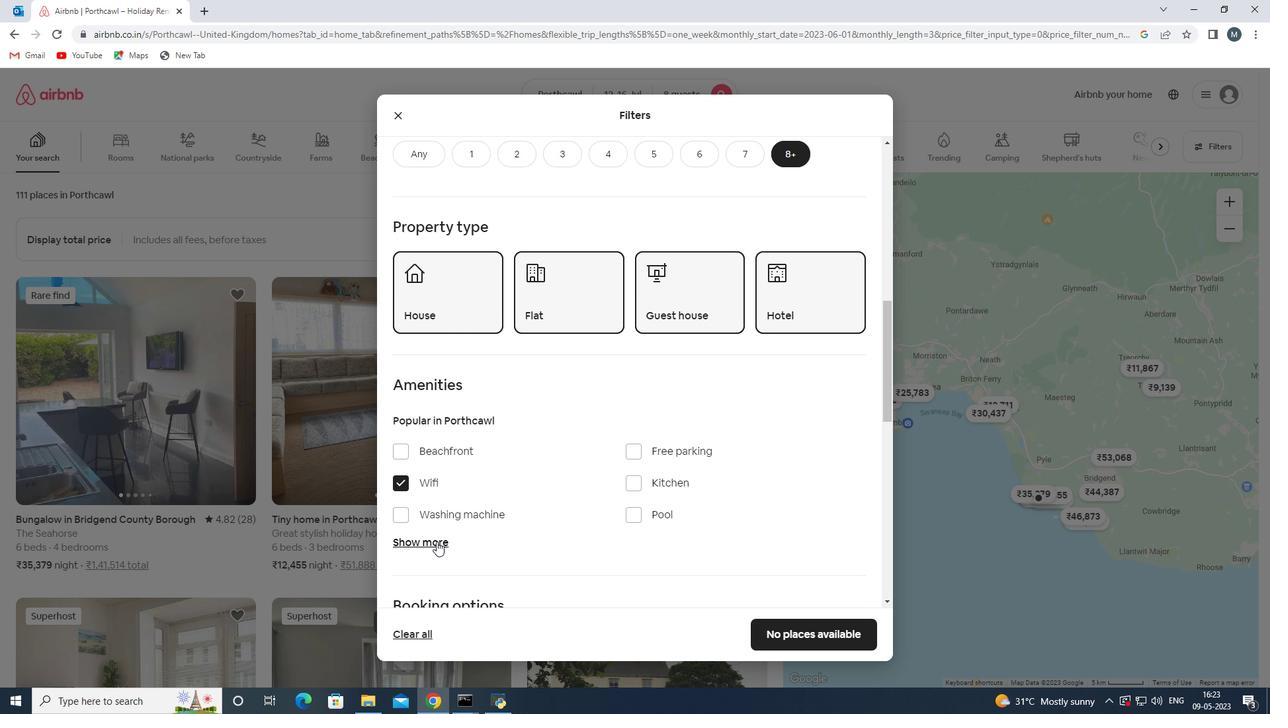 
Action: Mouse moved to (483, 487)
Screenshot: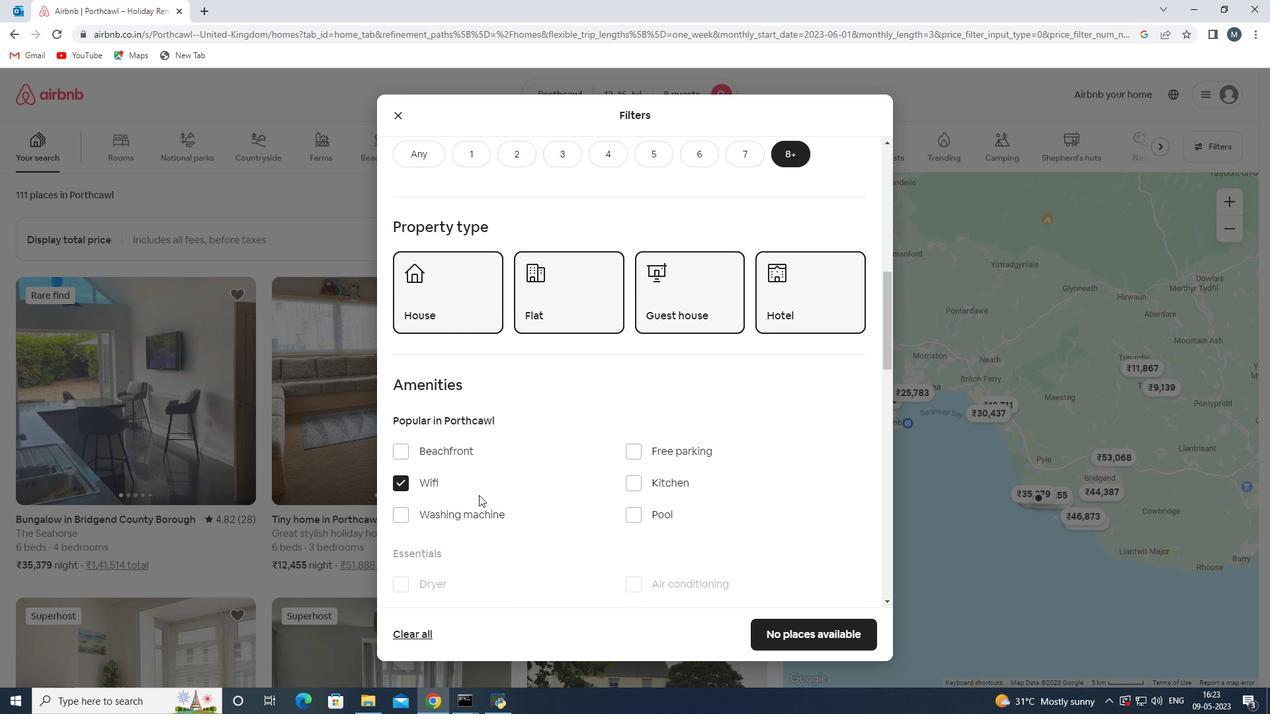 
Action: Mouse scrolled (483, 486) with delta (0, 0)
Screenshot: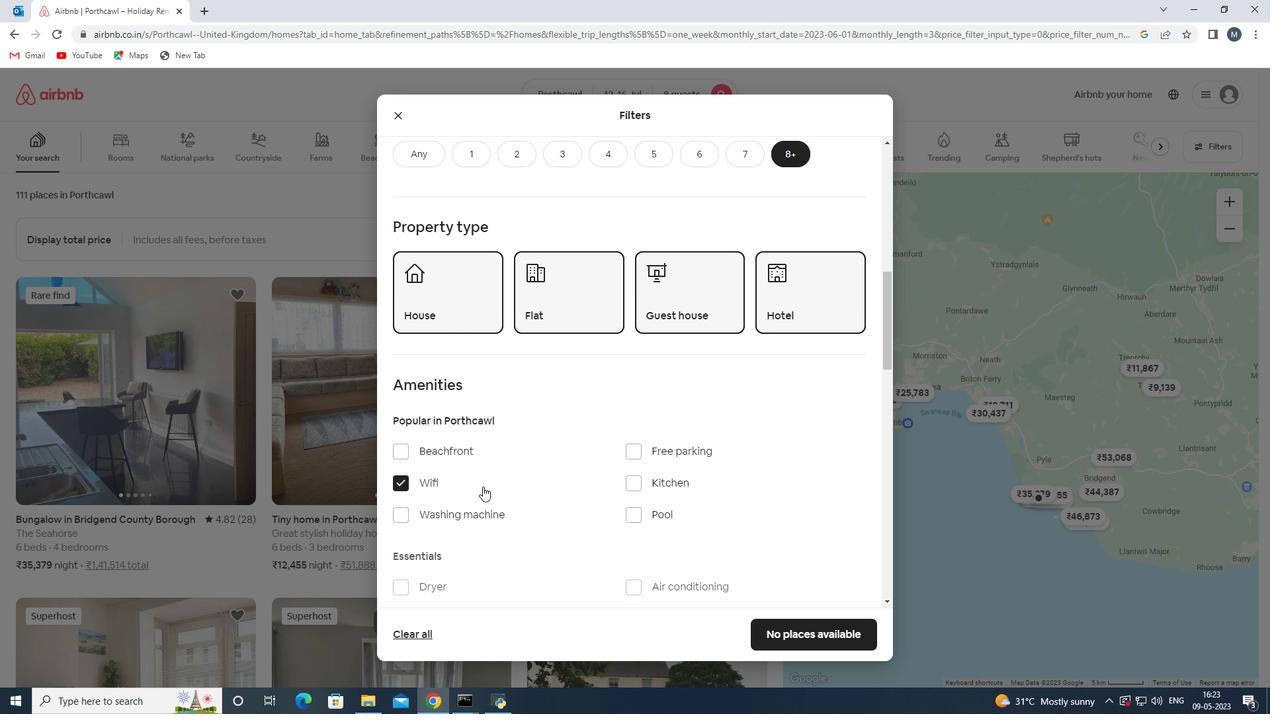 
Action: Mouse scrolled (483, 486) with delta (0, 0)
Screenshot: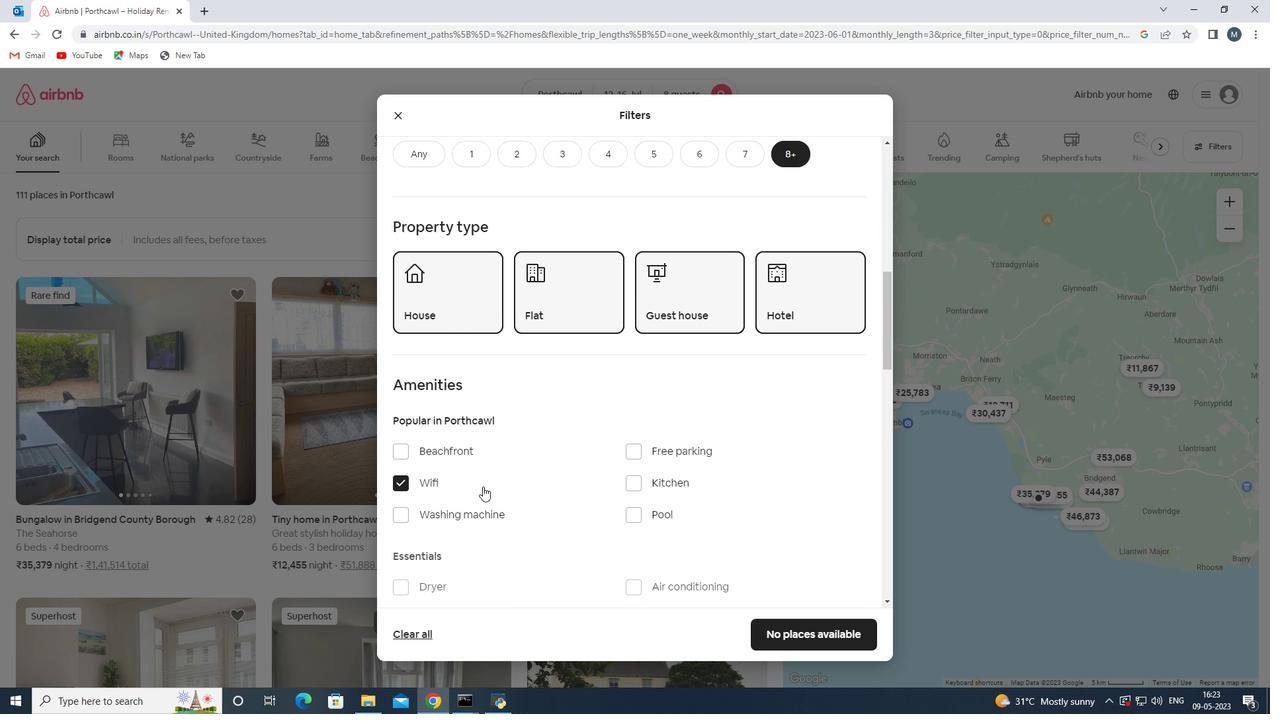 
Action: Mouse moved to (409, 516)
Screenshot: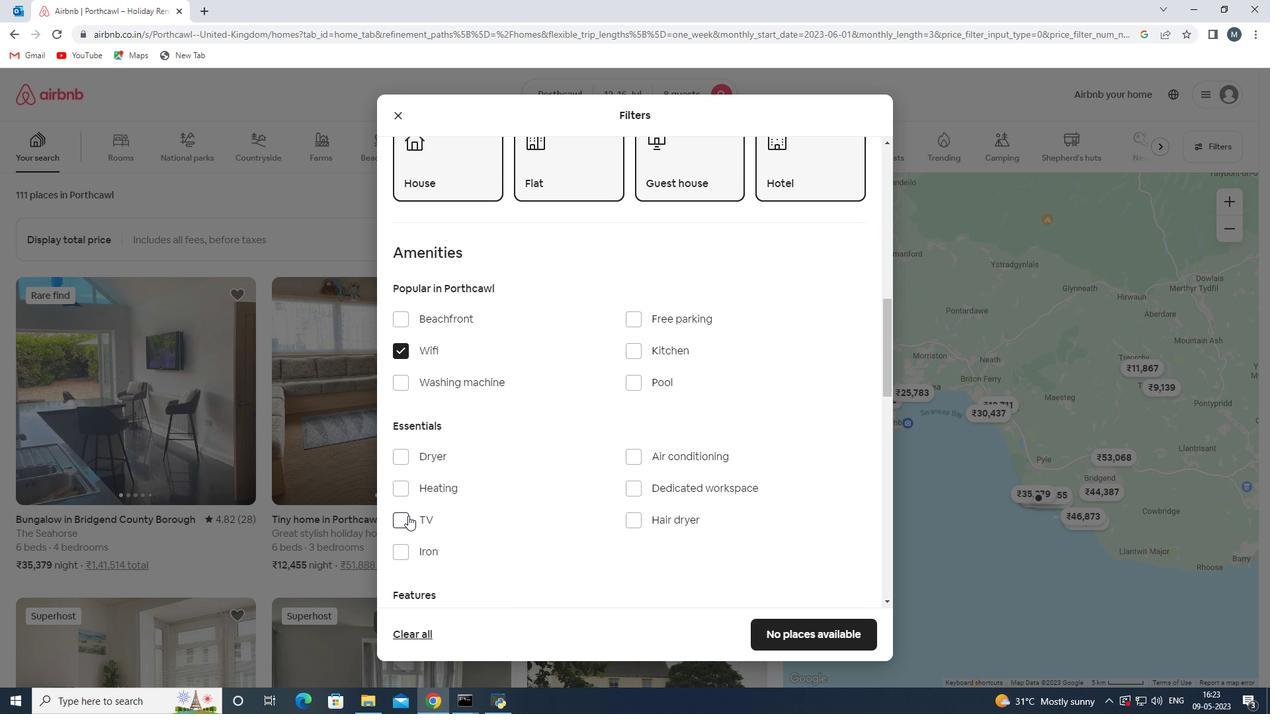 
Action: Mouse pressed left at (409, 516)
Screenshot: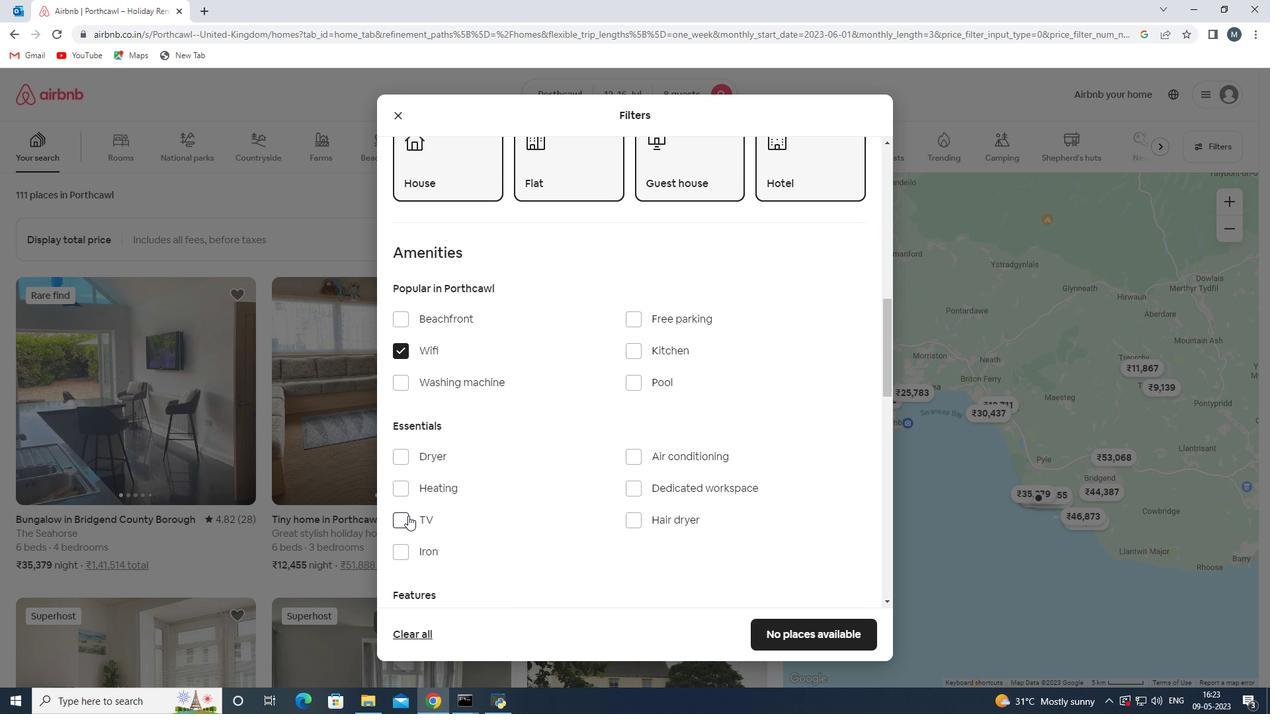 
Action: Mouse moved to (551, 451)
Screenshot: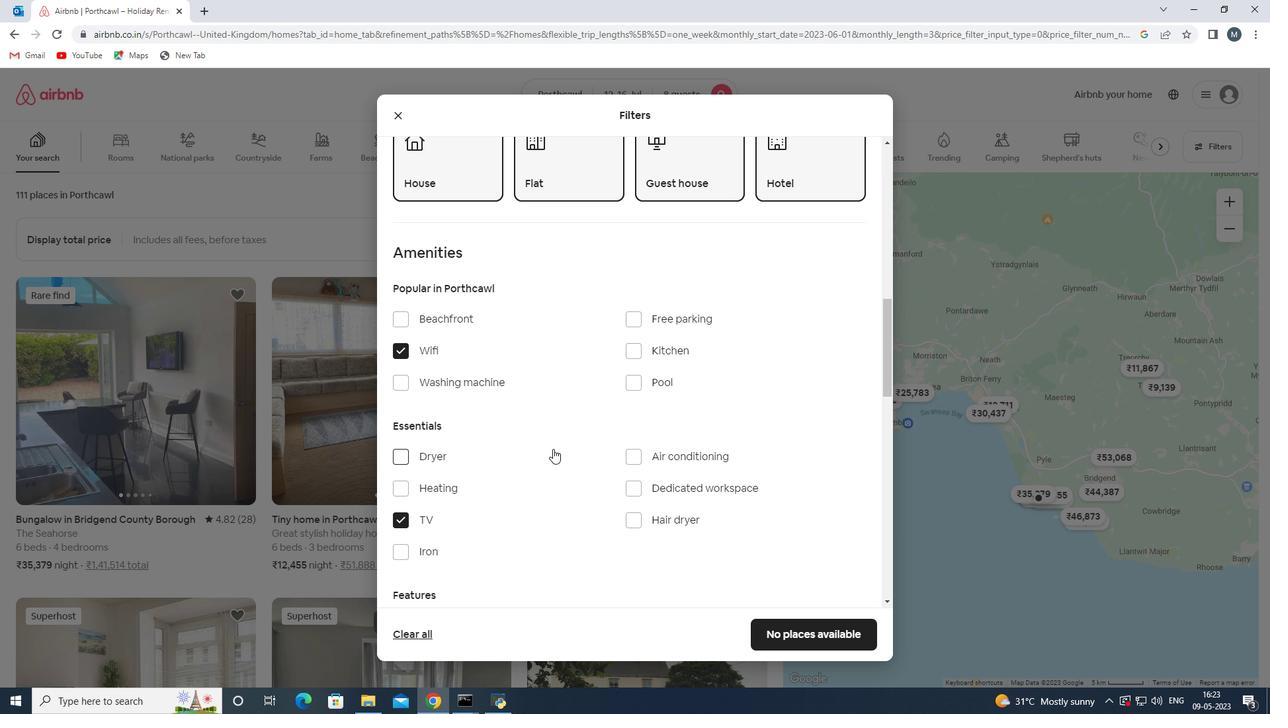 
Action: Mouse scrolled (551, 450) with delta (0, 0)
Screenshot: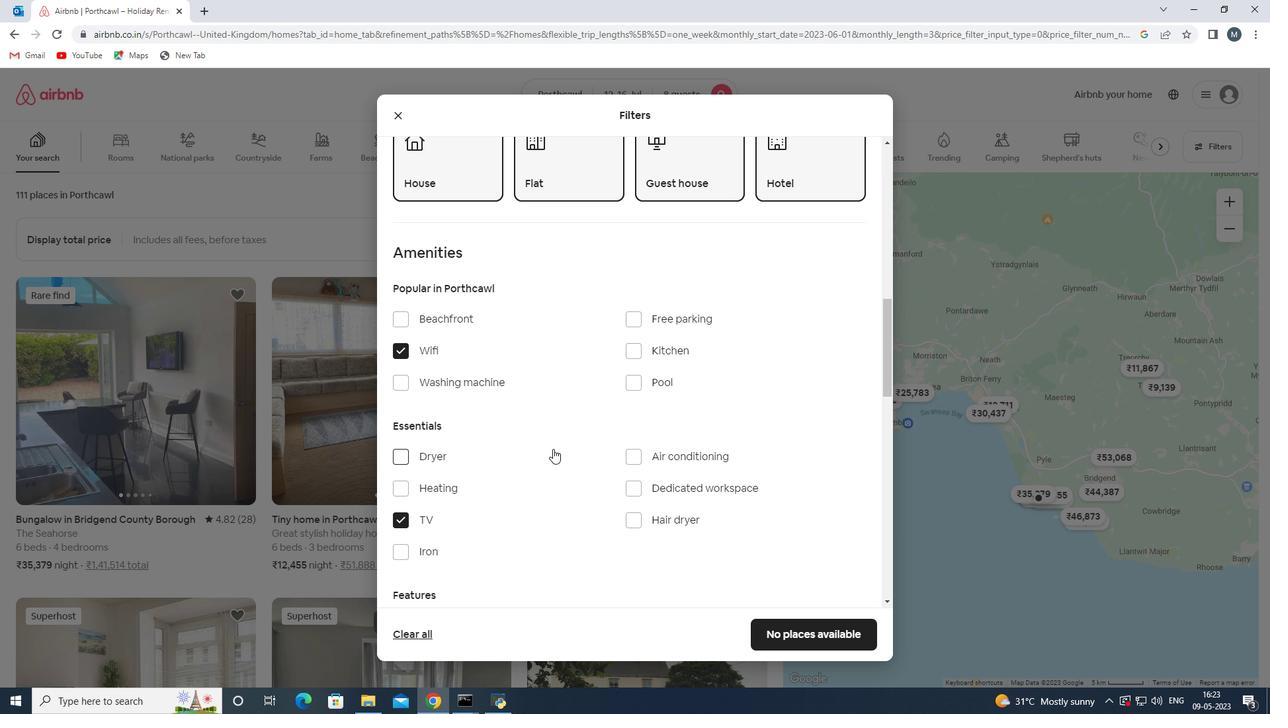 
Action: Mouse moved to (642, 255)
Screenshot: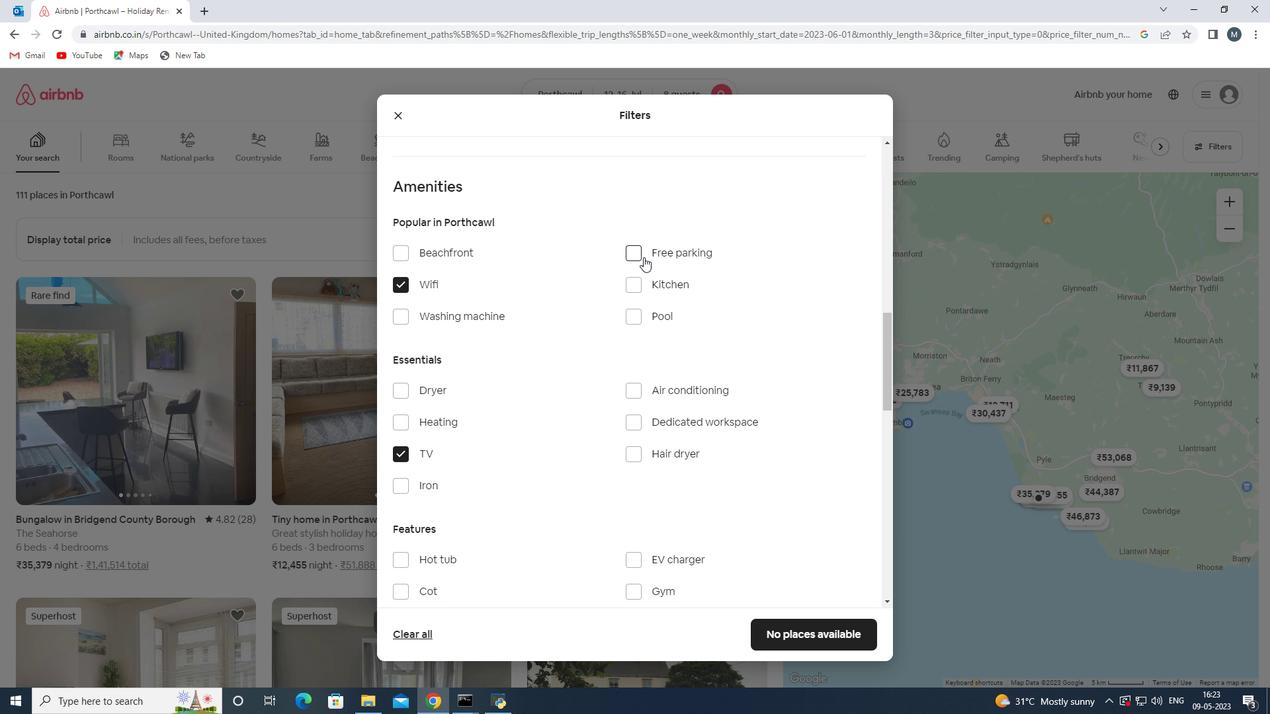 
Action: Mouse pressed left at (642, 255)
Screenshot: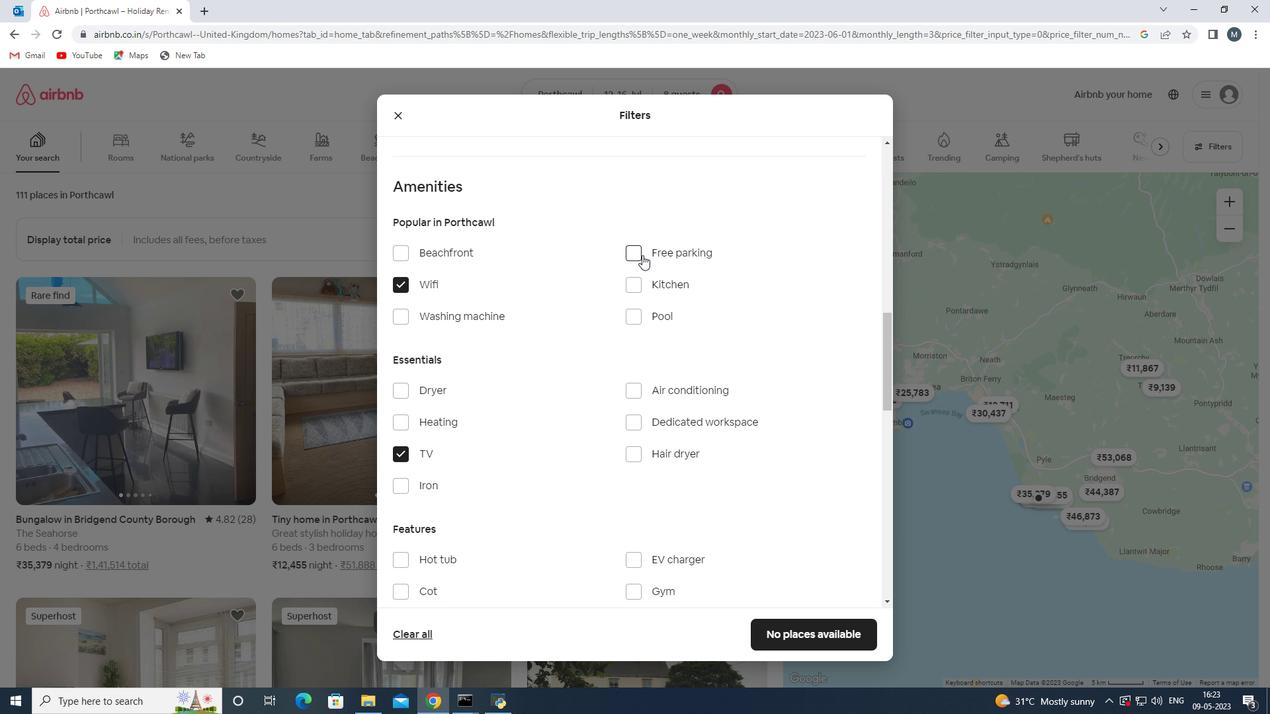 
Action: Mouse moved to (599, 360)
Screenshot: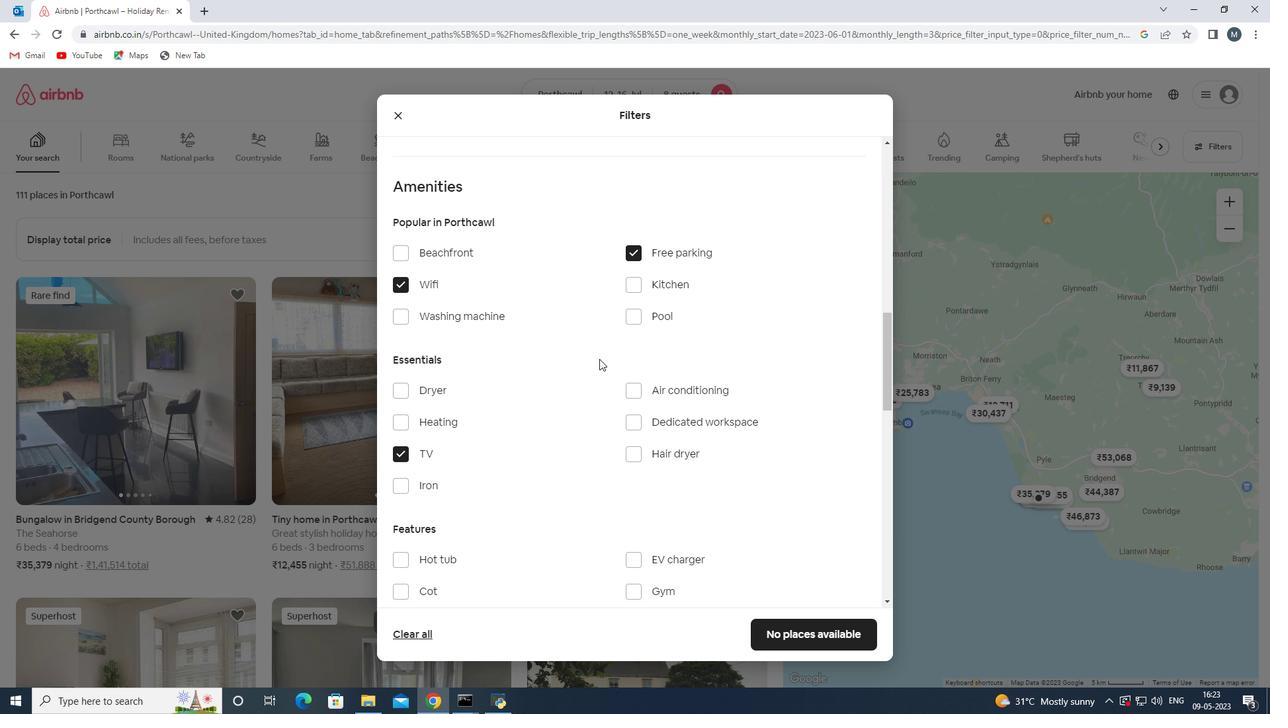 
Action: Mouse scrolled (599, 359) with delta (0, 0)
Screenshot: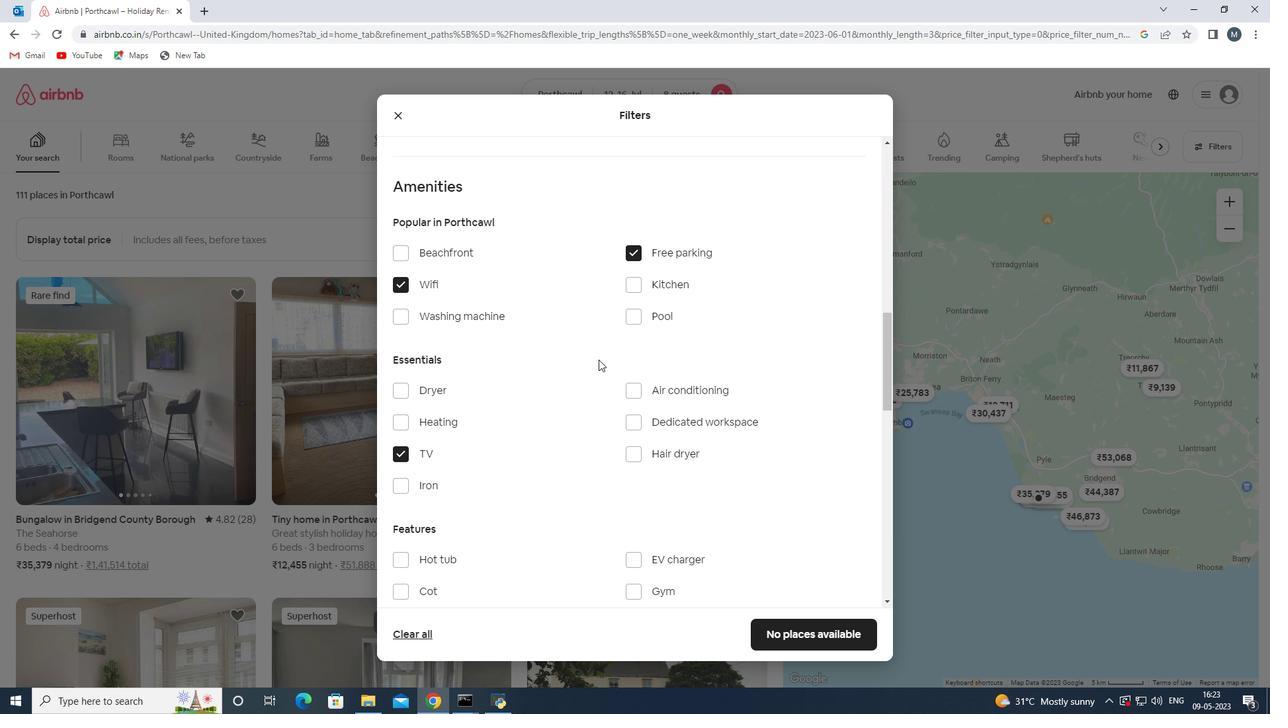 
Action: Mouse moved to (638, 559)
Screenshot: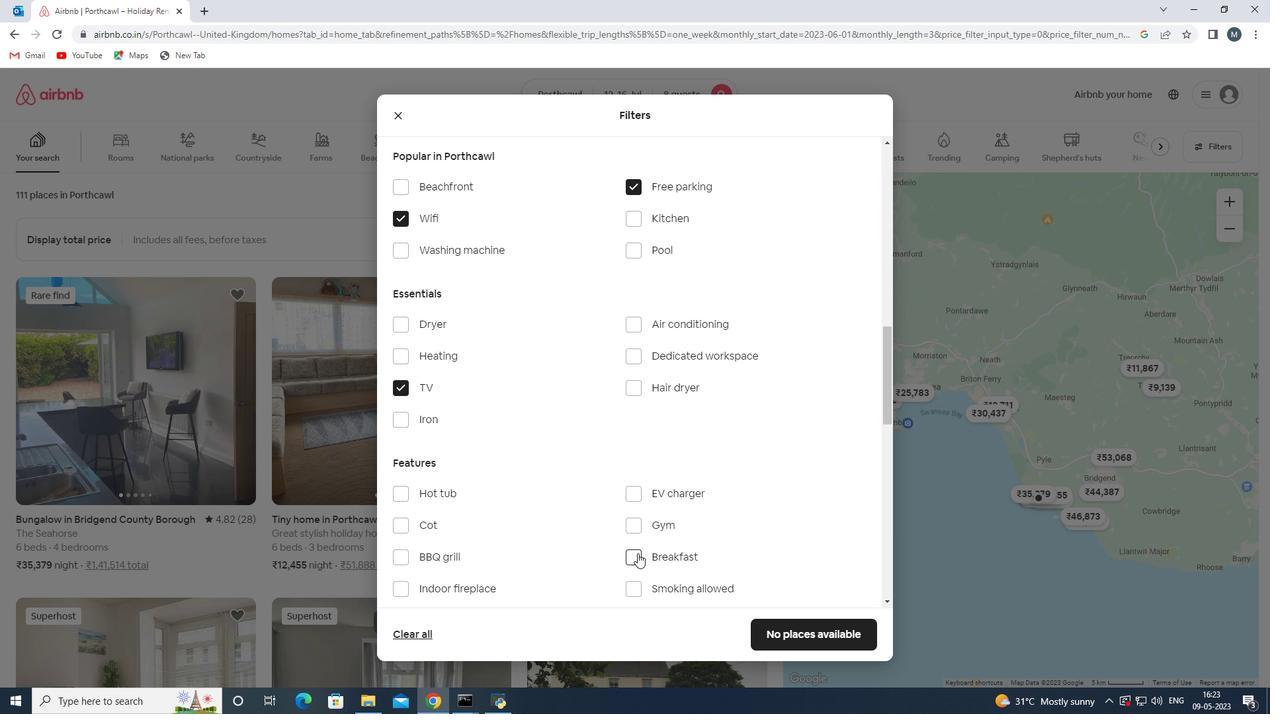 
Action: Mouse pressed left at (638, 559)
Screenshot: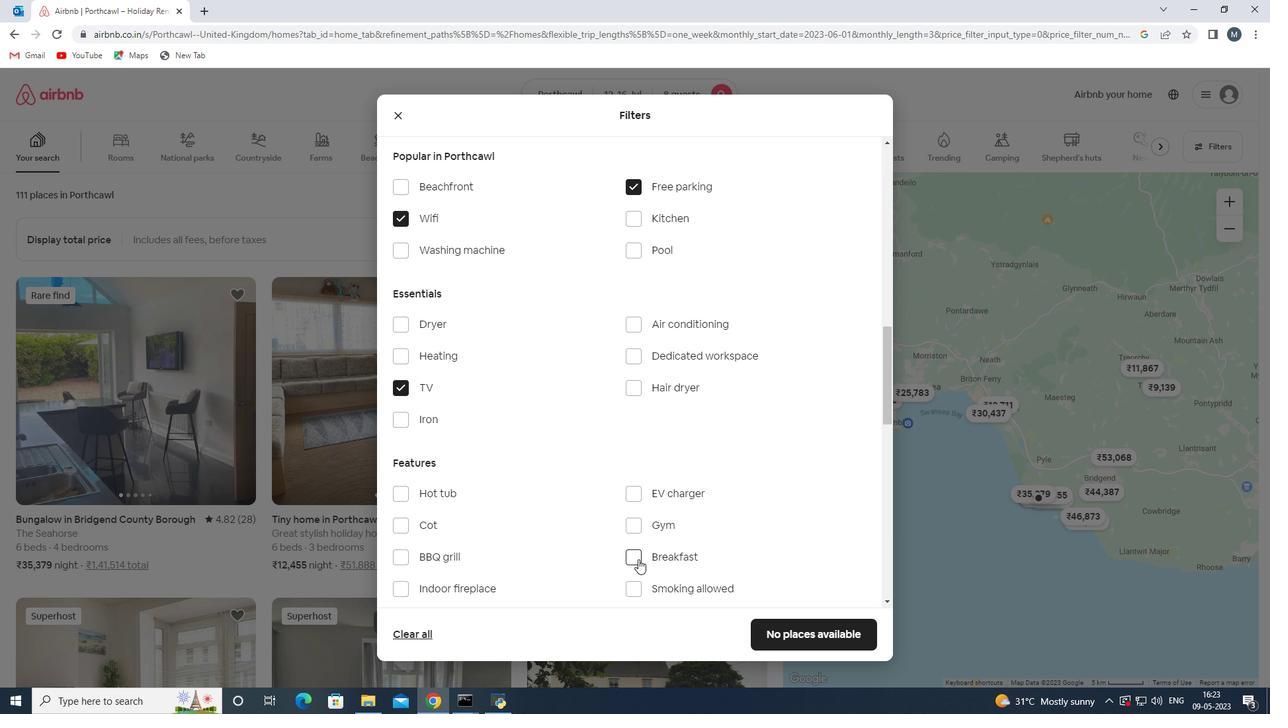 
Action: Mouse moved to (636, 522)
Screenshot: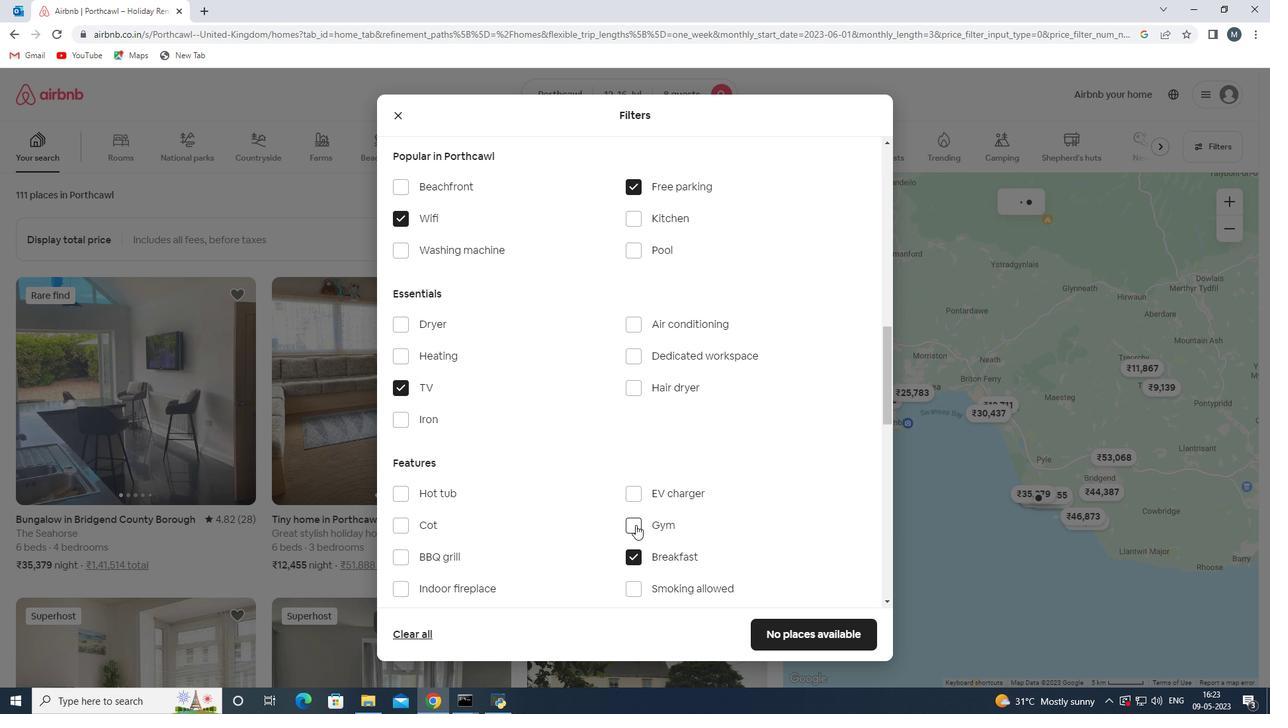 
Action: Mouse pressed left at (636, 522)
Screenshot: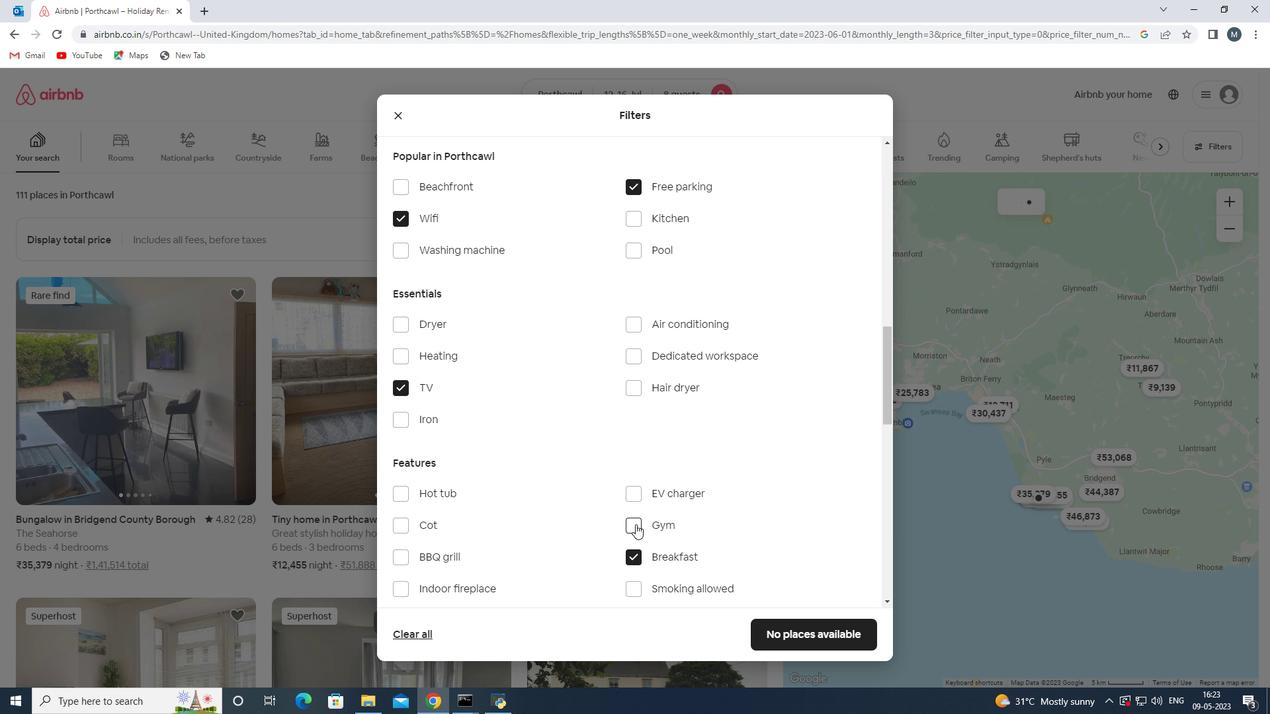 
Action: Mouse moved to (557, 484)
Screenshot: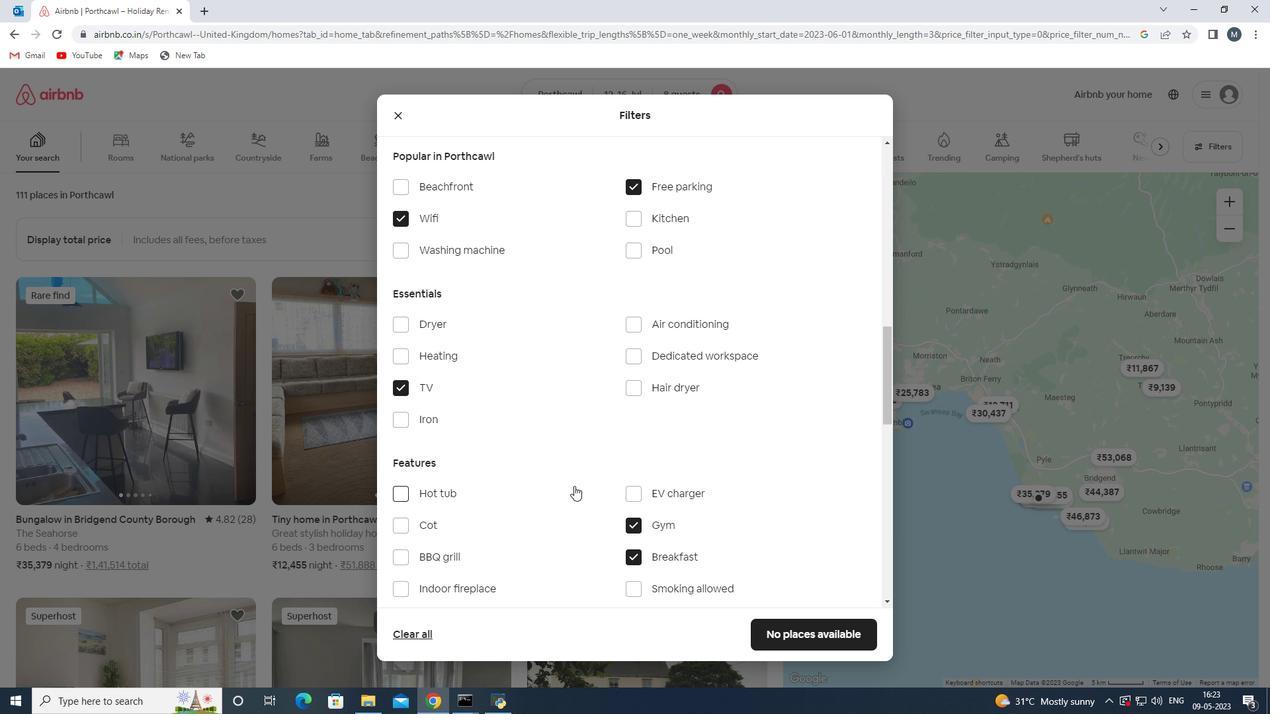 
Action: Mouse scrolled (557, 483) with delta (0, 0)
Screenshot: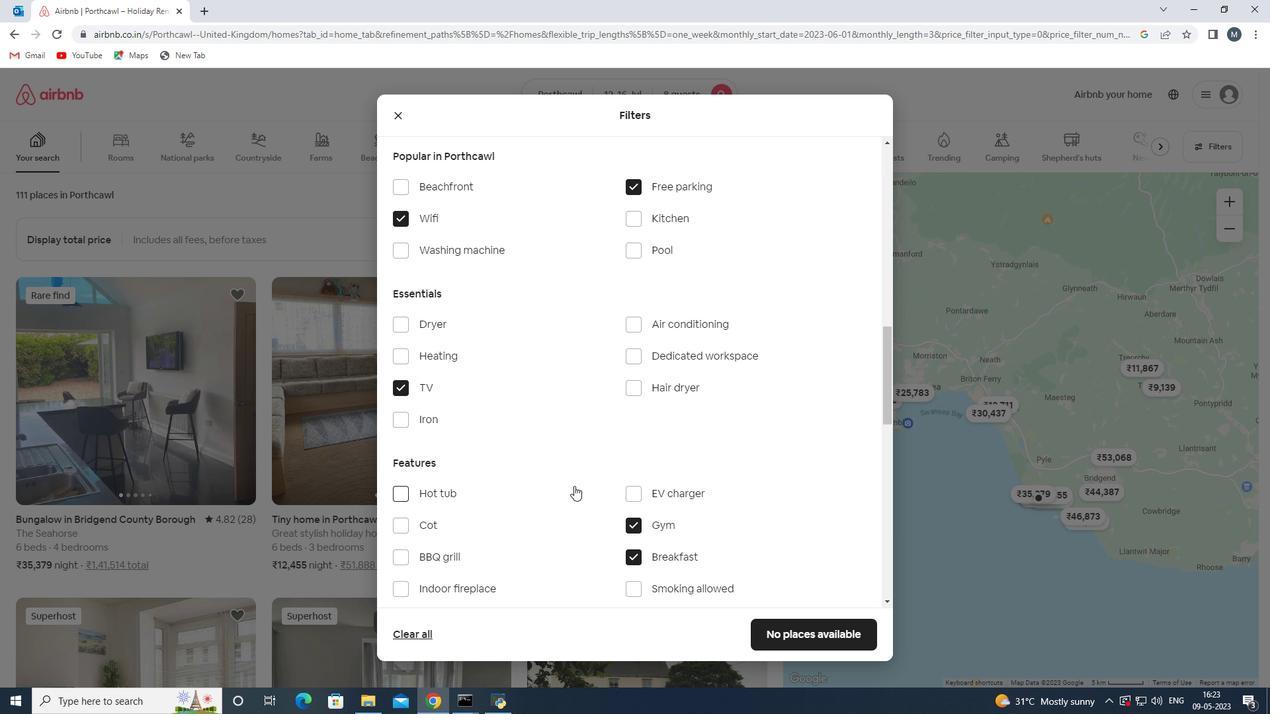 
Action: Mouse moved to (544, 481)
Screenshot: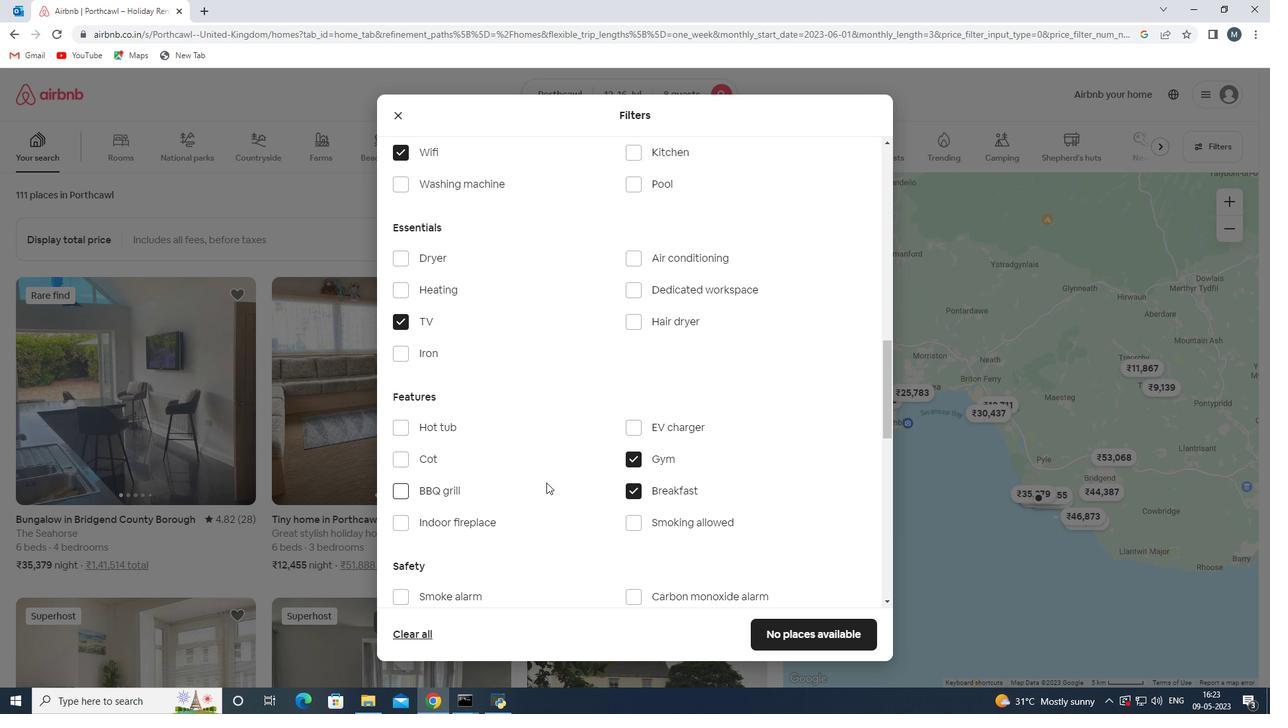 
Action: Mouse scrolled (544, 481) with delta (0, 0)
Screenshot: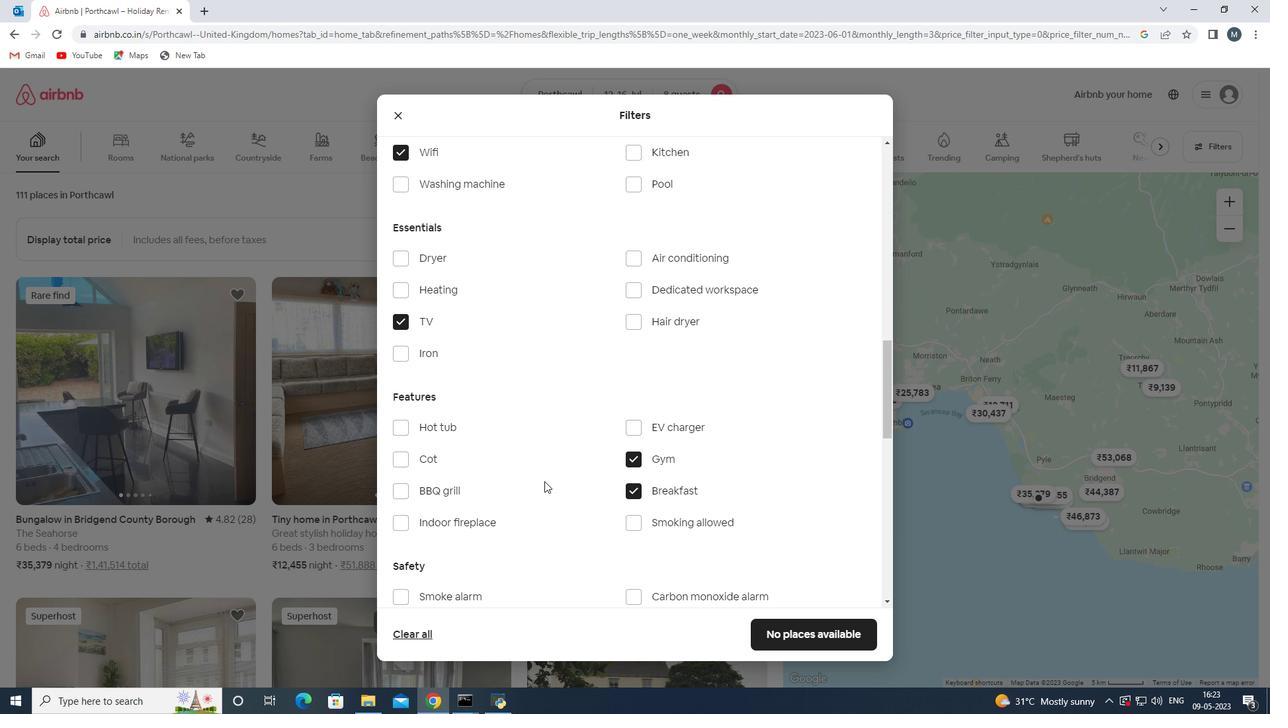 
Action: Mouse scrolled (544, 481) with delta (0, 0)
Screenshot: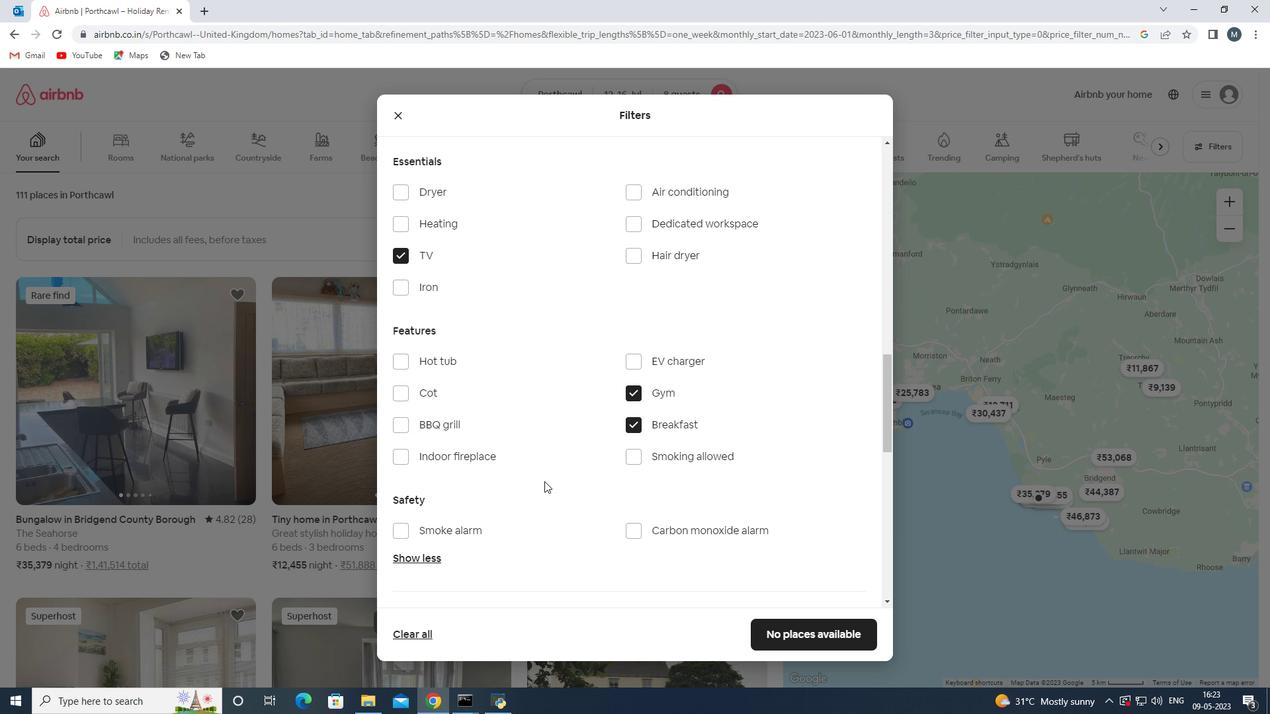 
Action: Mouse moved to (544, 481)
Screenshot: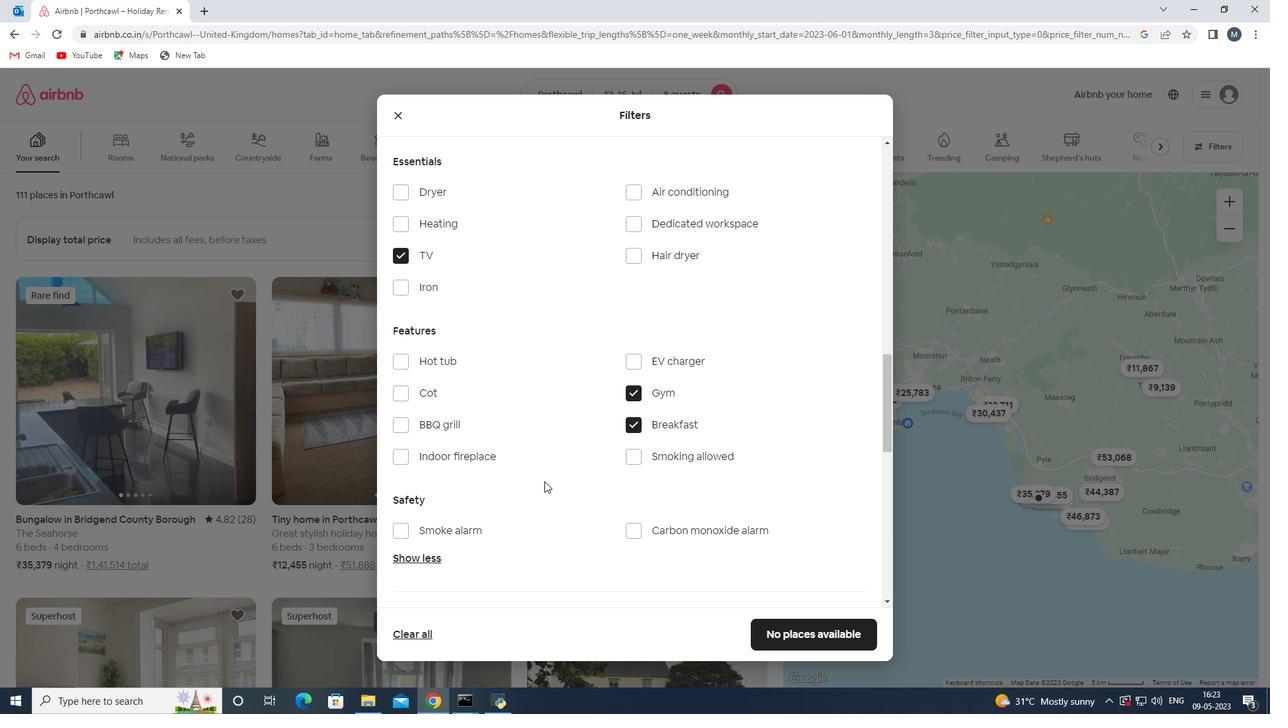 
Action: Mouse scrolled (544, 480) with delta (0, 0)
Screenshot: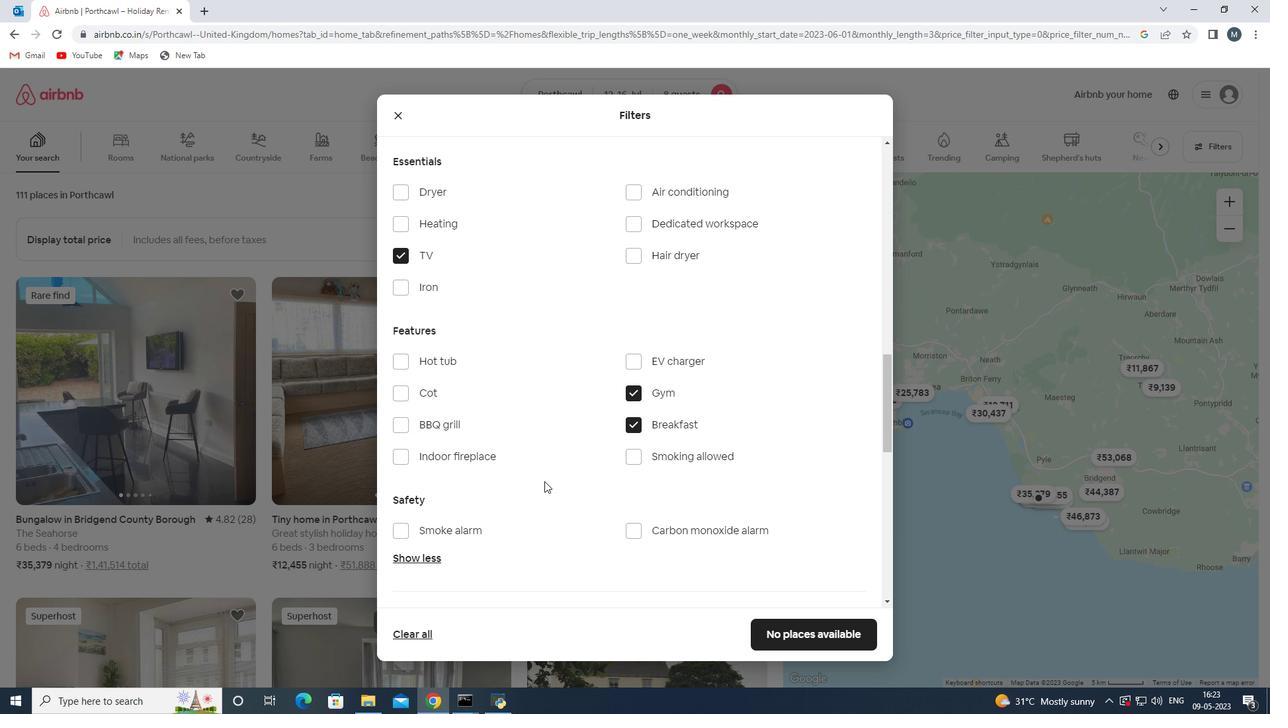 
Action: Mouse scrolled (544, 480) with delta (0, 0)
Screenshot: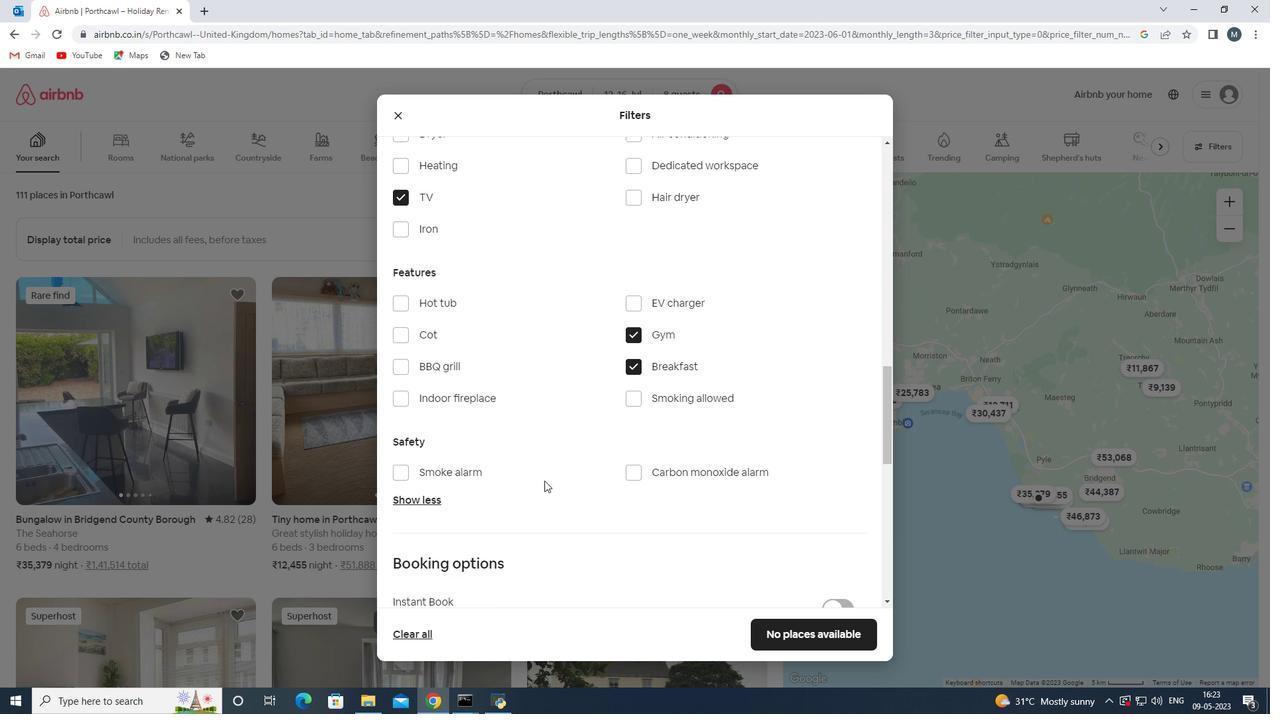 
Action: Mouse moved to (543, 481)
Screenshot: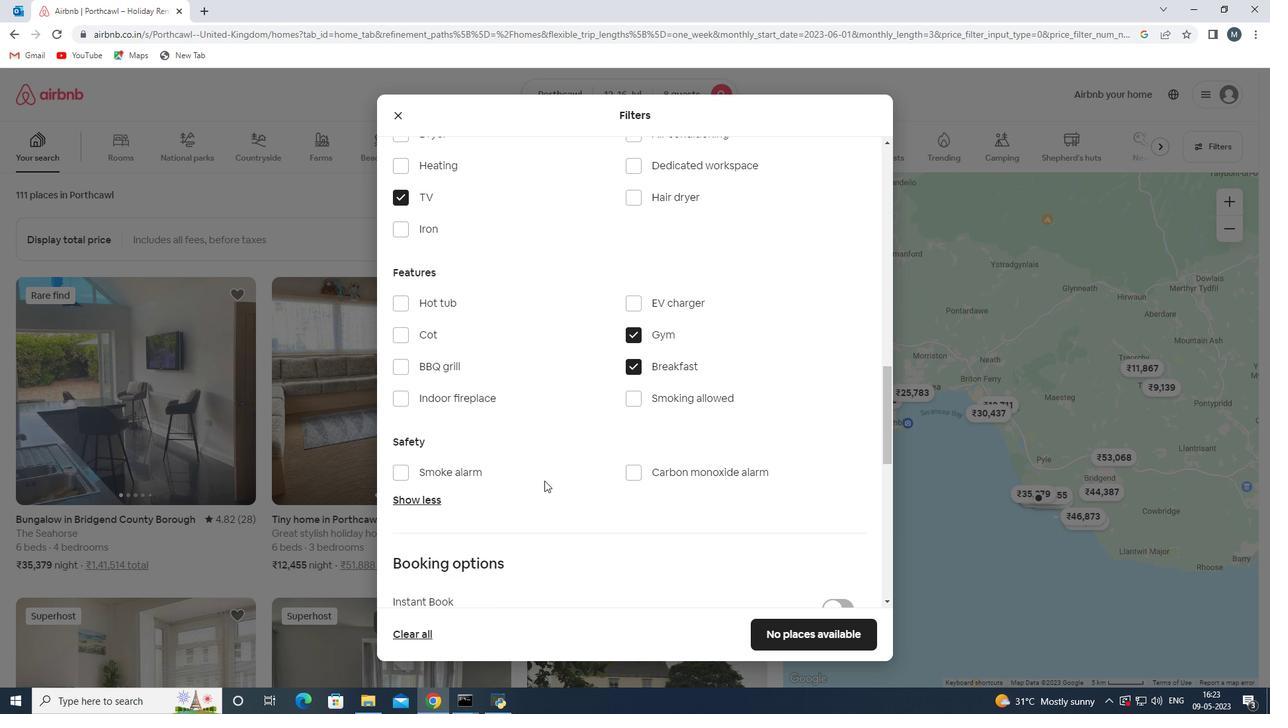 
Action: Mouse scrolled (543, 481) with delta (0, 0)
Screenshot: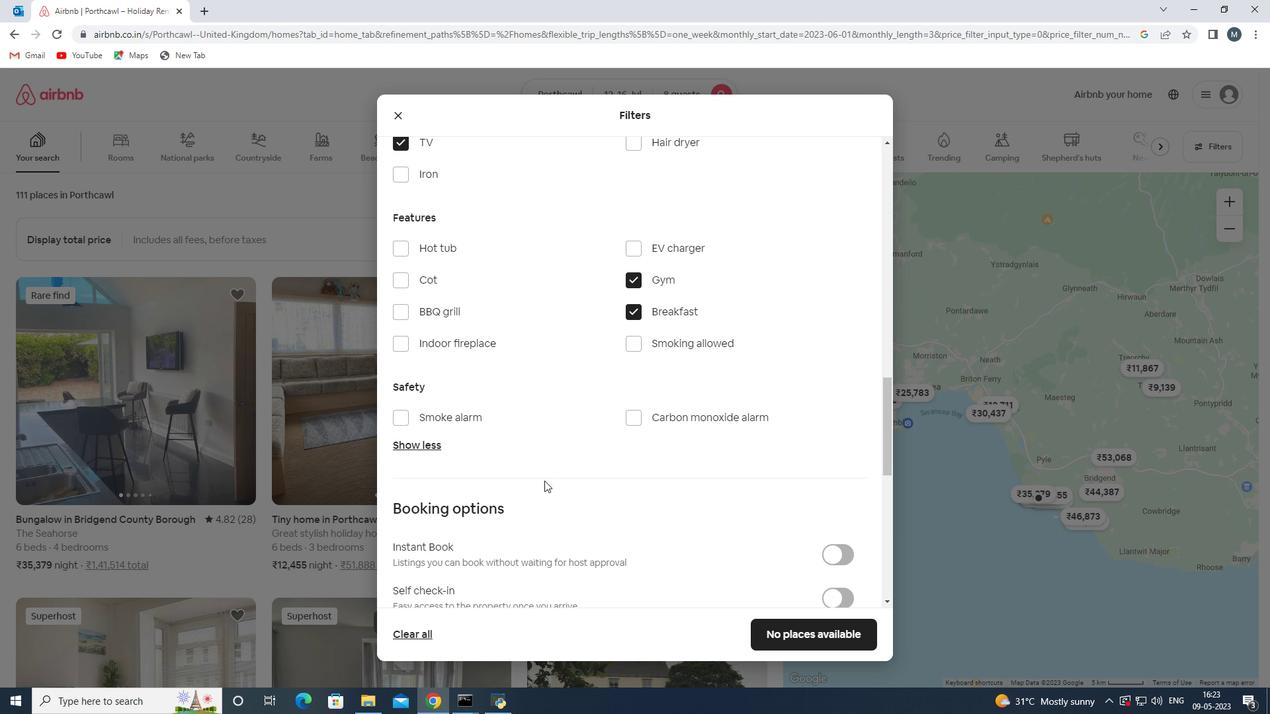 
Action: Mouse moved to (848, 448)
Screenshot: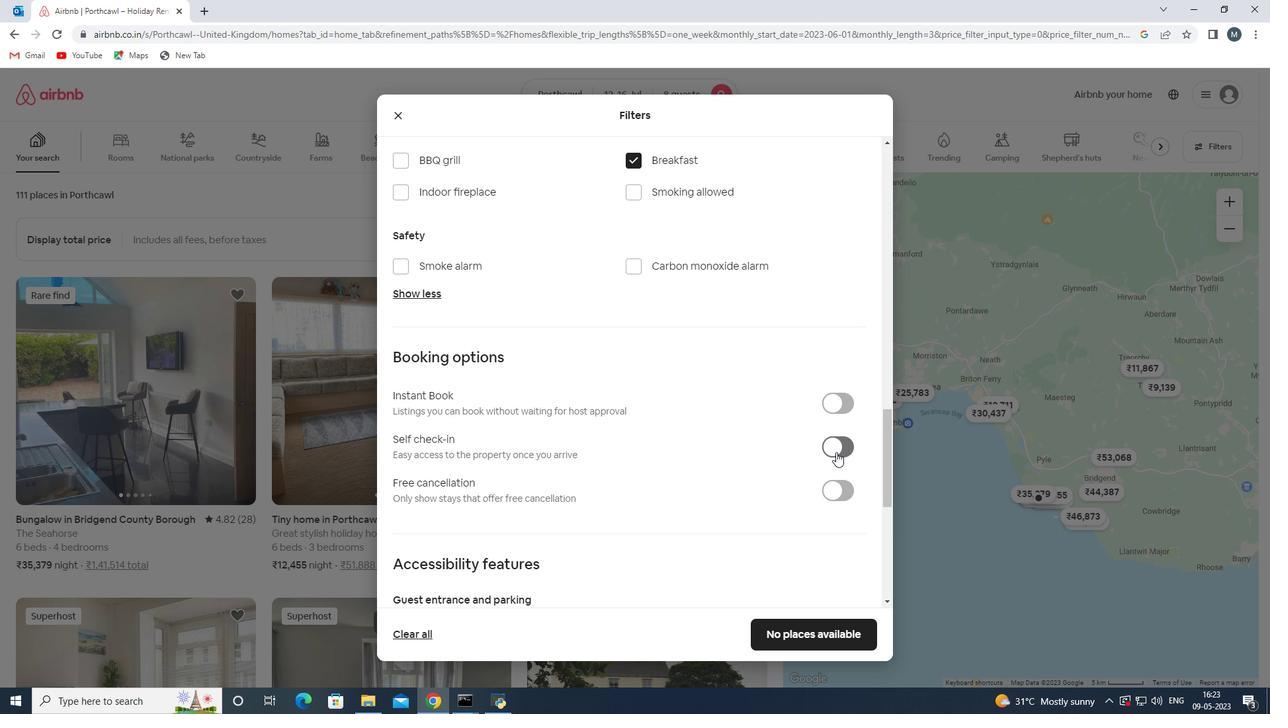 
Action: Mouse pressed left at (848, 448)
Screenshot: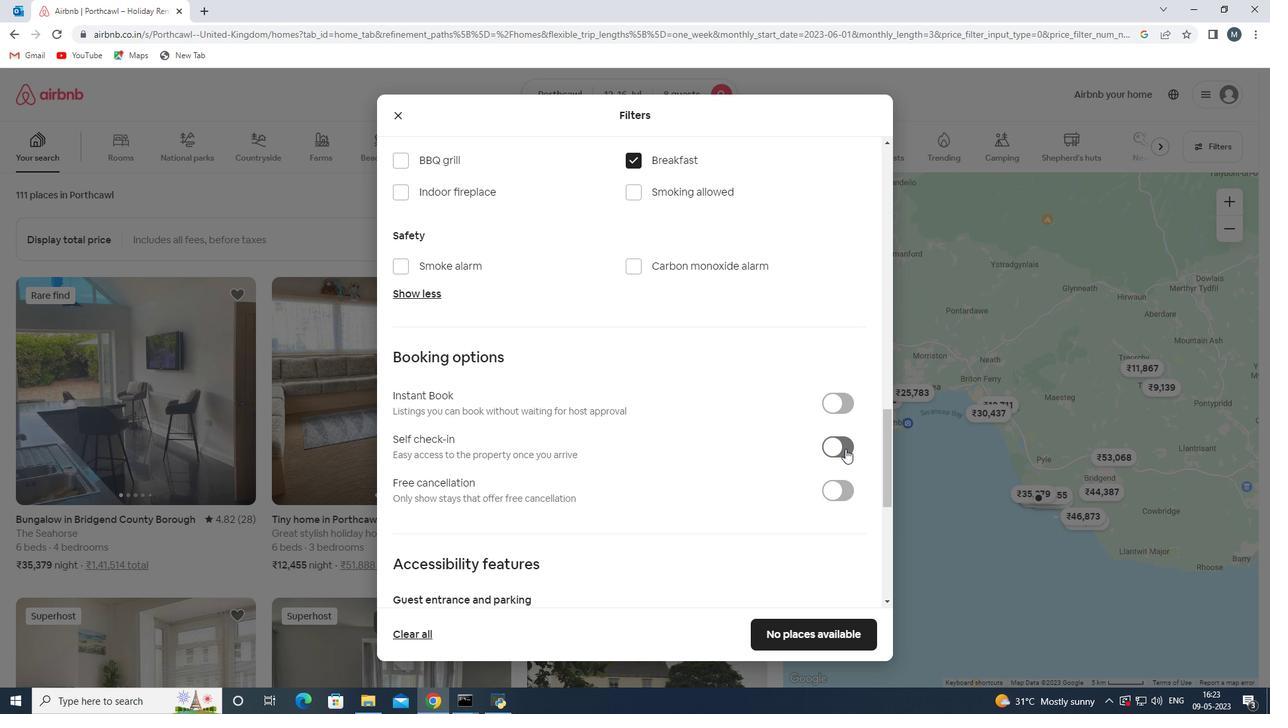 
Action: Mouse moved to (712, 479)
Screenshot: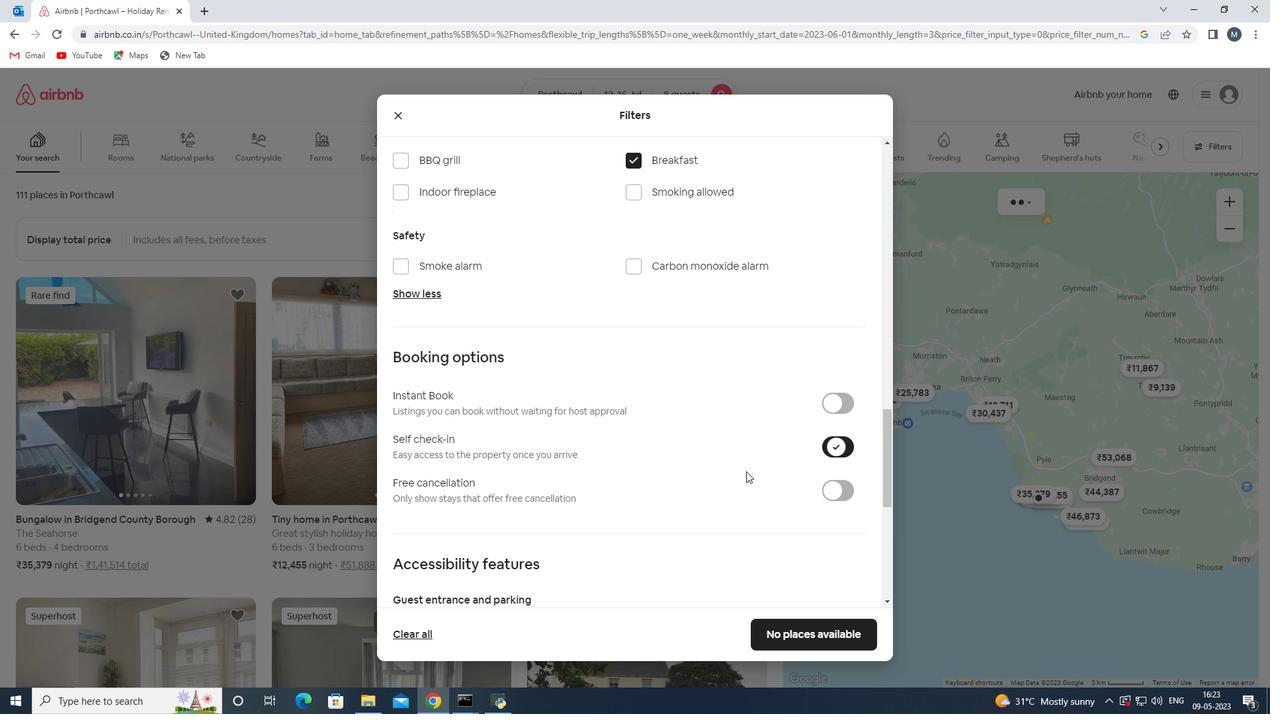 
Action: Mouse scrolled (712, 479) with delta (0, 0)
Screenshot: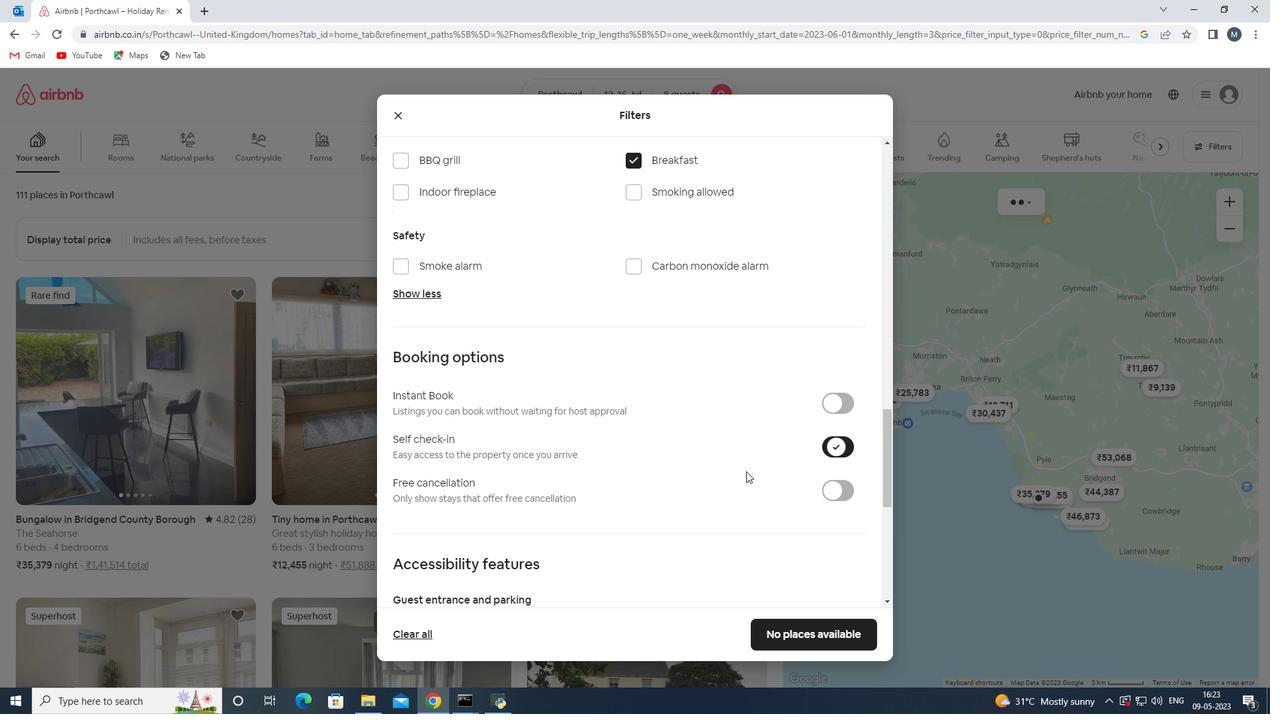 
Action: Mouse moved to (700, 487)
Screenshot: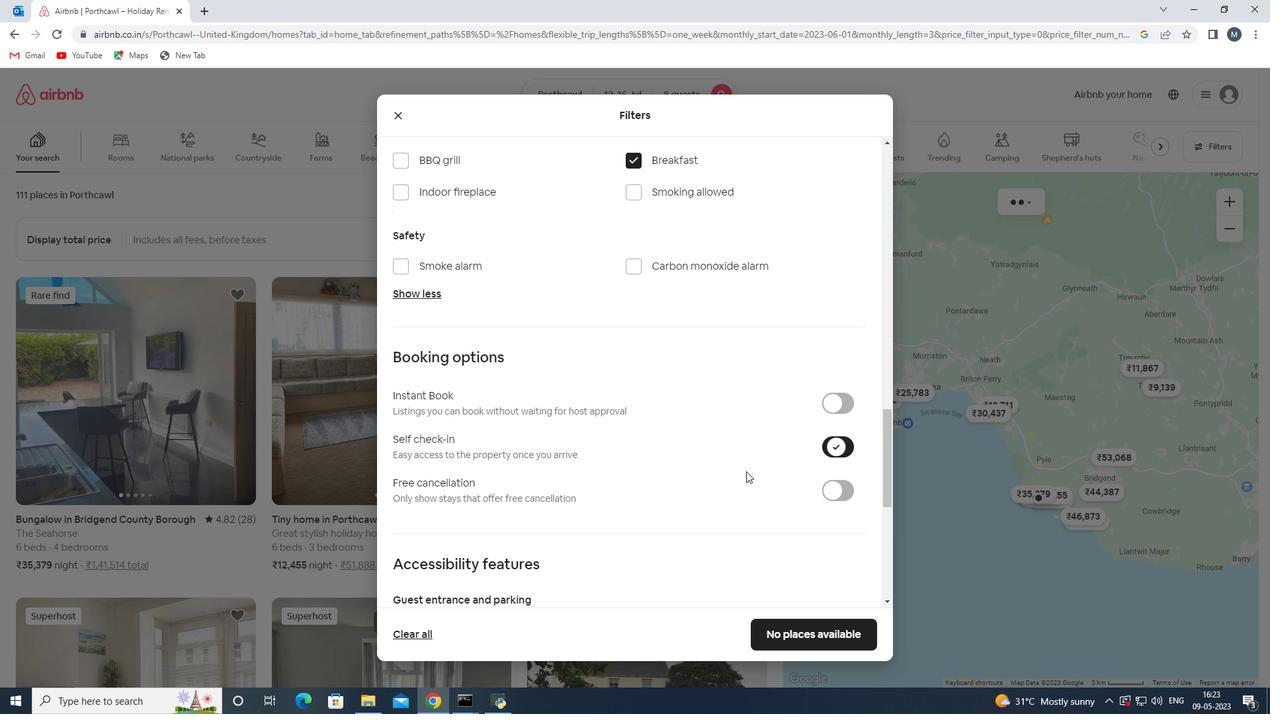 
Action: Mouse scrolled (700, 487) with delta (0, 0)
Screenshot: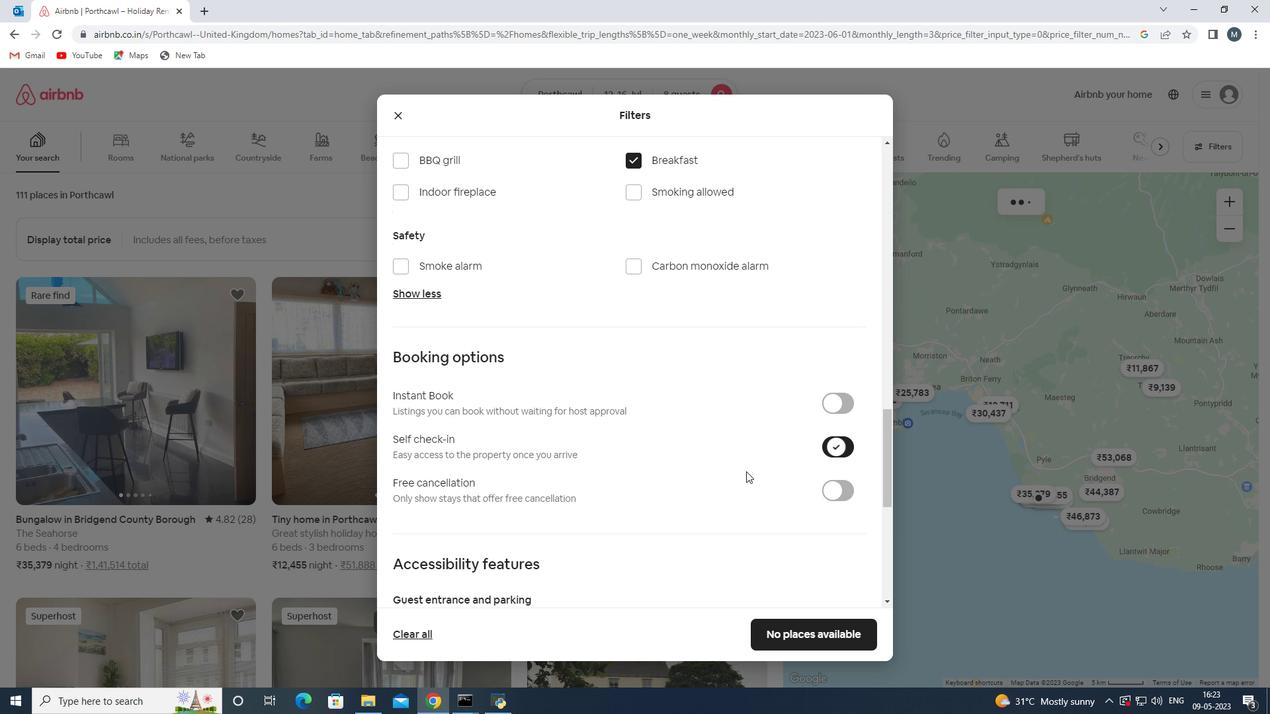 
Action: Mouse moved to (677, 491)
Screenshot: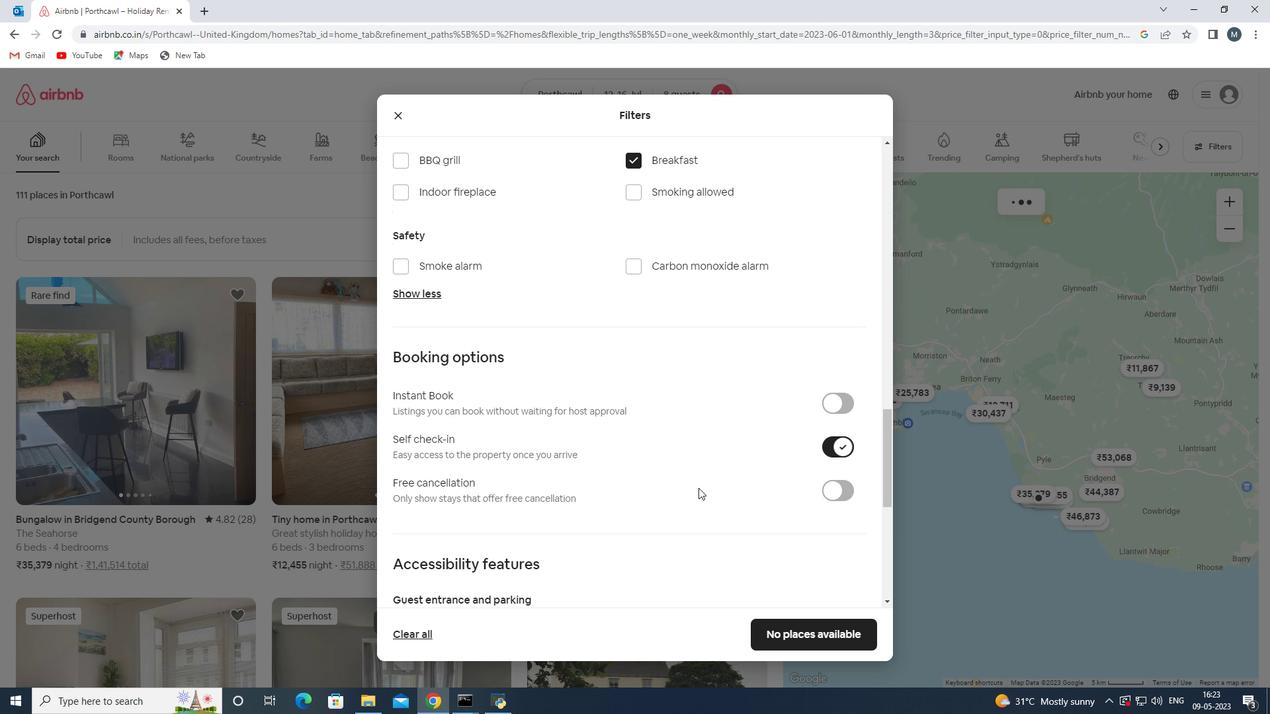 
Action: Mouse scrolled (677, 491) with delta (0, 0)
Screenshot: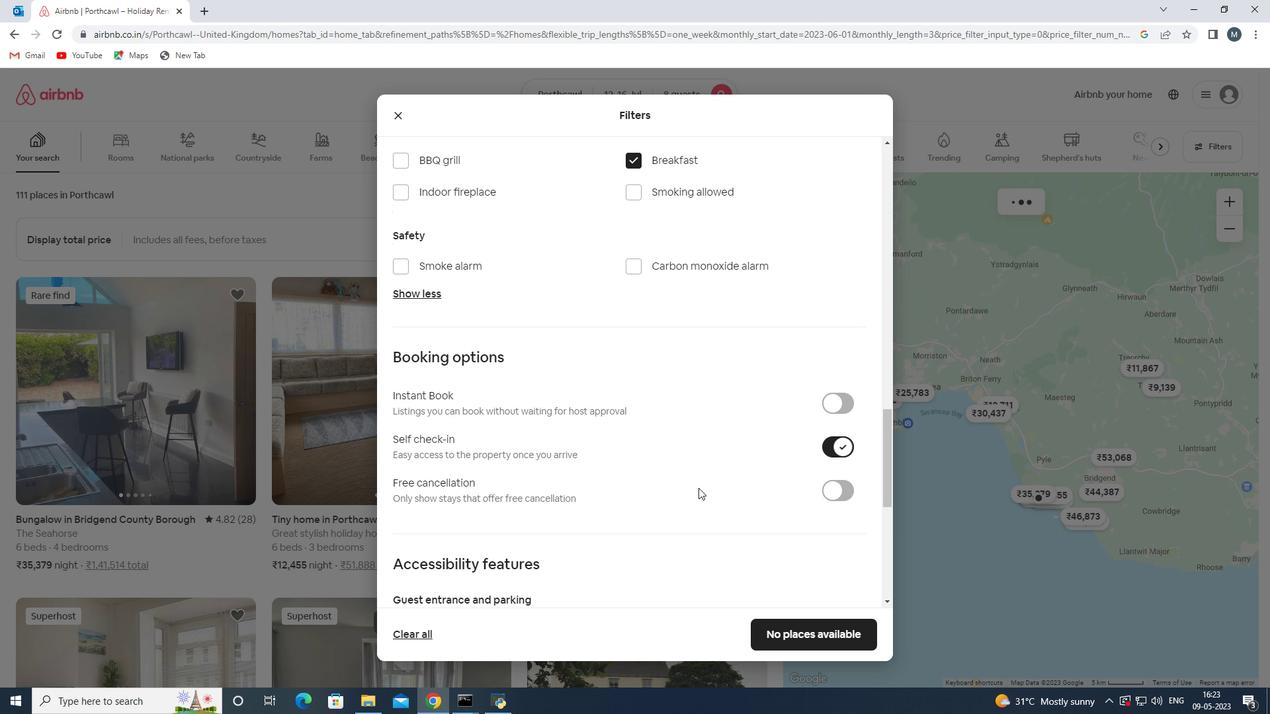 
Action: Mouse moved to (646, 498)
Screenshot: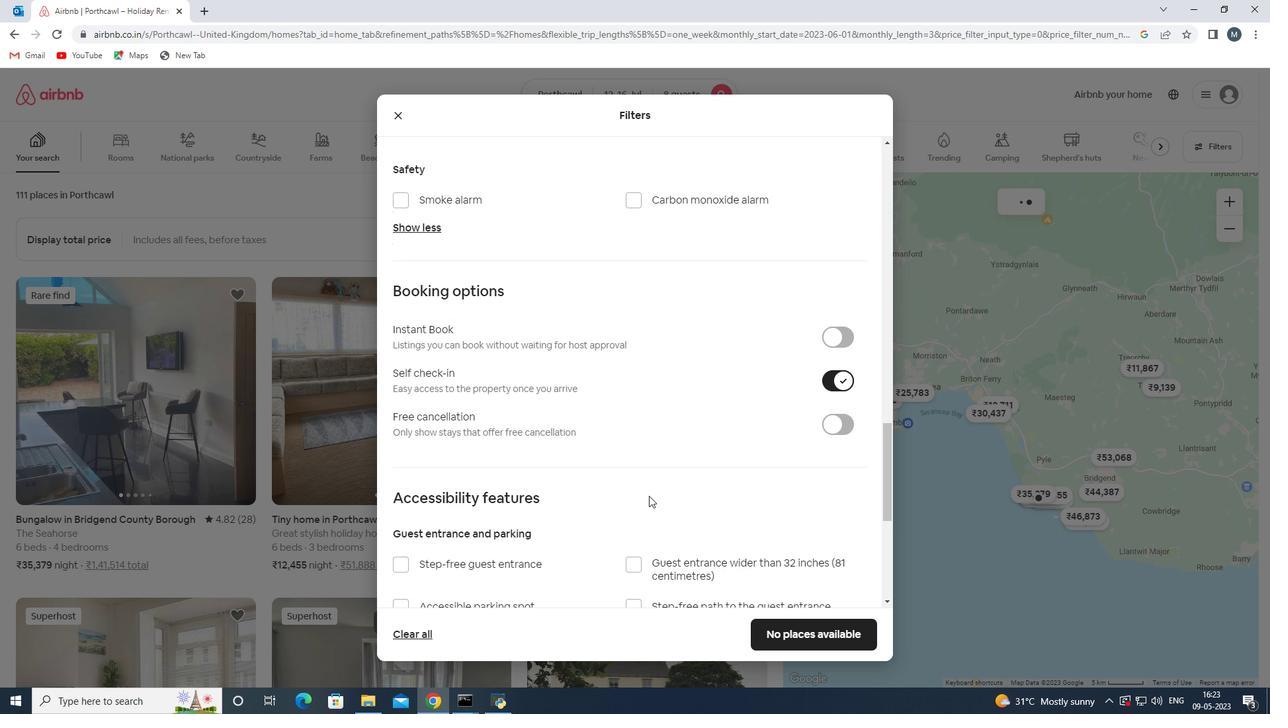 
Action: Mouse scrolled (646, 497) with delta (0, 0)
Screenshot: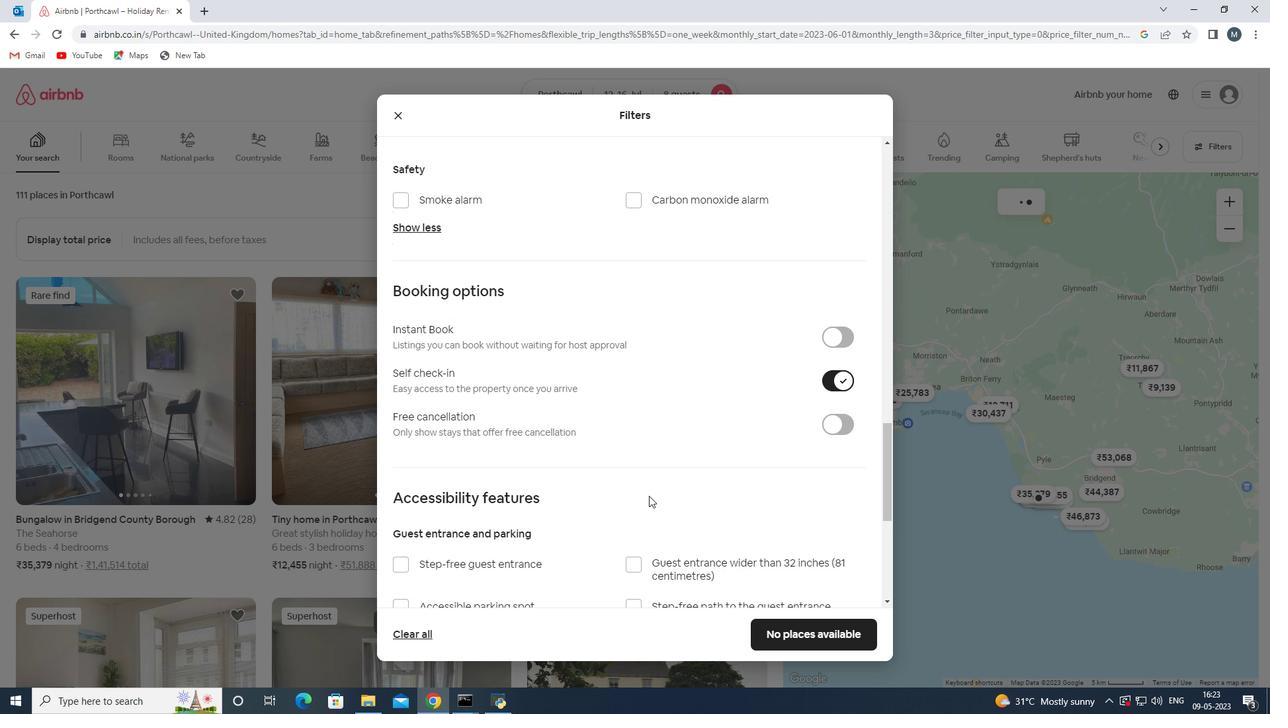 
Action: Mouse moved to (590, 514)
Screenshot: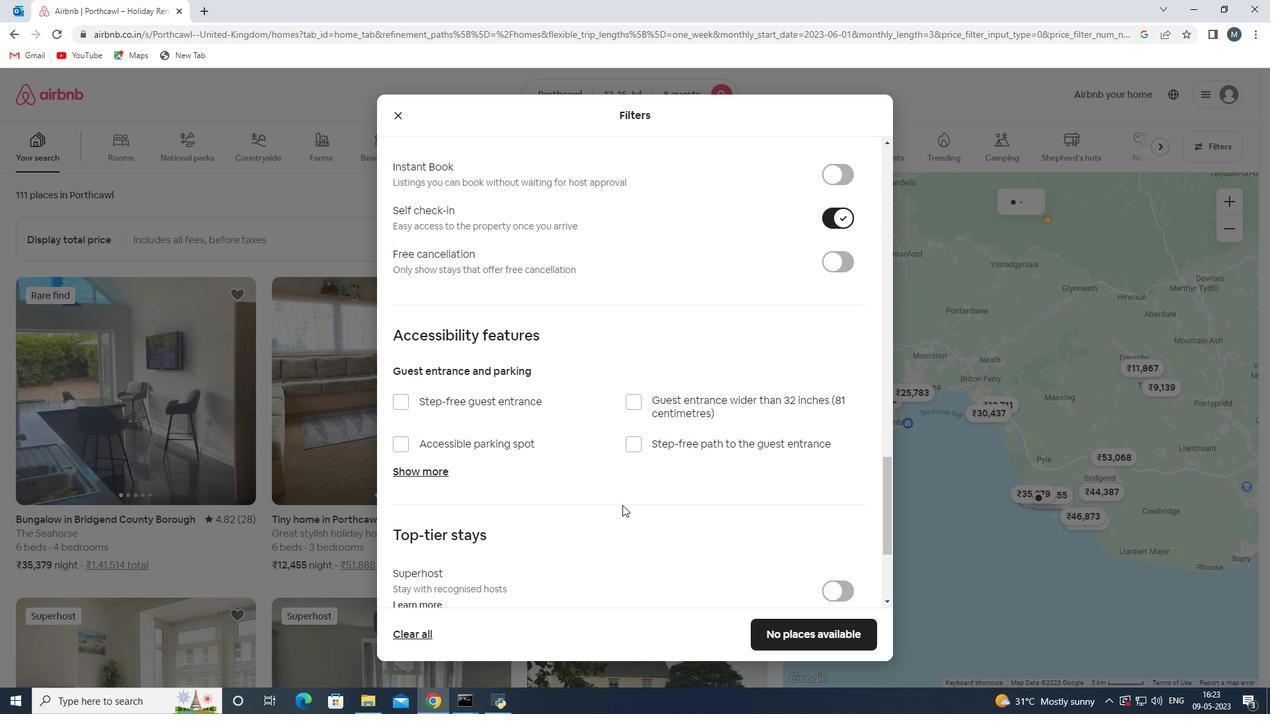 
Action: Mouse scrolled (590, 514) with delta (0, 0)
Screenshot: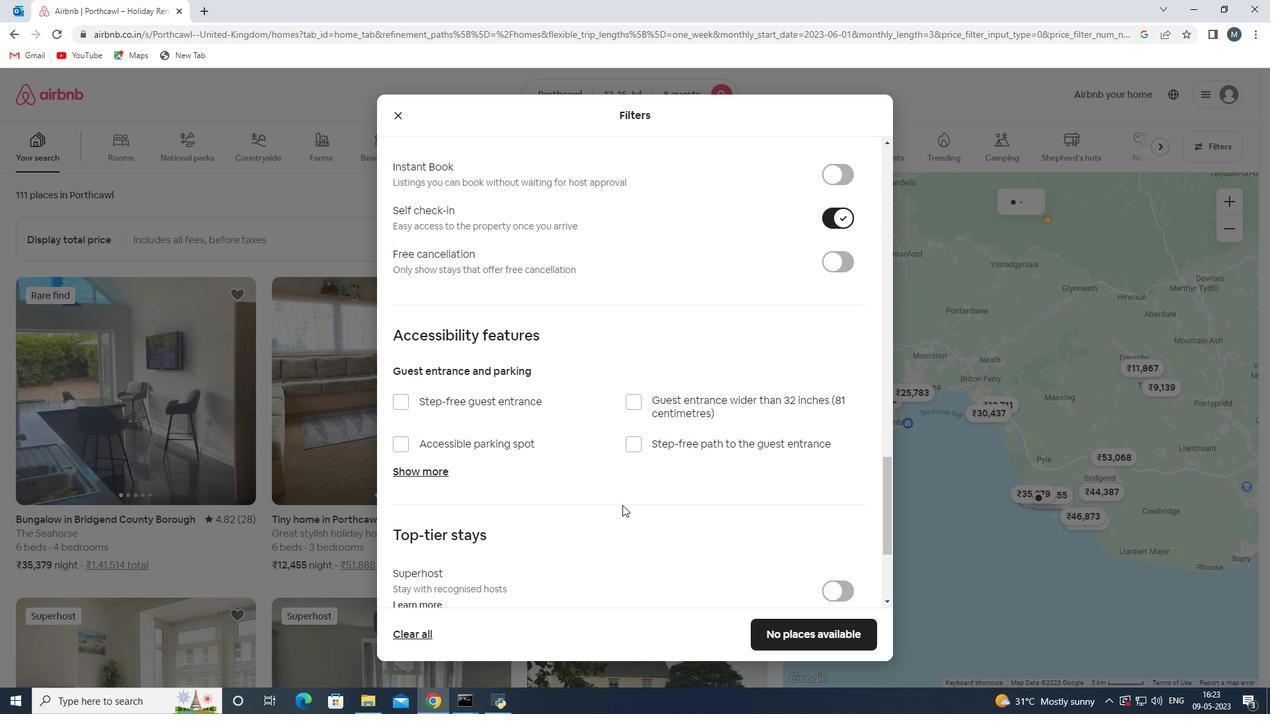 
Action: Mouse moved to (576, 518)
Screenshot: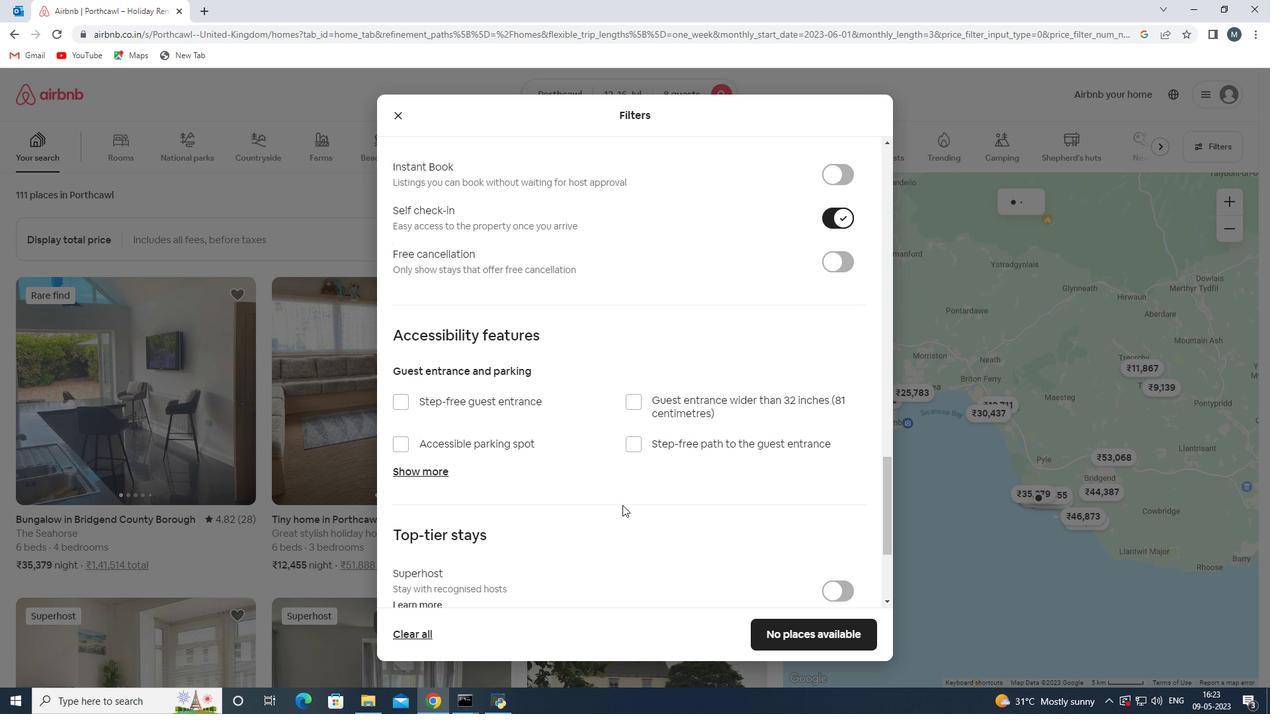 
Action: Mouse scrolled (576, 517) with delta (0, 0)
Screenshot: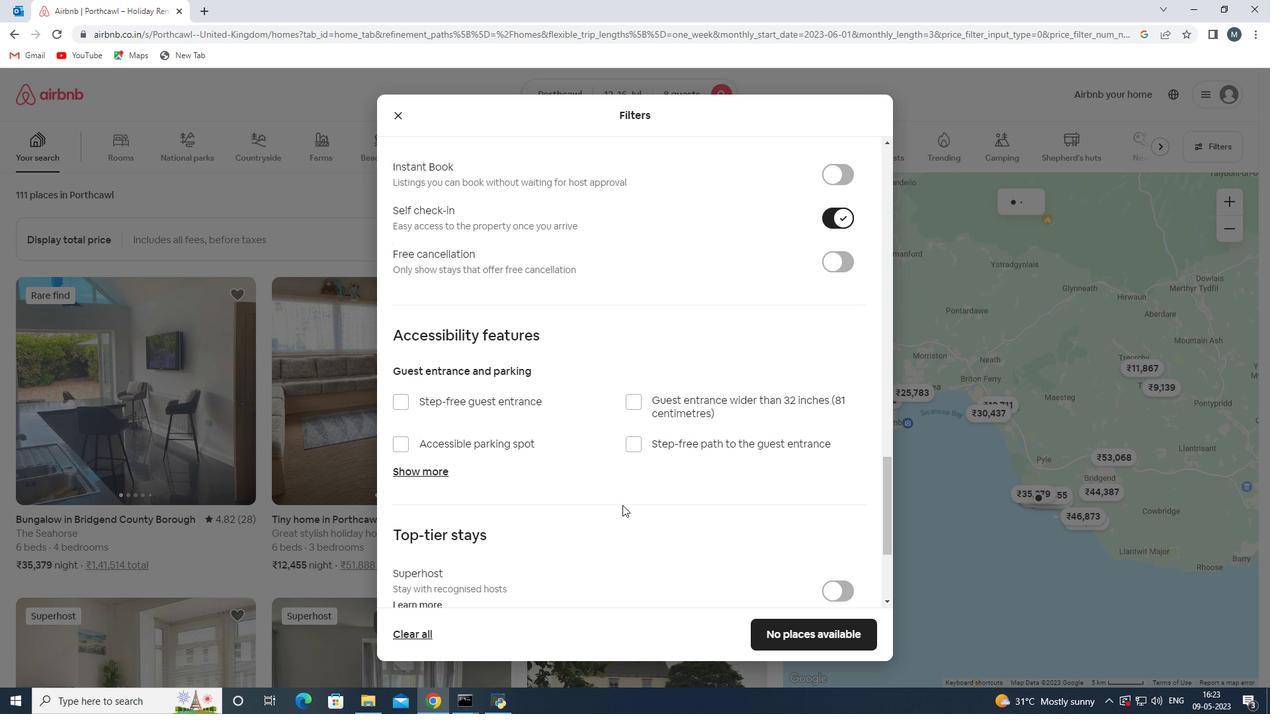 
Action: Mouse moved to (567, 520)
Screenshot: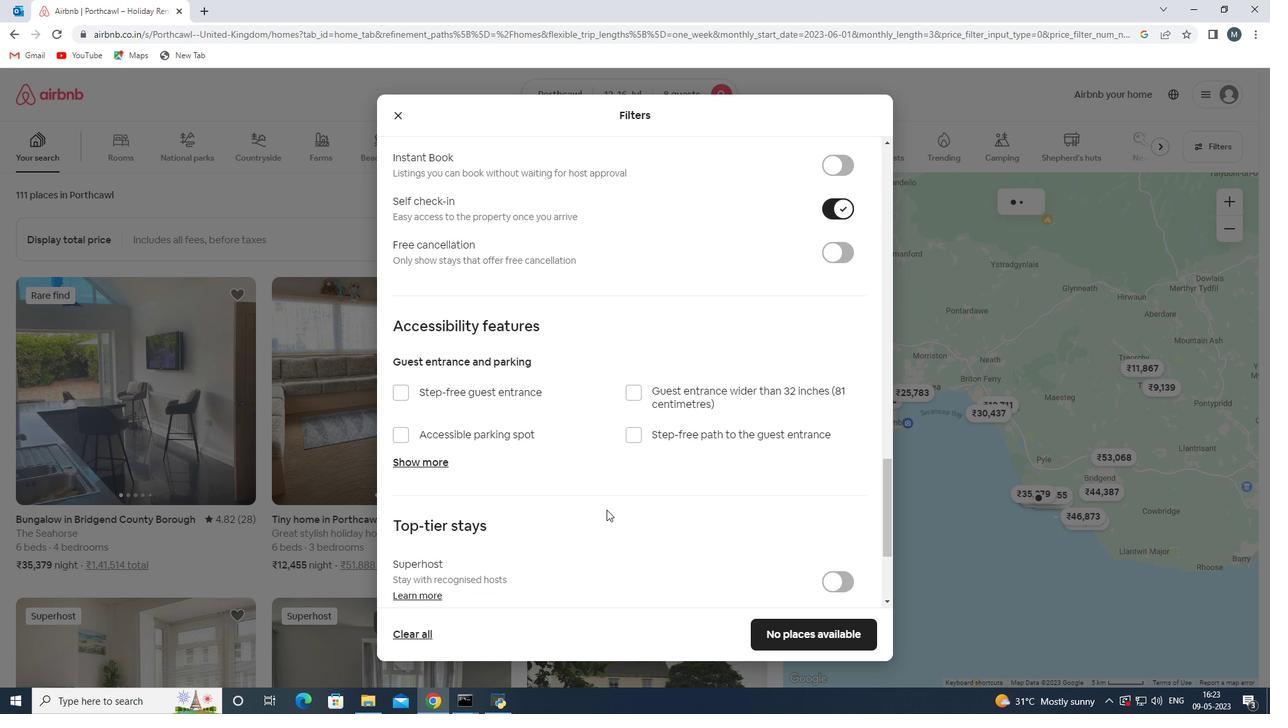 
Action: Mouse scrolled (567, 520) with delta (0, 0)
Screenshot: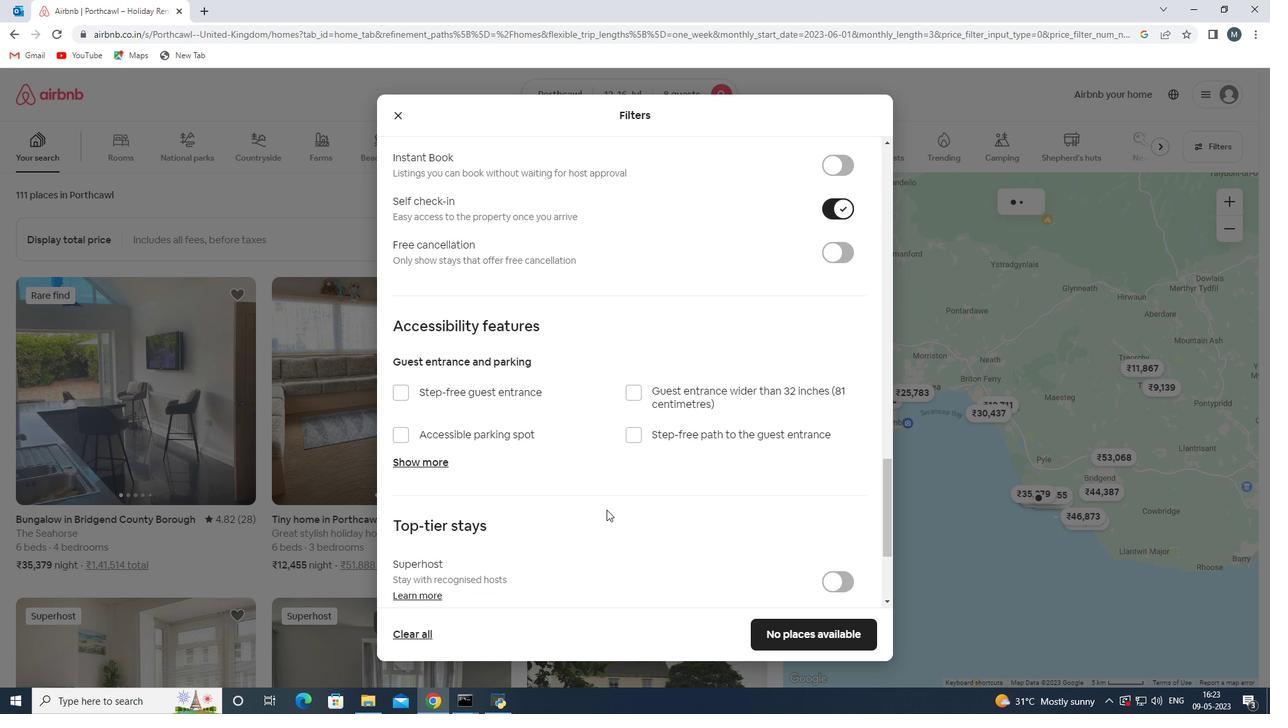 
Action: Mouse moved to (432, 522)
Screenshot: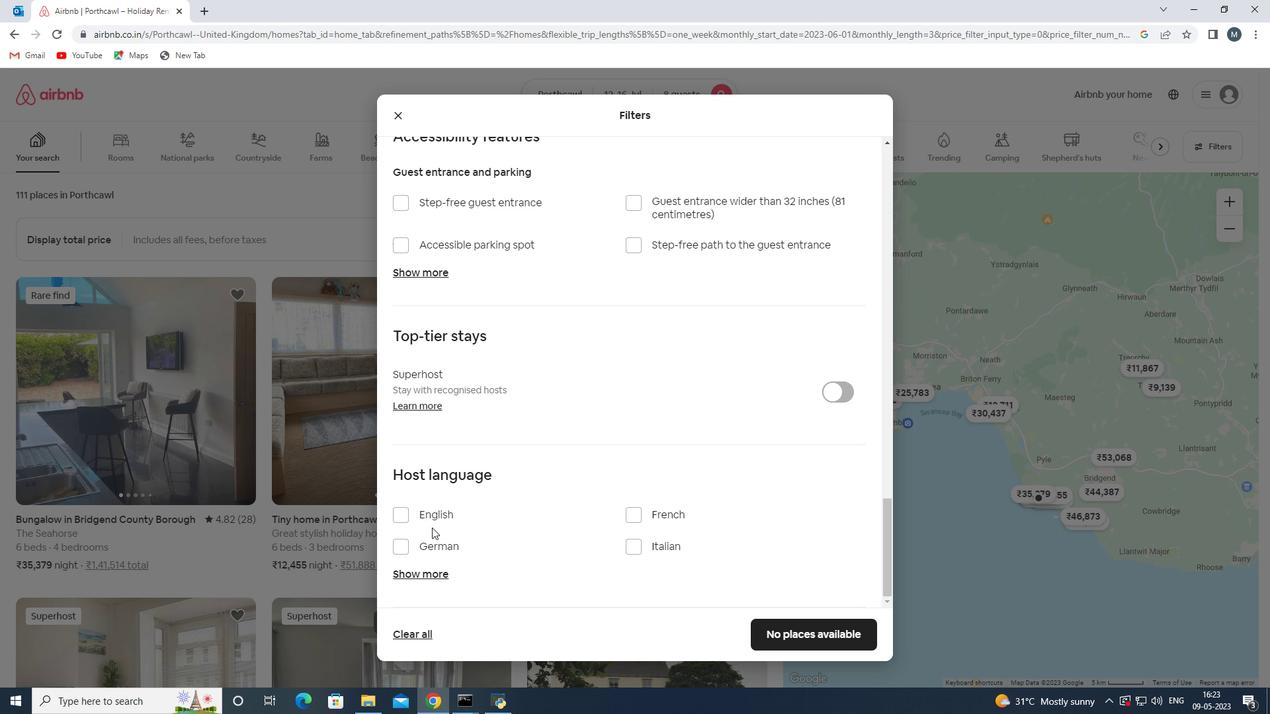 
Action: Mouse pressed left at (432, 522)
Screenshot: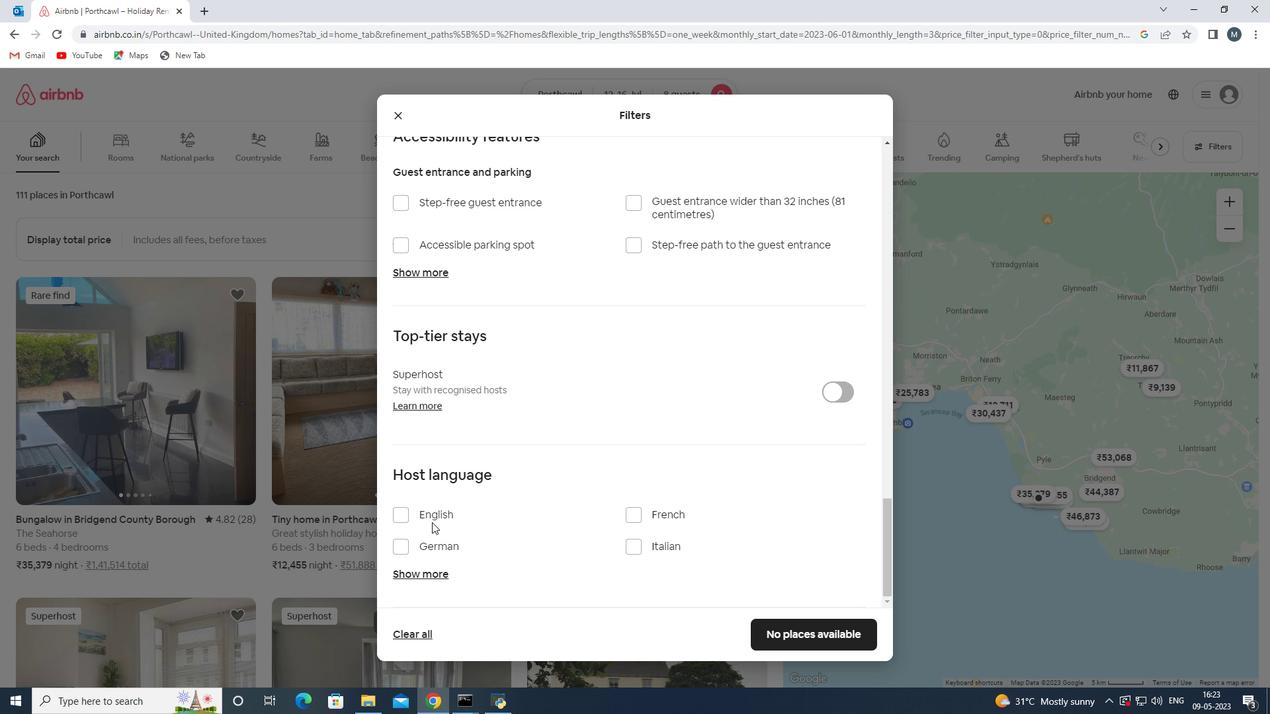 
Action: Mouse moved to (794, 639)
Screenshot: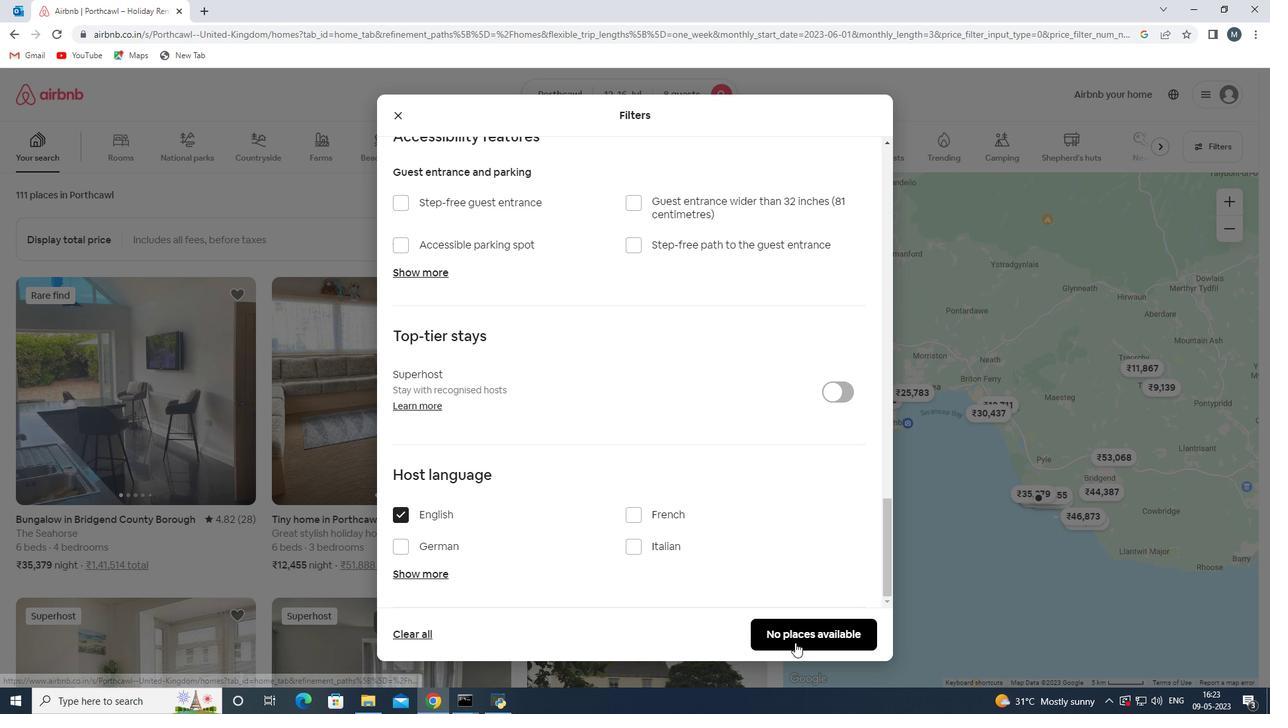 
Action: Mouse pressed left at (794, 639)
Screenshot: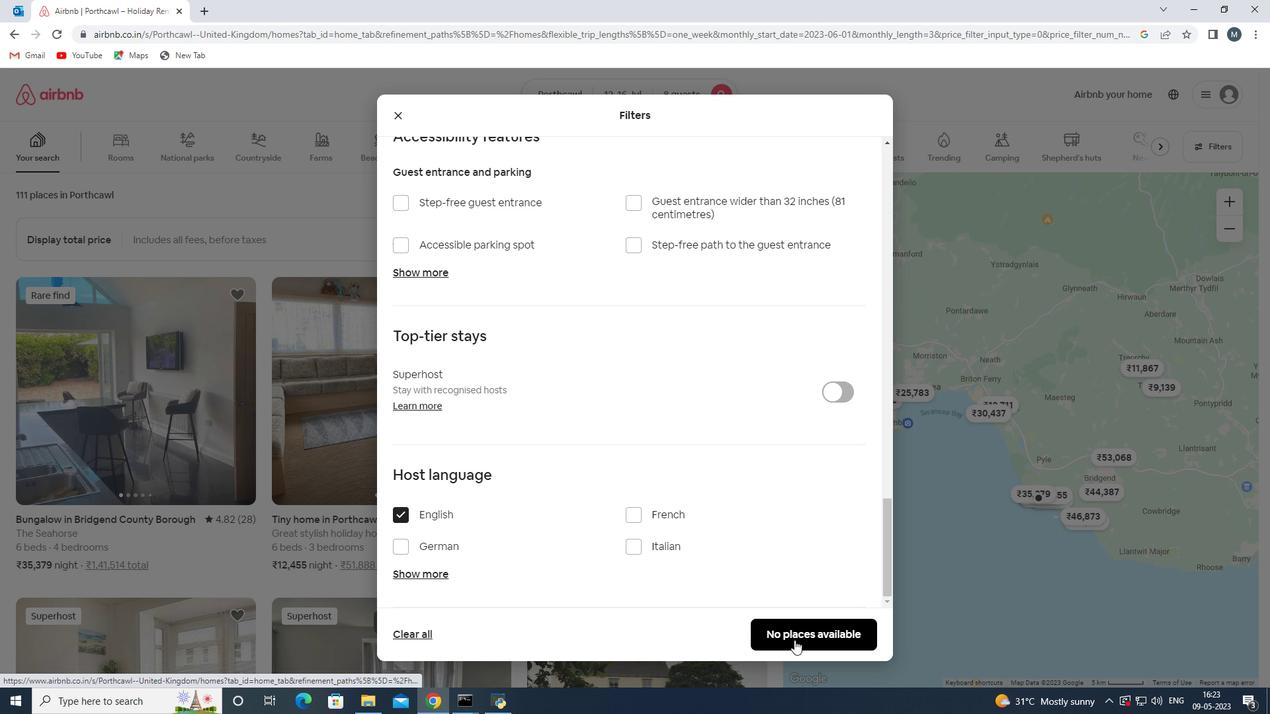 
Action: Mouse moved to (793, 636)
Screenshot: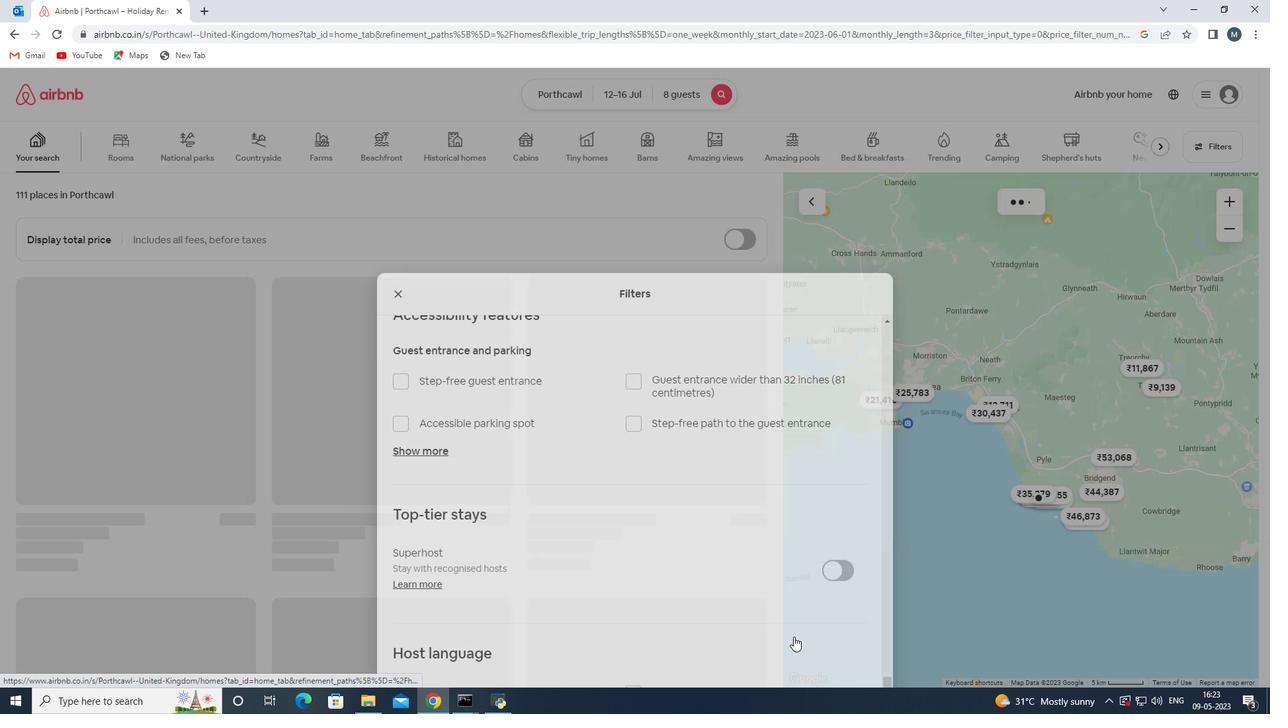 
